 Task: Look for space in Tigwav, Haiti from 8th August, 2023 to 15th August, 2023 for 9 adults in price range Rs.10000 to Rs.14000. Place can be shared room with 5 bedrooms having 9 beds and 5 bathrooms. Property type can be house, flat, guest house. Amenities needed are: wifi, TV, free parkinig on premises, gym, breakfast. Booking option can be shelf check-in. Required host language is English.
Action: Mouse moved to (468, 101)
Screenshot: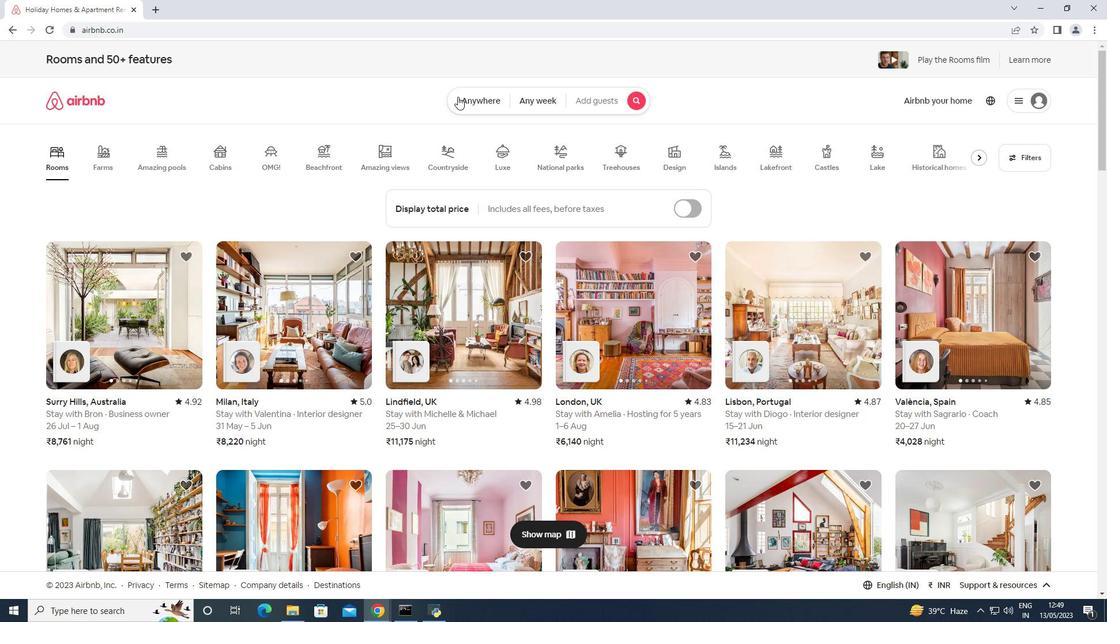 
Action: Mouse pressed left at (468, 101)
Screenshot: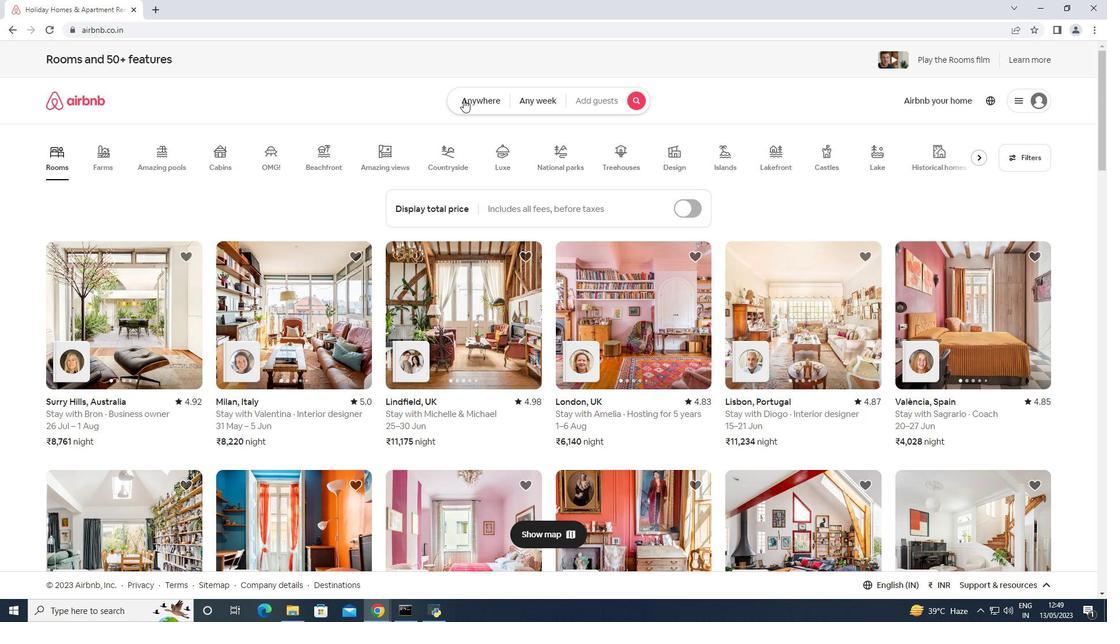 
Action: Mouse moved to (414, 133)
Screenshot: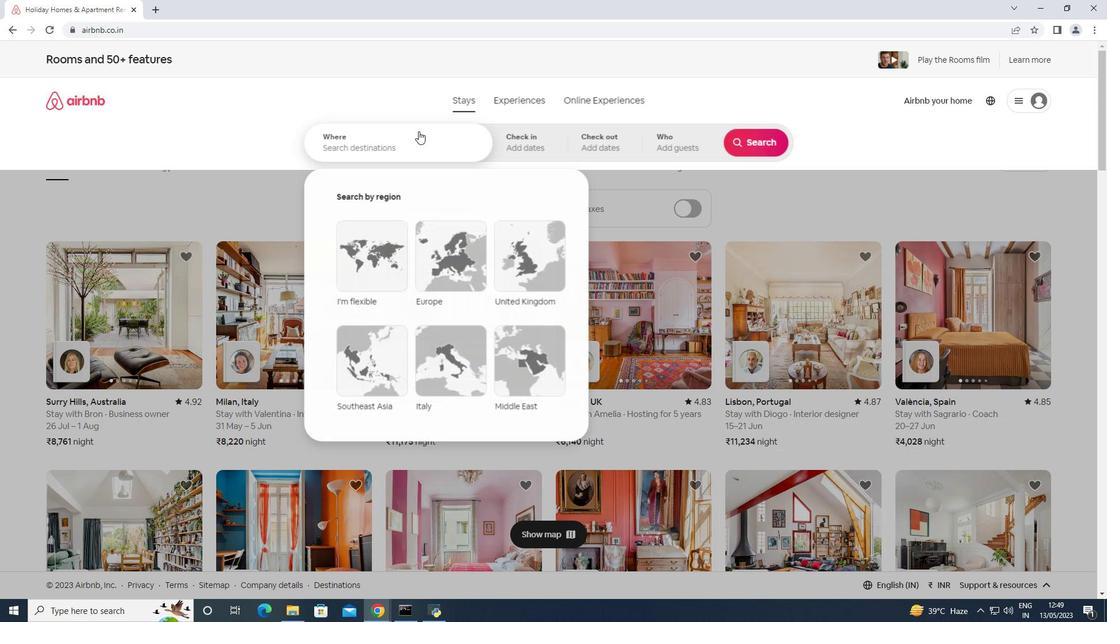 
Action: Mouse pressed left at (414, 133)
Screenshot: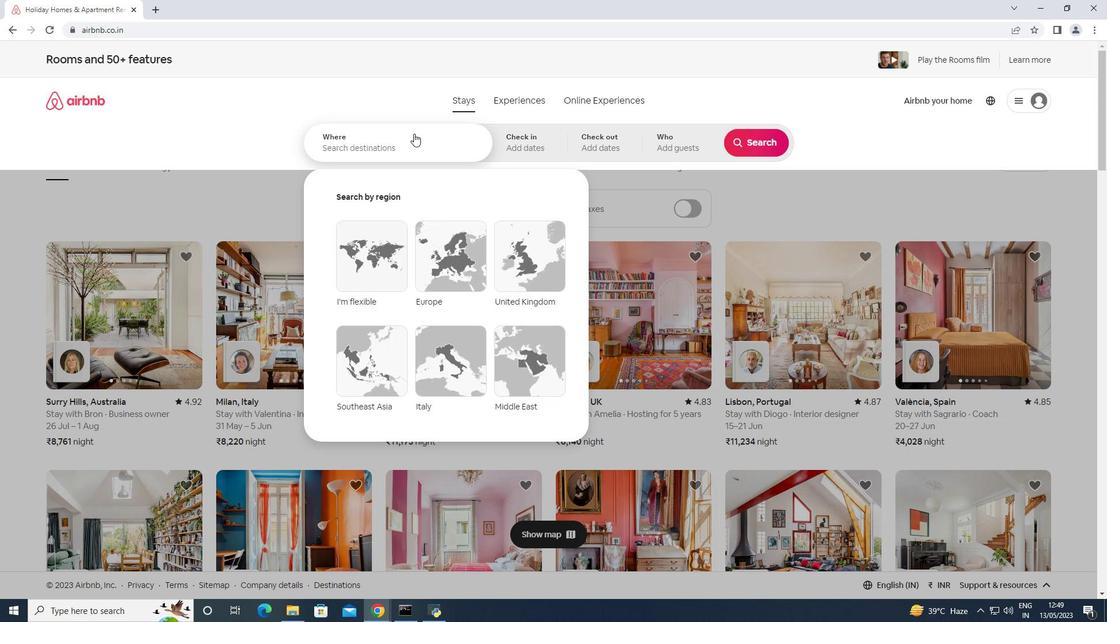 
Action: Mouse moved to (413, 134)
Screenshot: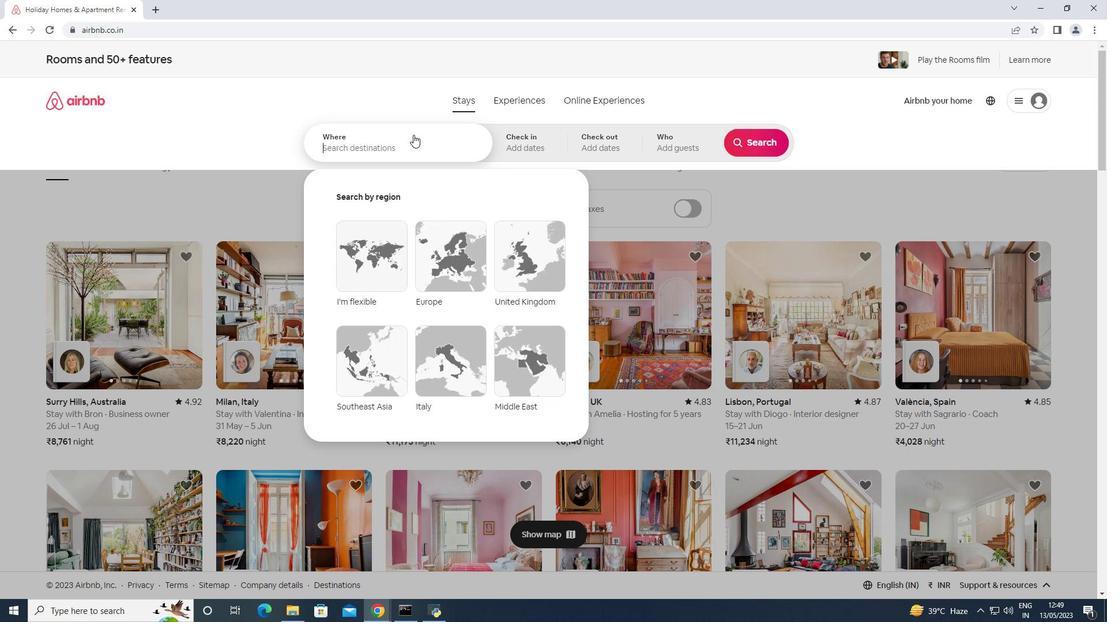 
Action: Key pressed <Key.shift>Tigwav,<Key.space><Key.shift>Haiti<Key.enter>
Screenshot: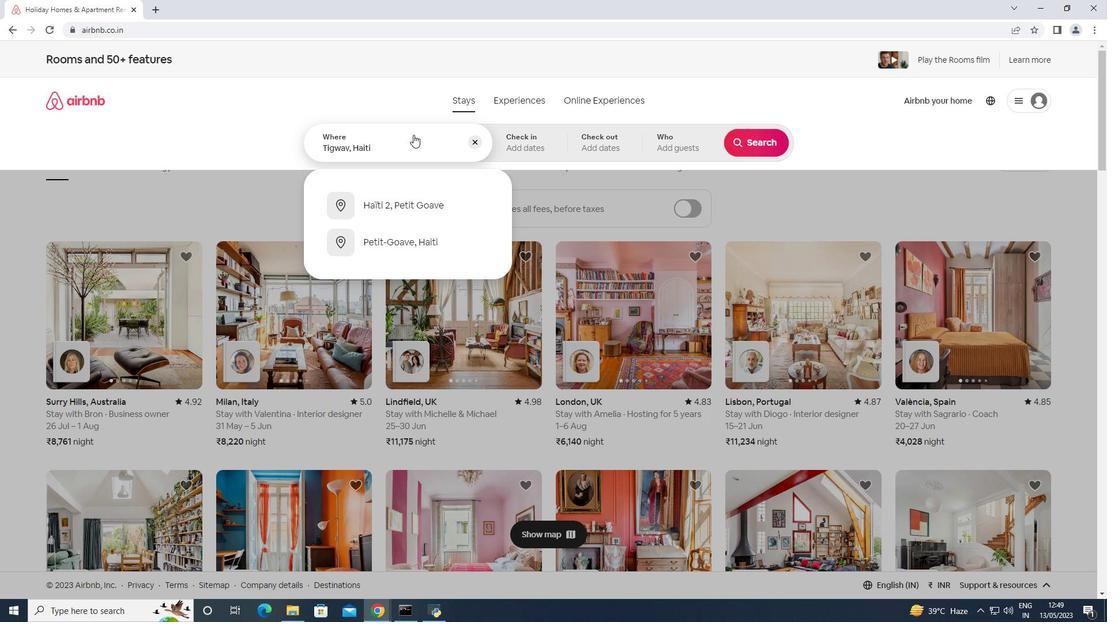 
Action: Mouse moved to (753, 231)
Screenshot: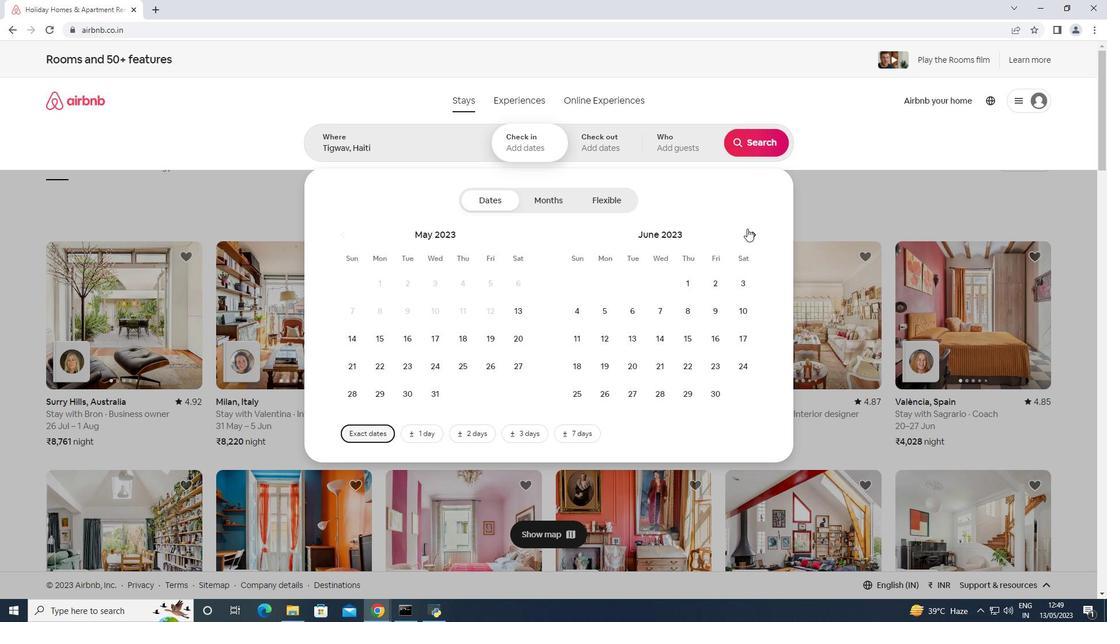 
Action: Mouse pressed left at (753, 231)
Screenshot: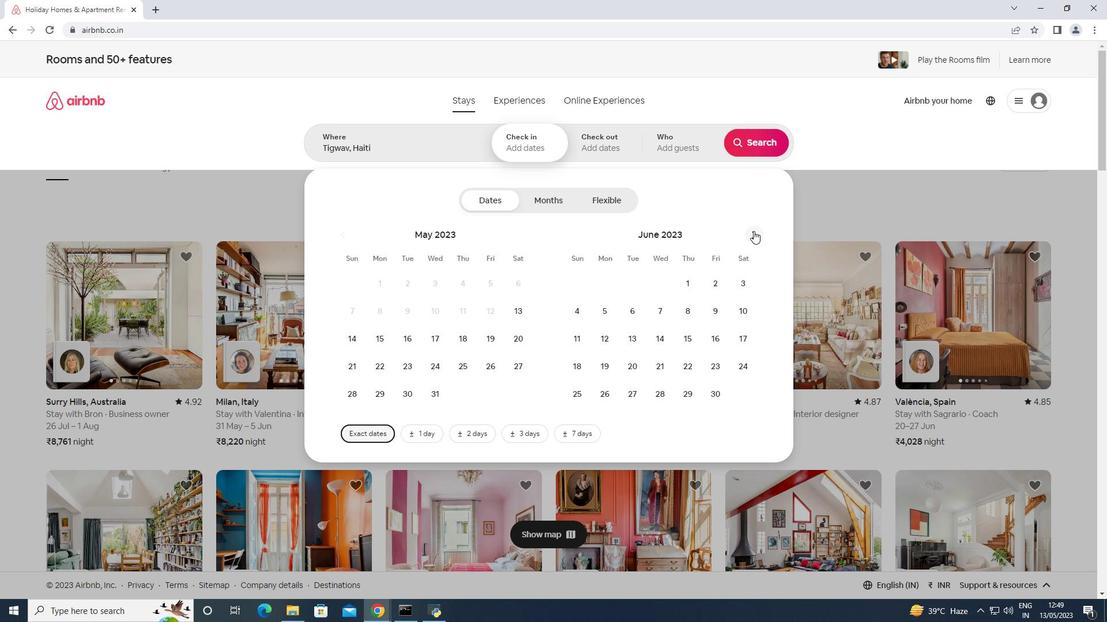 
Action: Mouse moved to (752, 235)
Screenshot: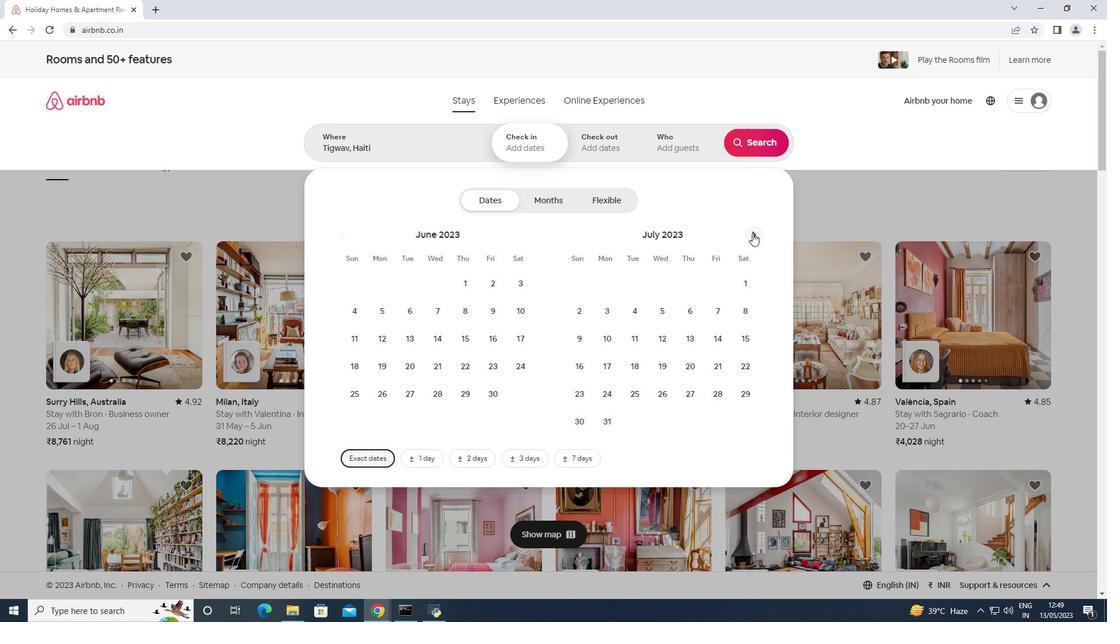 
Action: Mouse pressed left at (752, 235)
Screenshot: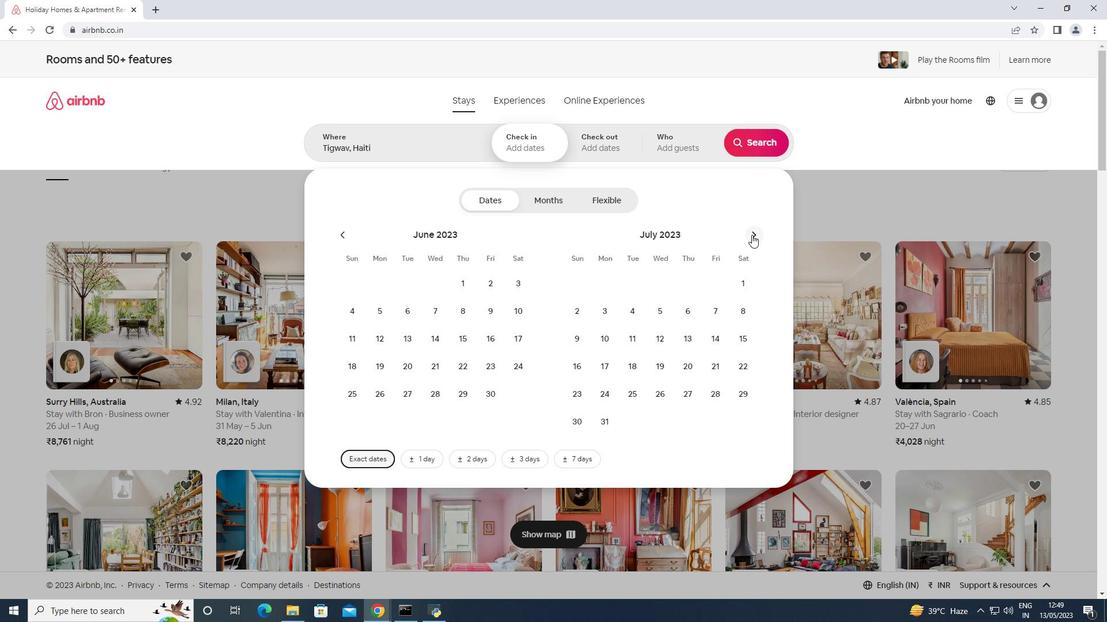 
Action: Mouse moved to (629, 310)
Screenshot: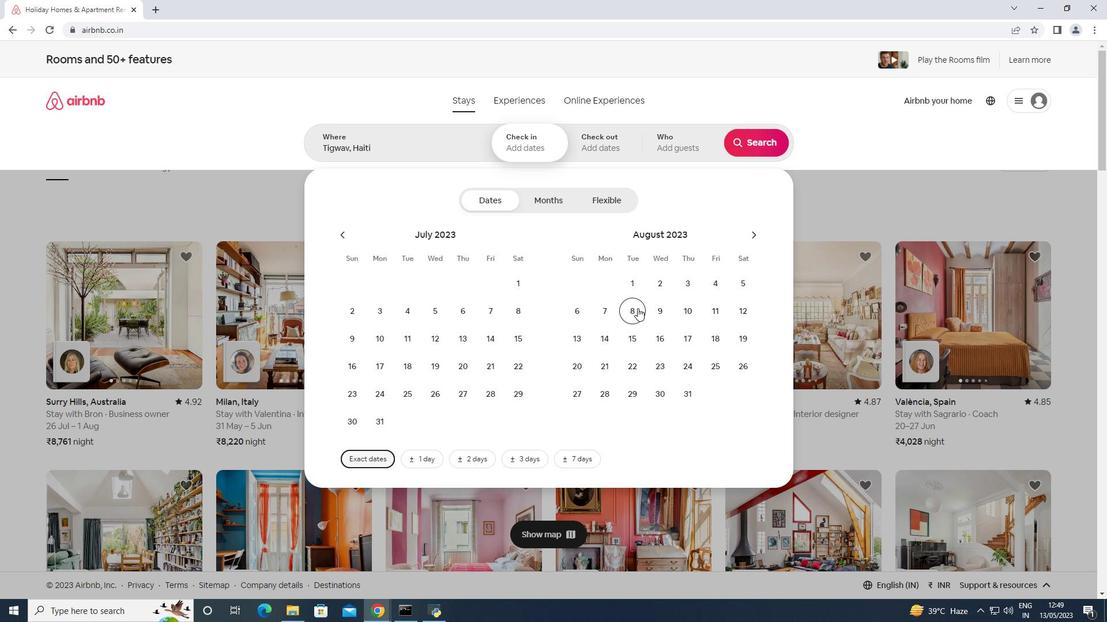 
Action: Mouse pressed left at (629, 310)
Screenshot: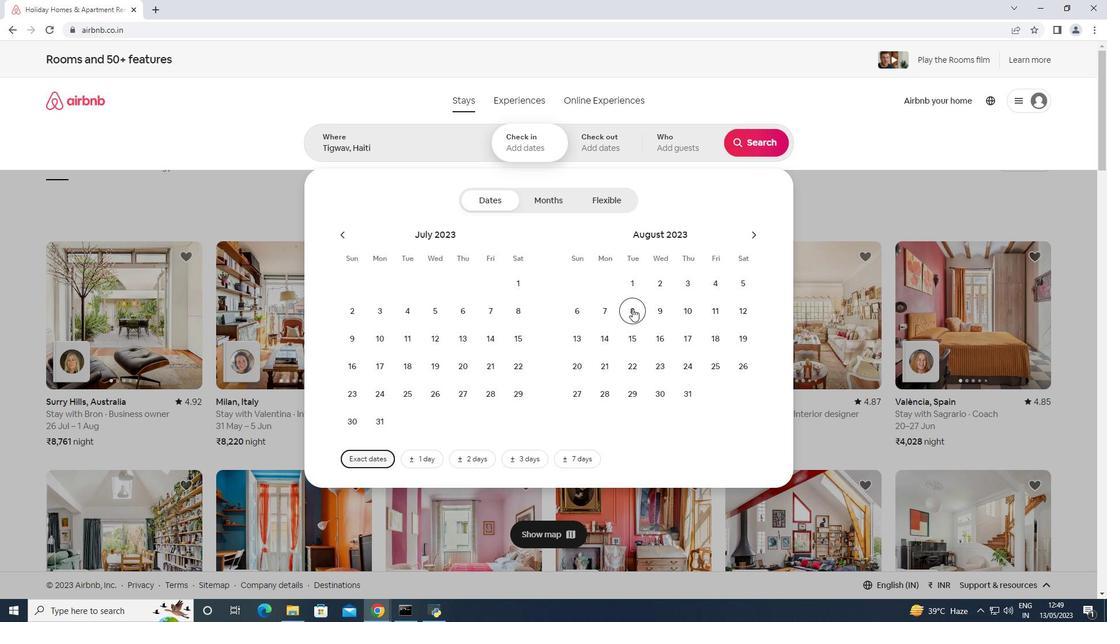 
Action: Mouse moved to (631, 336)
Screenshot: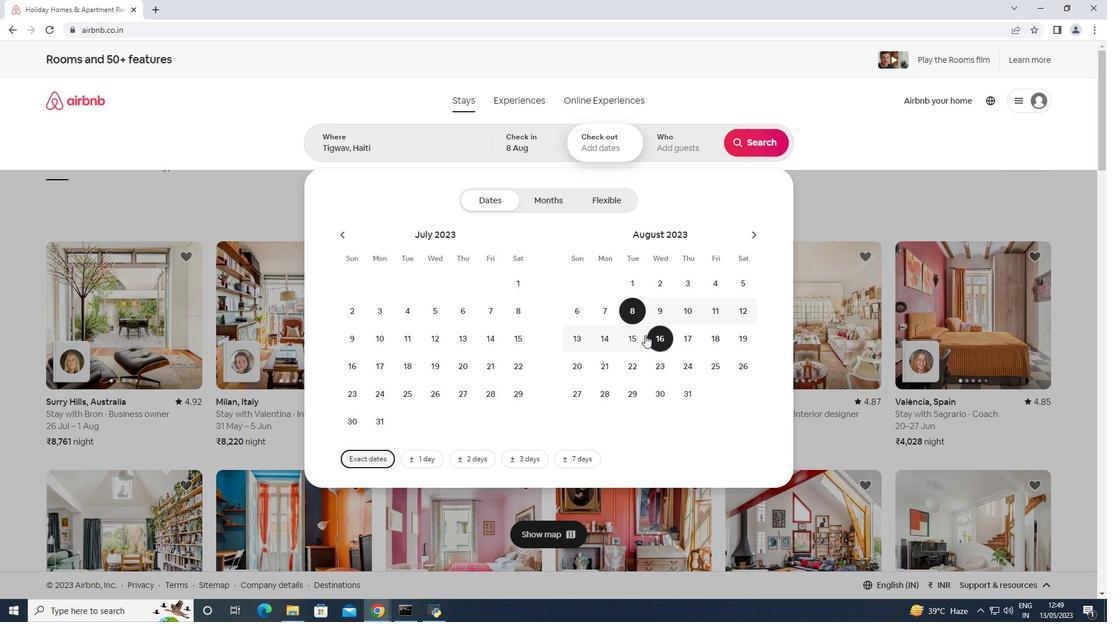 
Action: Mouse pressed left at (631, 336)
Screenshot: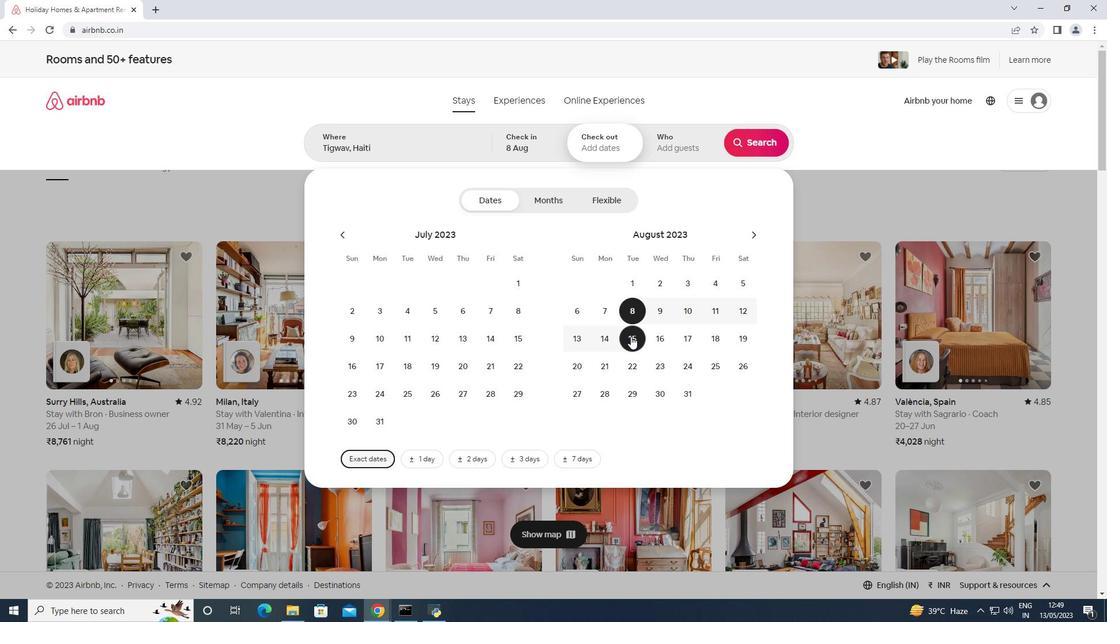 
Action: Mouse moved to (664, 142)
Screenshot: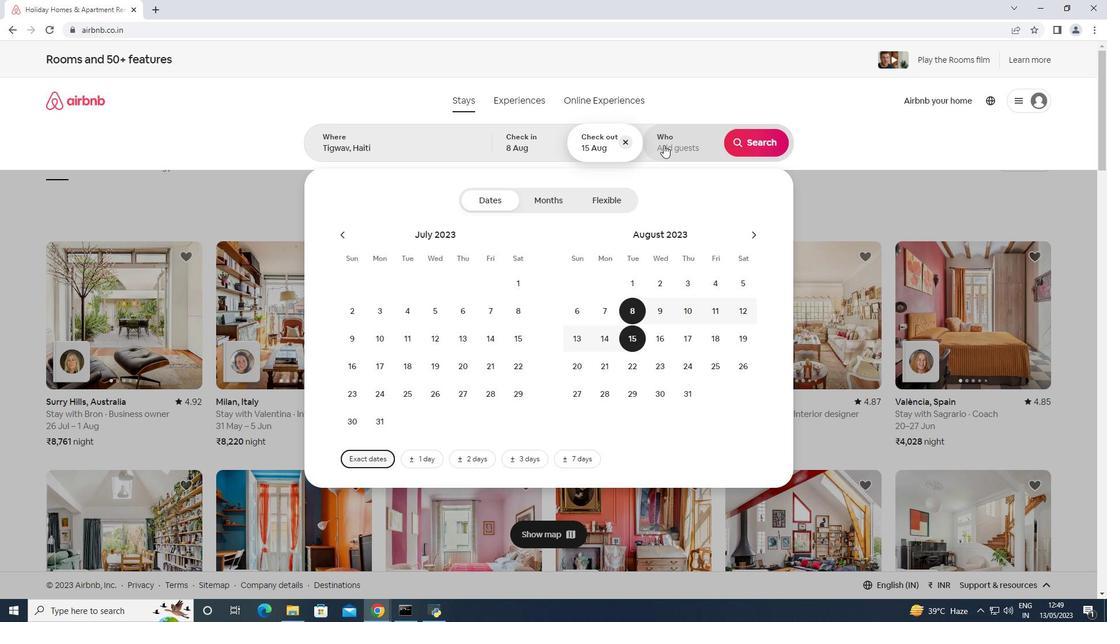
Action: Mouse pressed left at (664, 142)
Screenshot: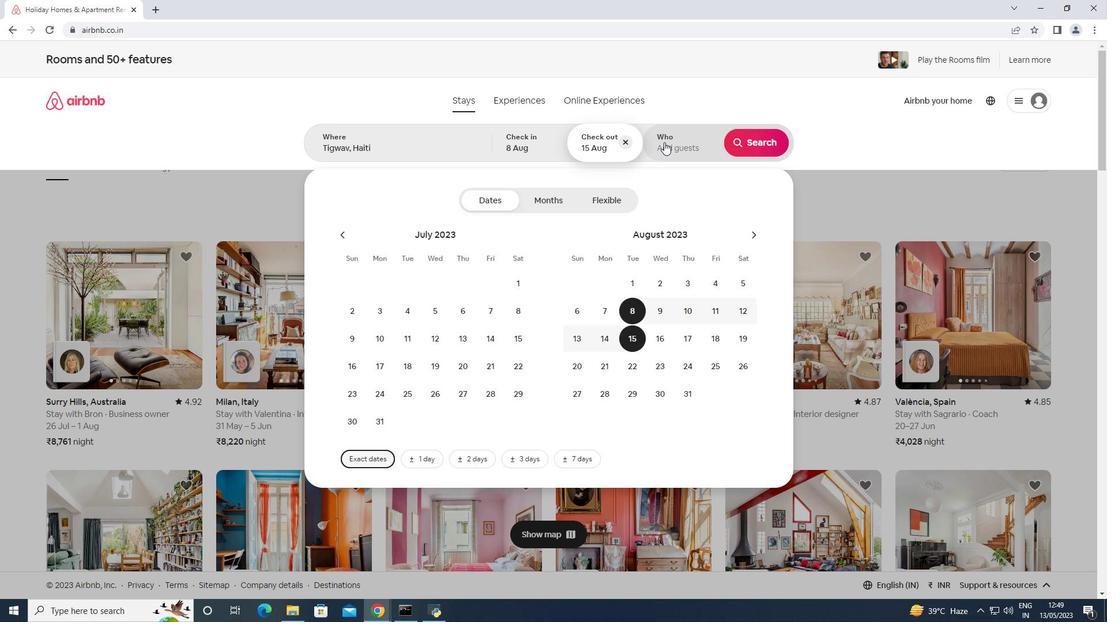 
Action: Mouse moved to (756, 211)
Screenshot: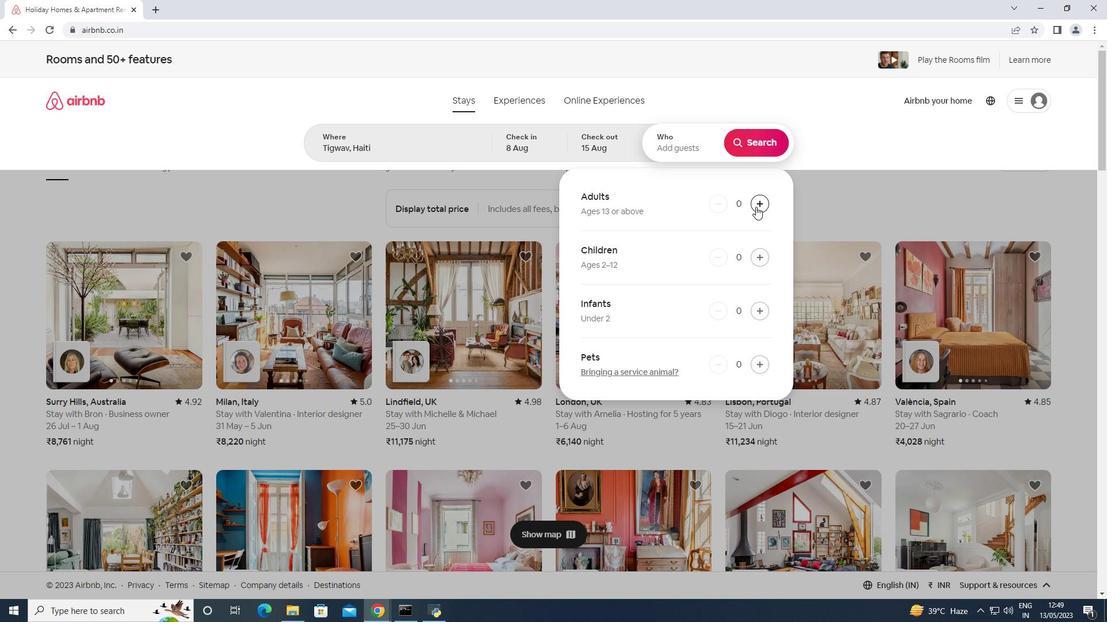 
Action: Mouse pressed left at (756, 211)
Screenshot: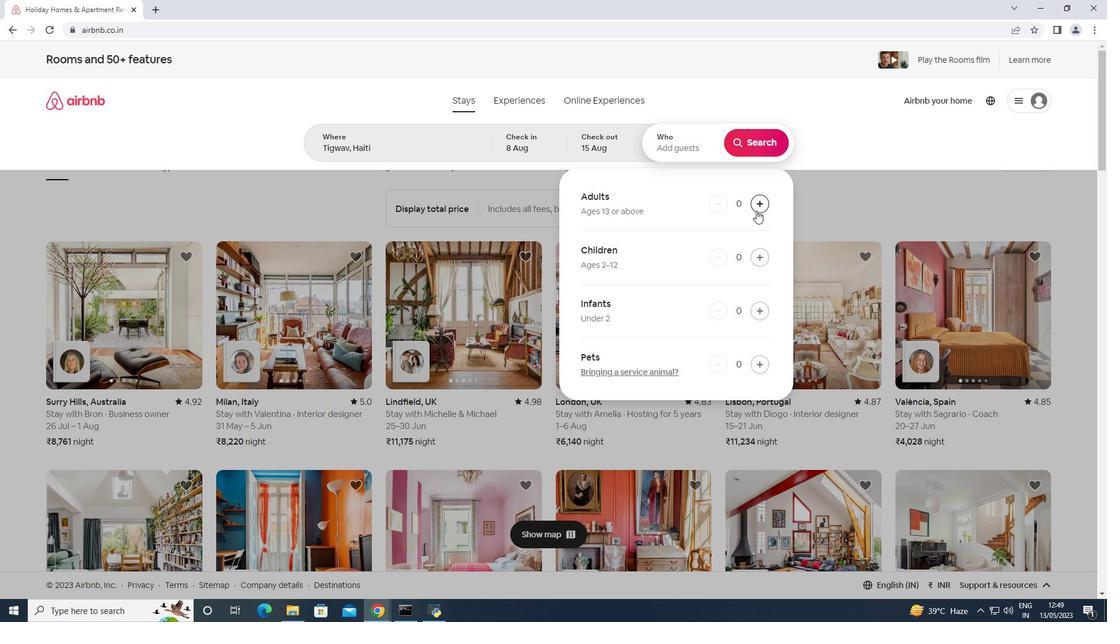 
Action: Mouse pressed left at (756, 211)
Screenshot: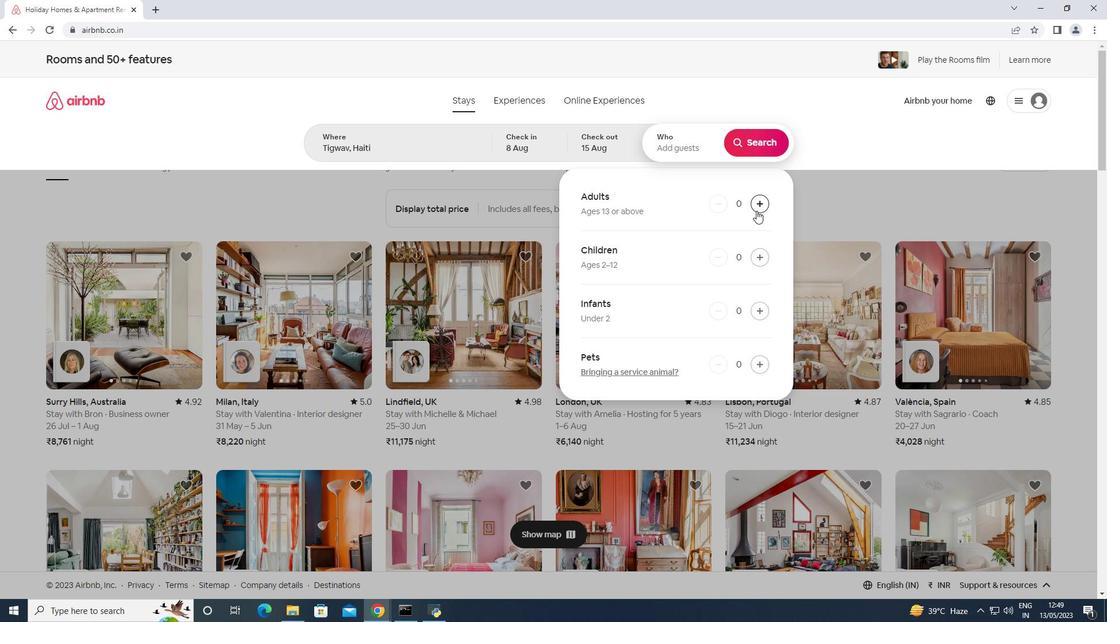 
Action: Mouse pressed left at (756, 211)
Screenshot: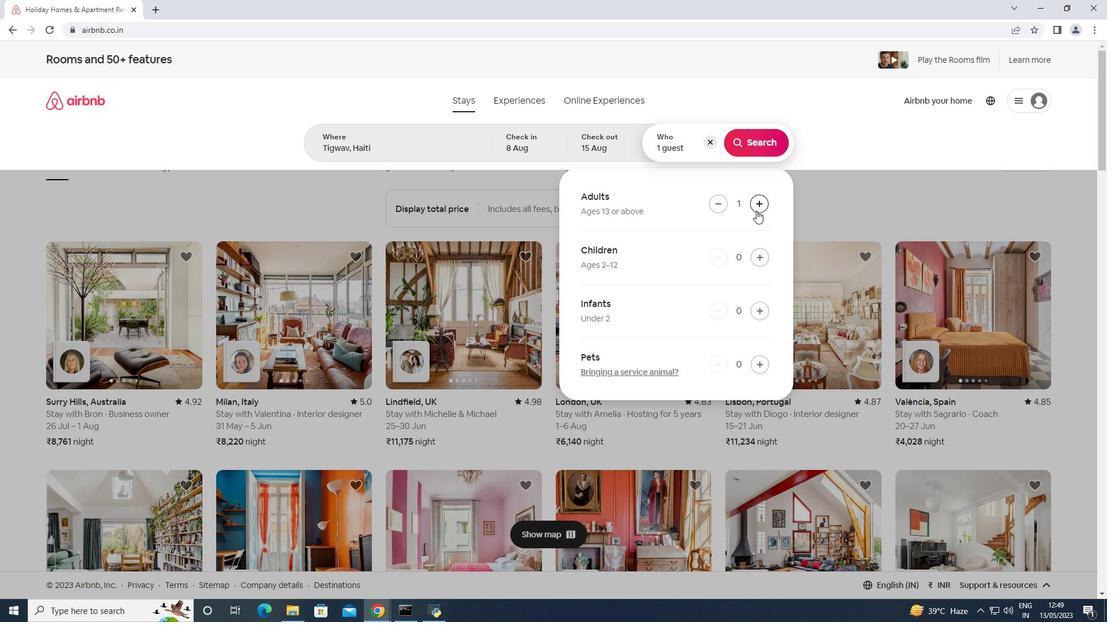 
Action: Mouse pressed left at (756, 211)
Screenshot: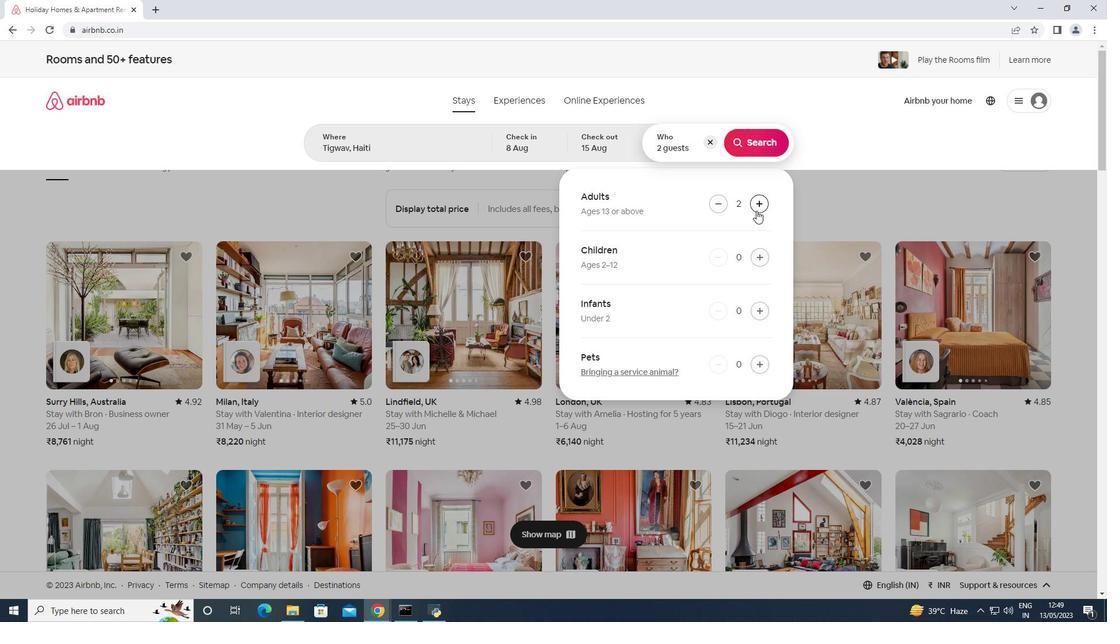 
Action: Mouse pressed left at (756, 211)
Screenshot: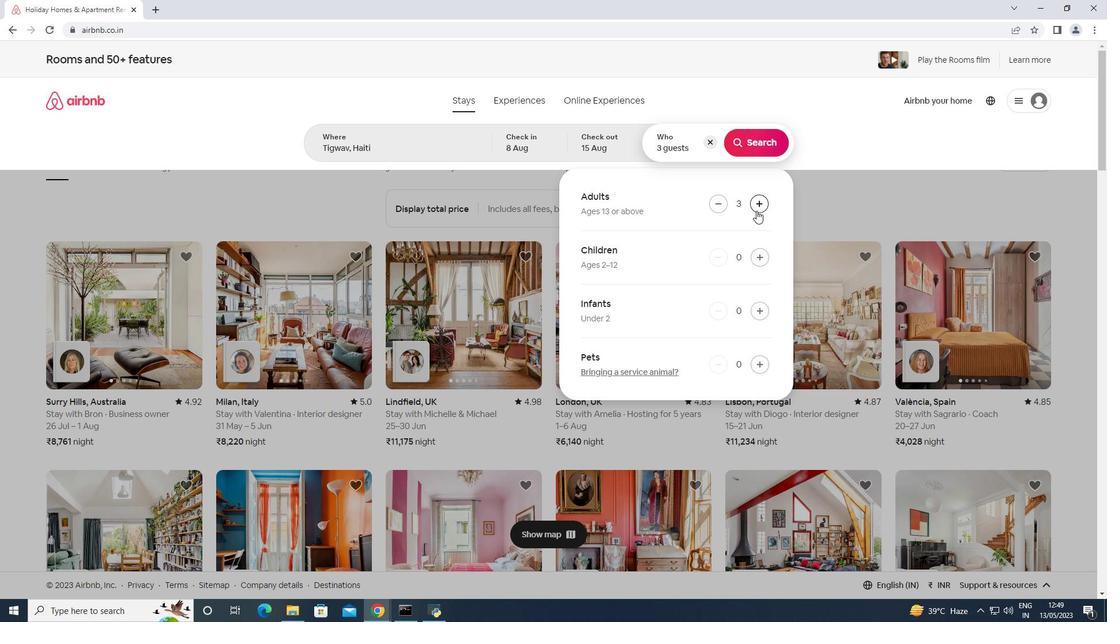 
Action: Mouse pressed left at (756, 211)
Screenshot: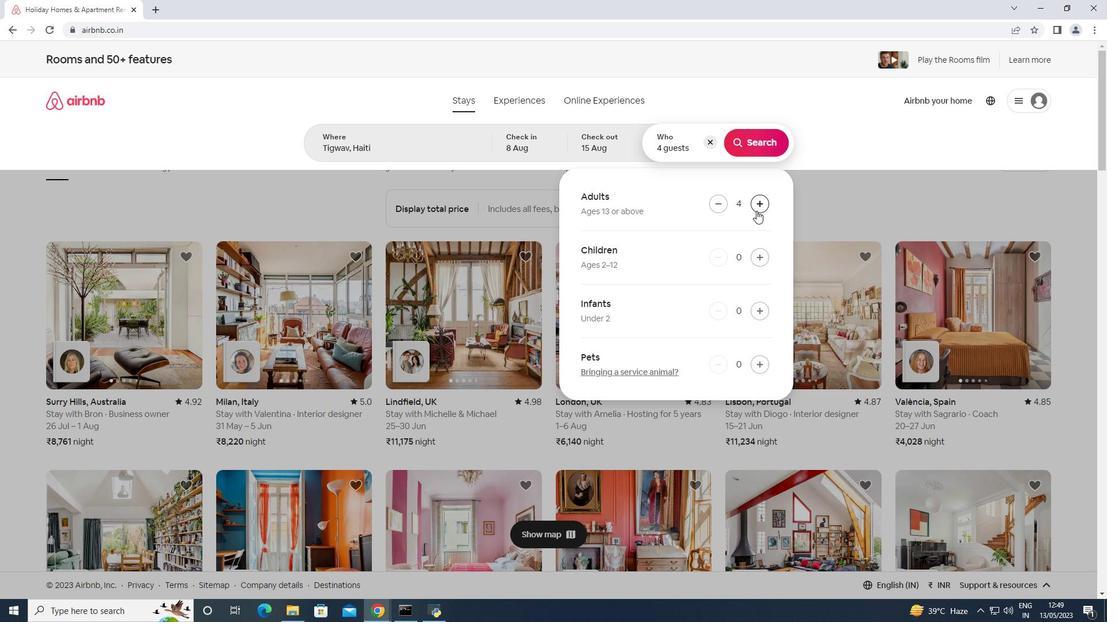 
Action: Mouse pressed left at (756, 211)
Screenshot: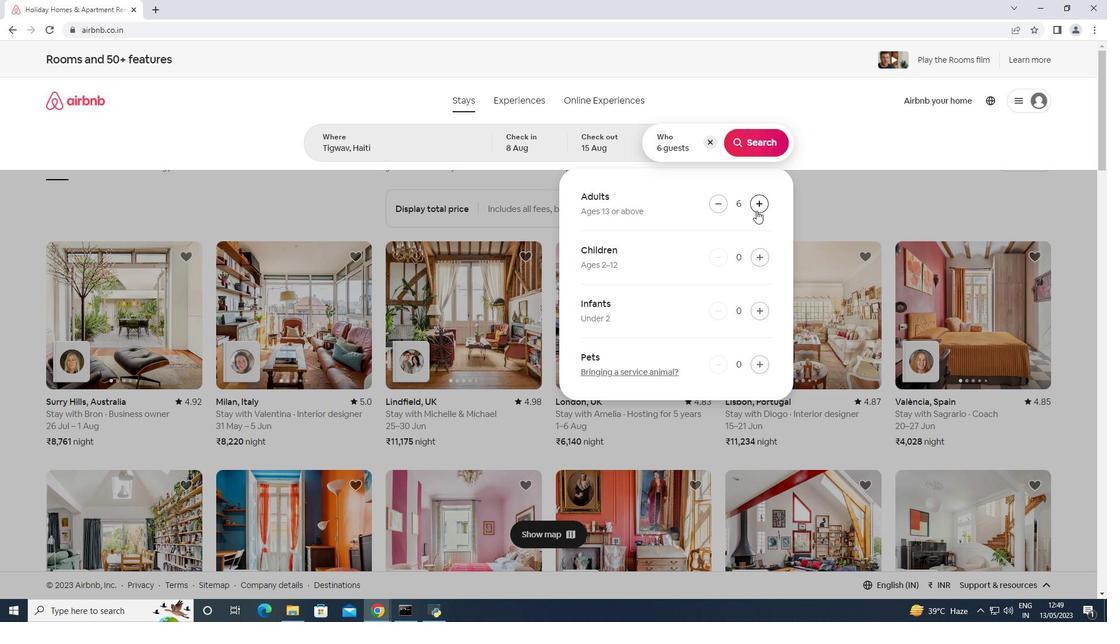 
Action: Mouse pressed left at (756, 211)
Screenshot: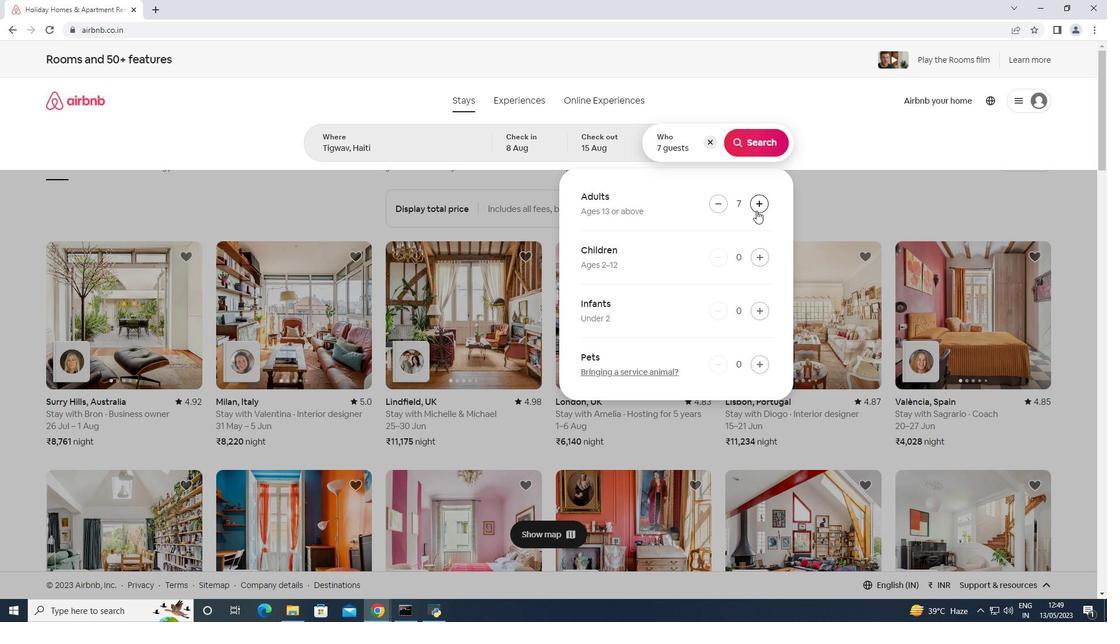 
Action: Mouse pressed left at (756, 211)
Screenshot: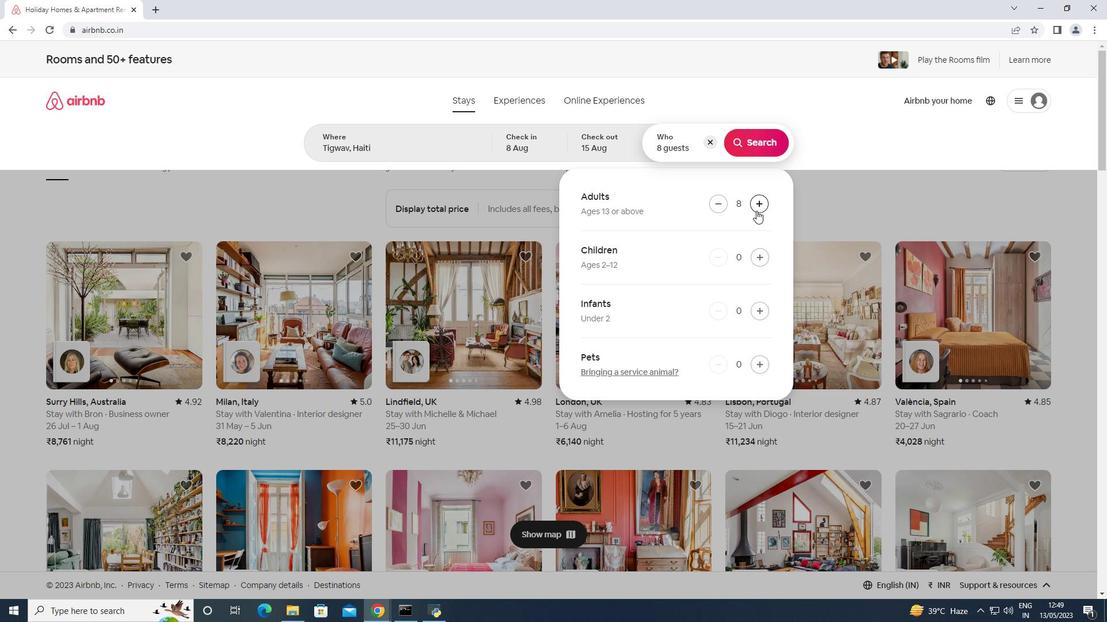 
Action: Mouse moved to (768, 135)
Screenshot: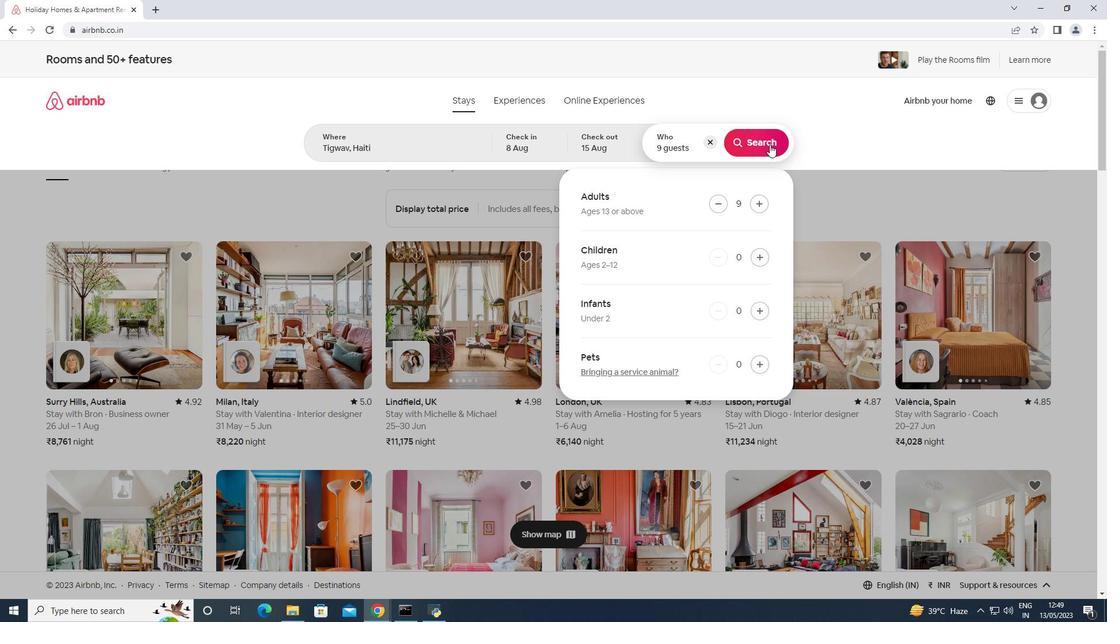 
Action: Mouse pressed left at (768, 135)
Screenshot: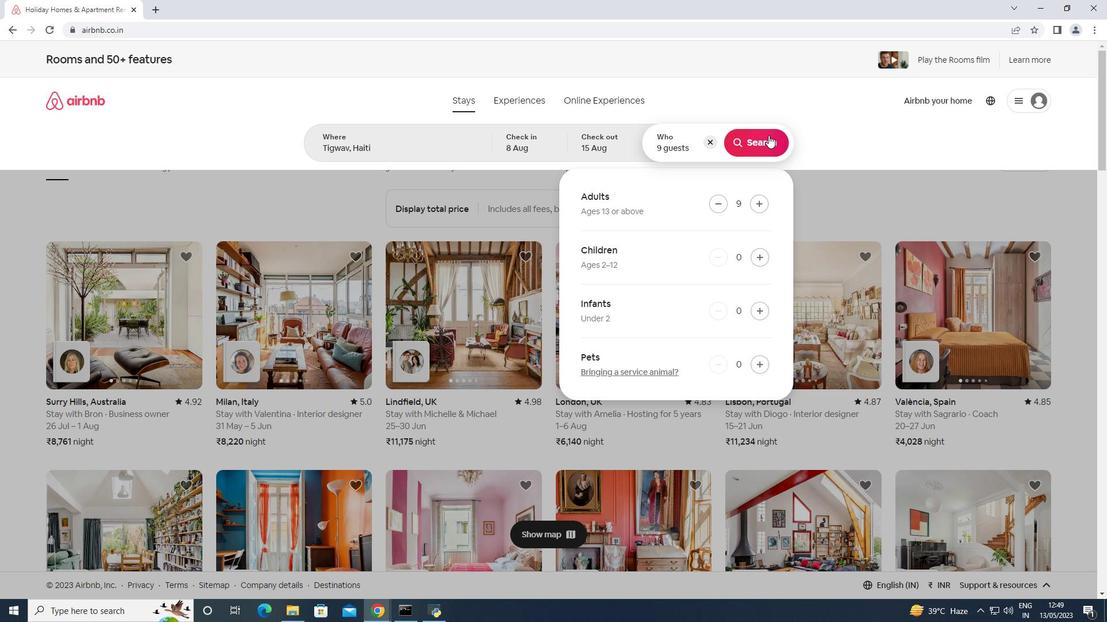 
Action: Mouse moved to (1068, 113)
Screenshot: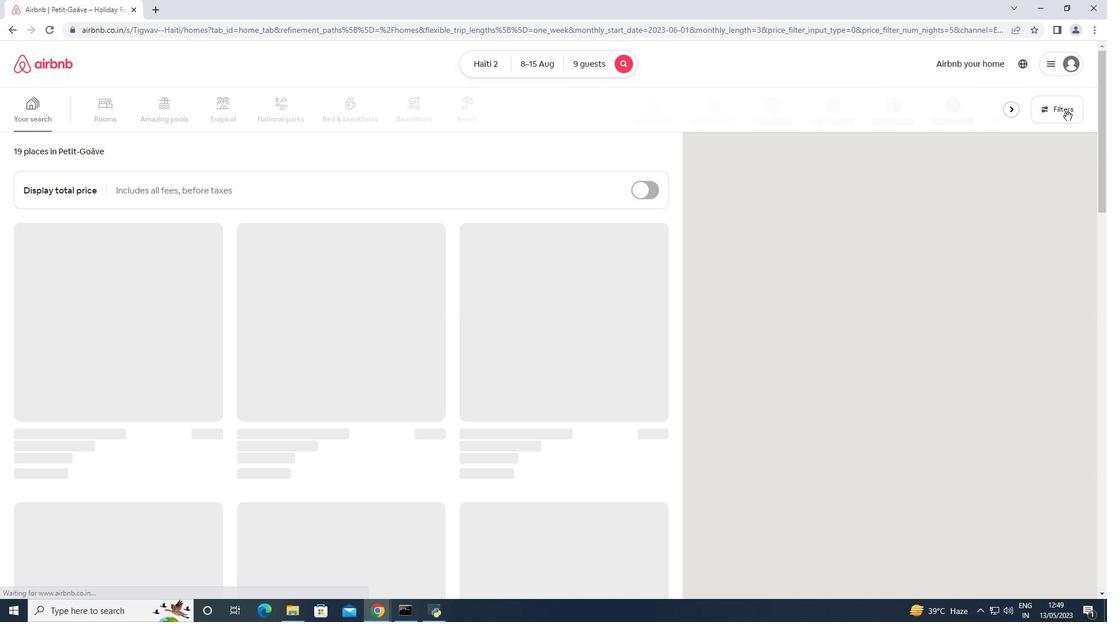 
Action: Mouse pressed left at (1068, 113)
Screenshot: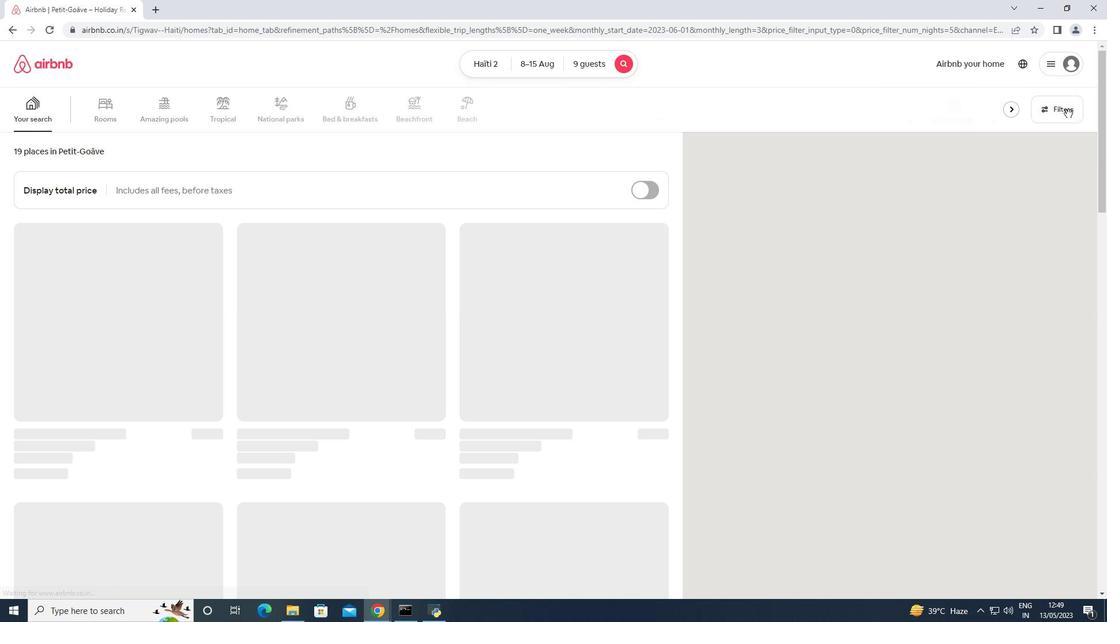 
Action: Mouse moved to (469, 387)
Screenshot: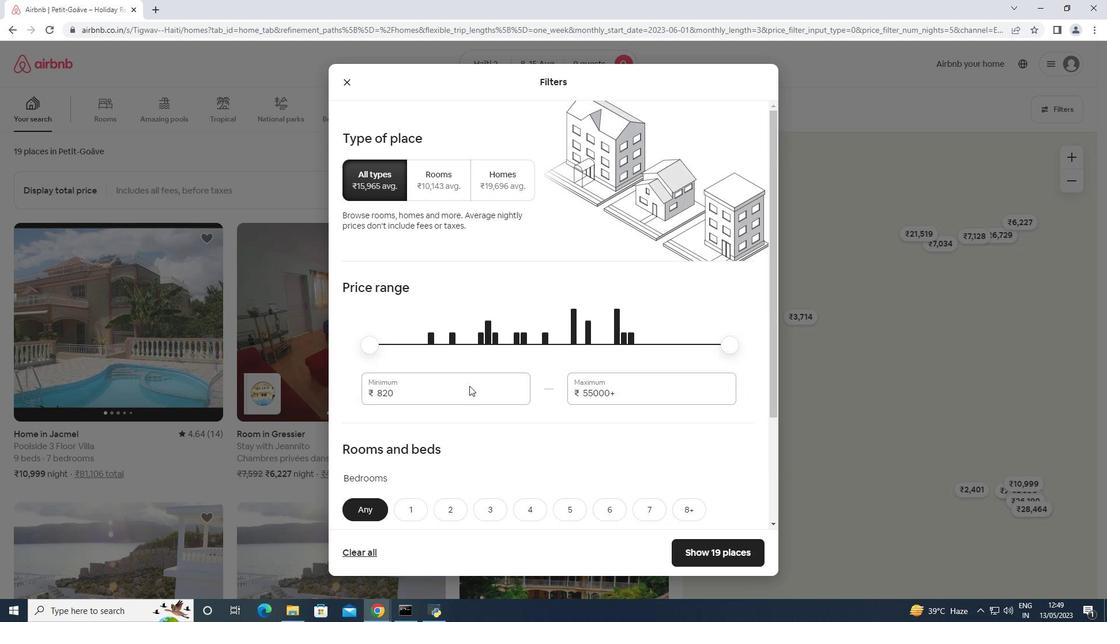 
Action: Mouse pressed left at (469, 387)
Screenshot: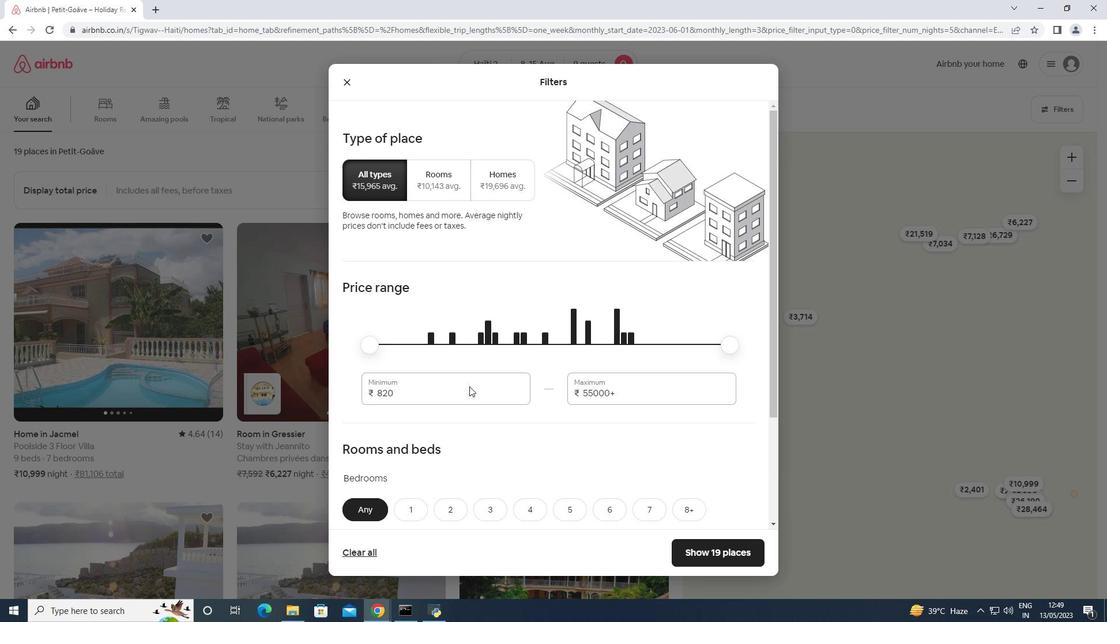 
Action: Mouse moved to (469, 387)
Screenshot: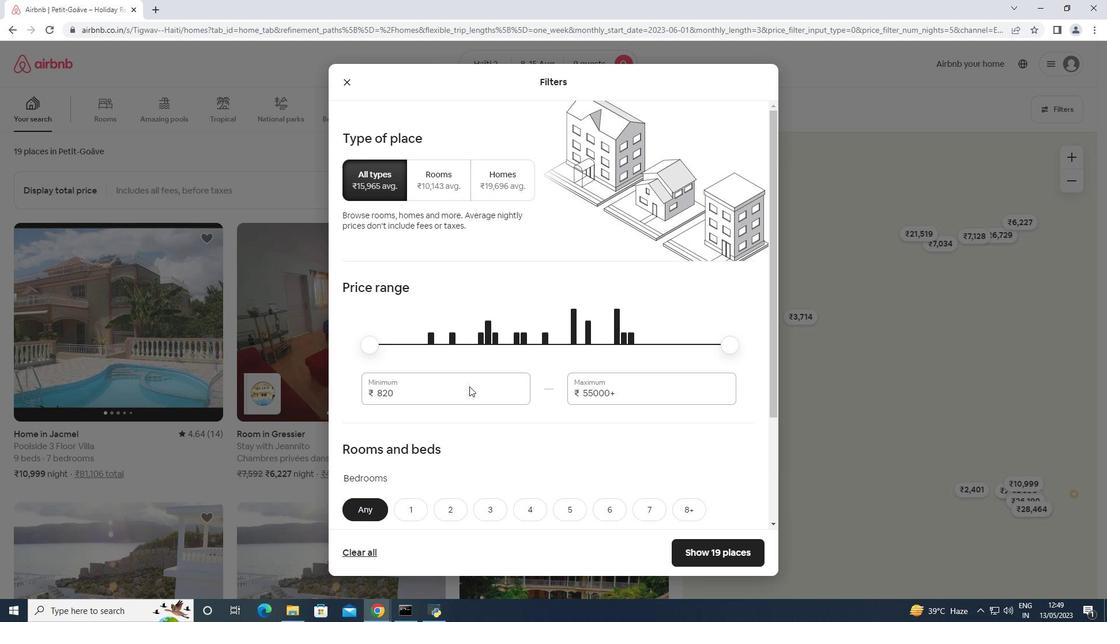 
Action: Mouse pressed left at (469, 387)
Screenshot: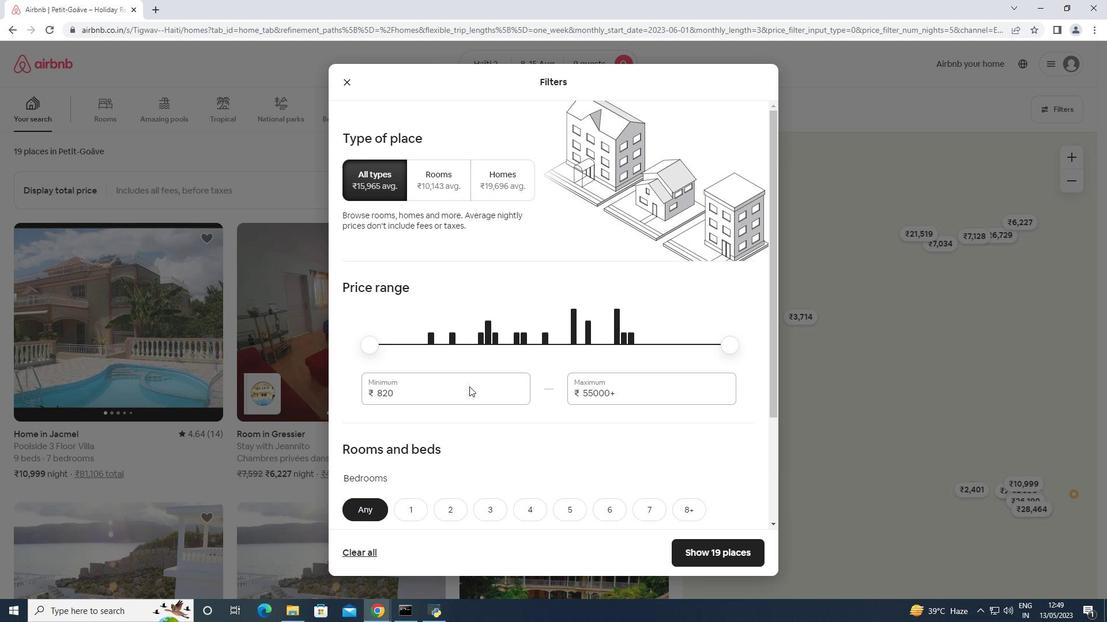 
Action: Key pressed <Key.backspace><Key.backspace><Key.backspace><Key.backspace>10000<Key.tab>14000
Screenshot: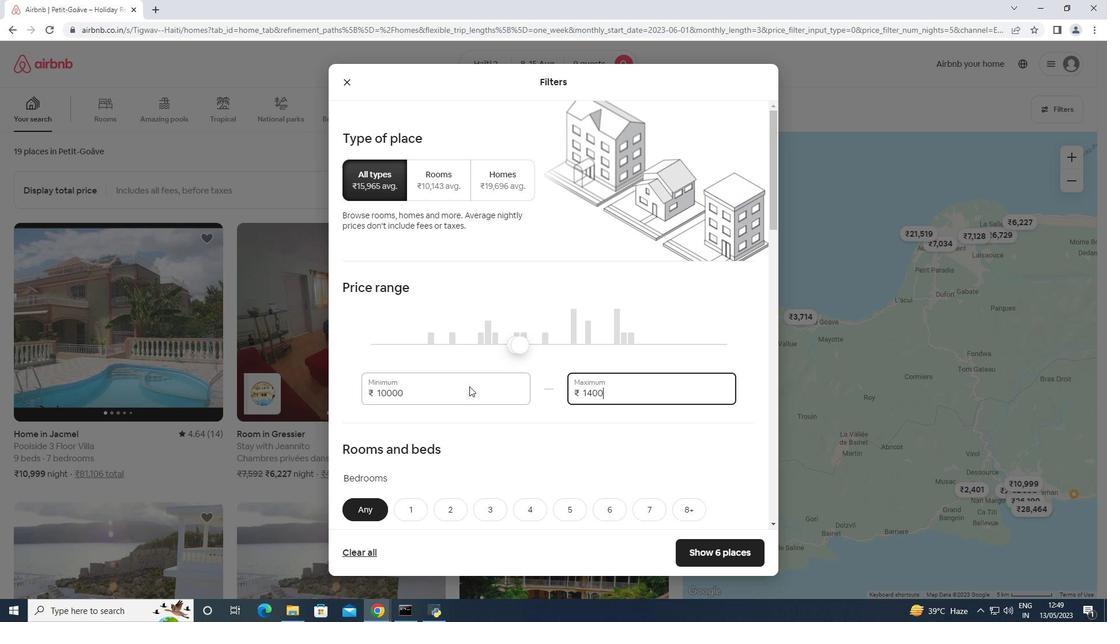 
Action: Mouse scrolled (469, 386) with delta (0, 0)
Screenshot: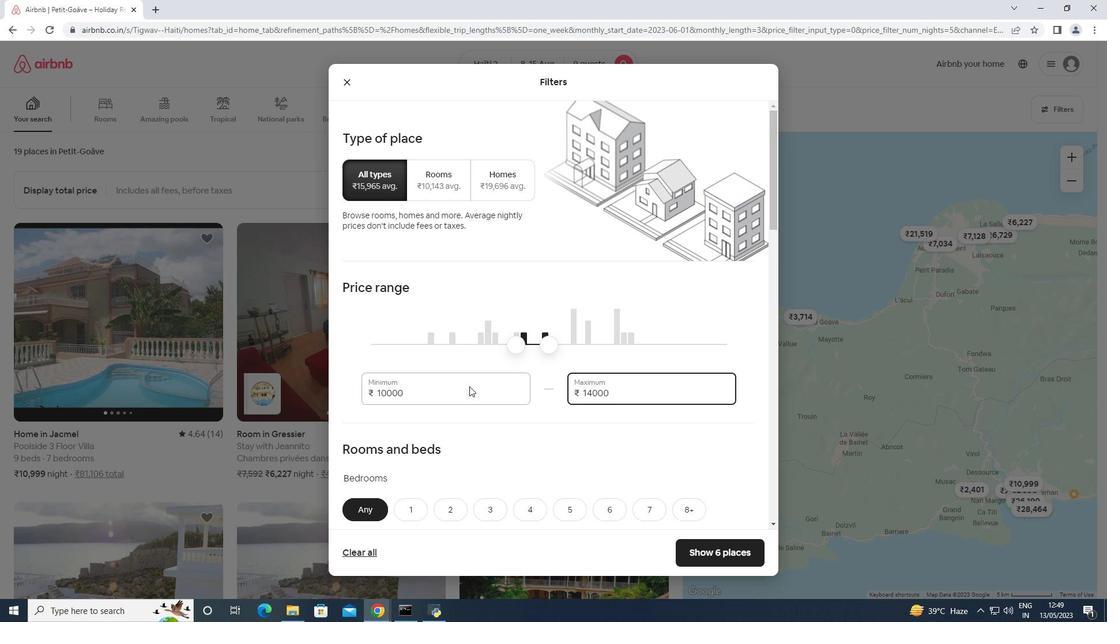 
Action: Mouse scrolled (469, 386) with delta (0, 0)
Screenshot: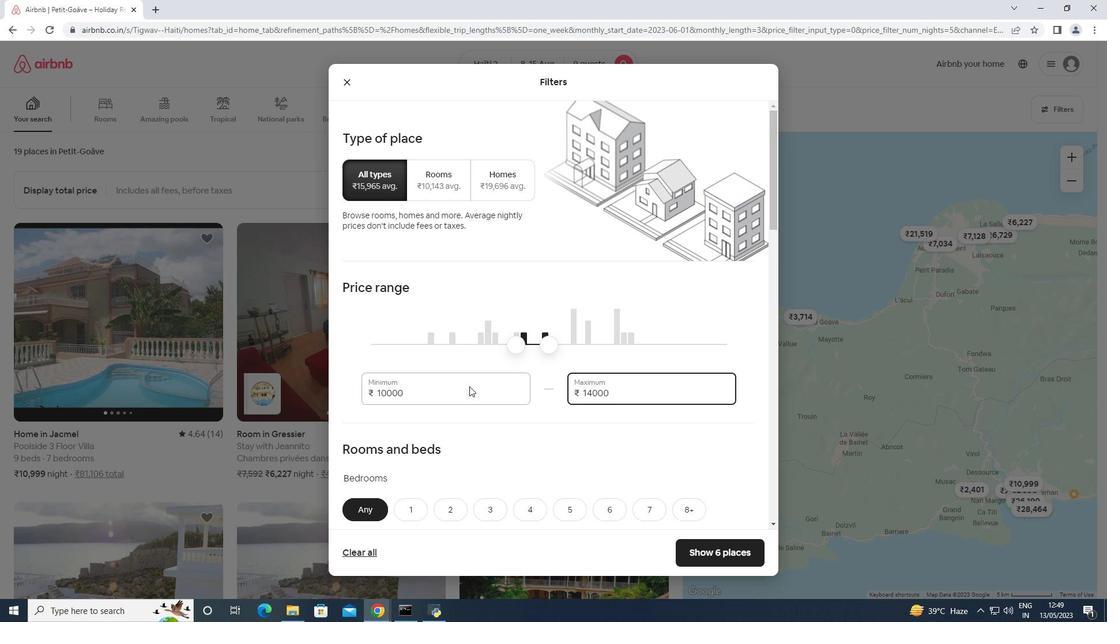 
Action: Mouse moved to (465, 389)
Screenshot: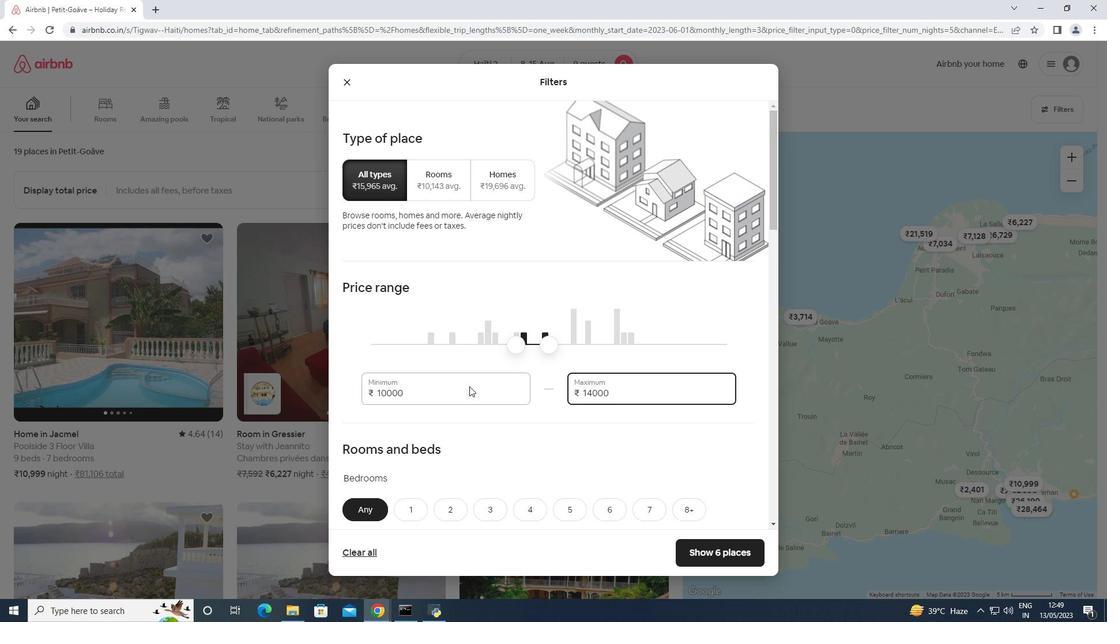 
Action: Mouse scrolled (465, 389) with delta (0, 0)
Screenshot: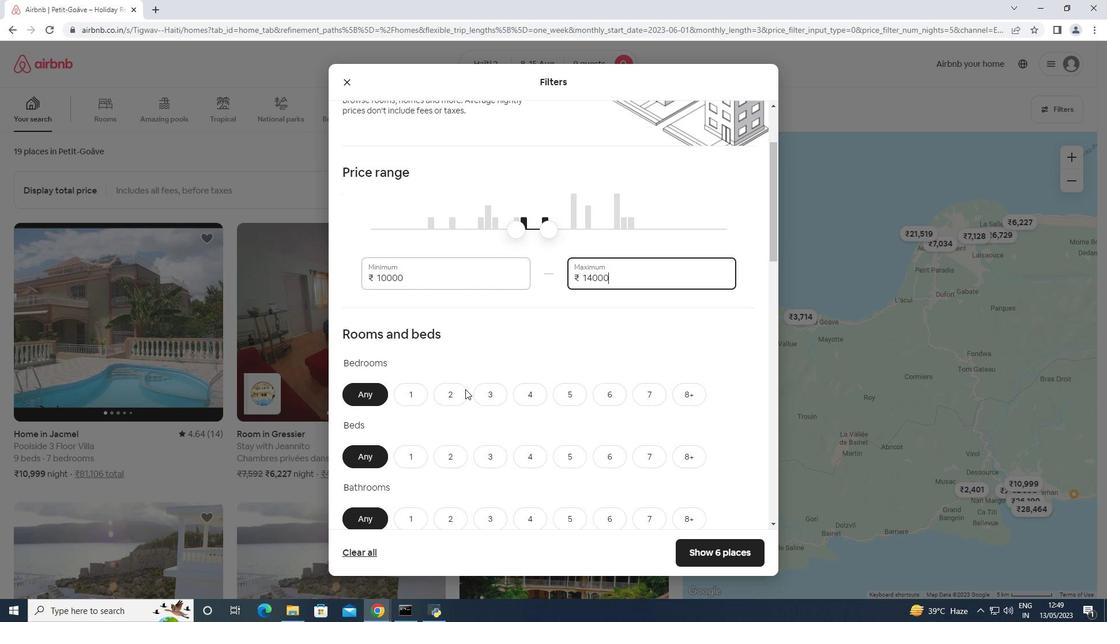 
Action: Mouse scrolled (465, 389) with delta (0, 0)
Screenshot: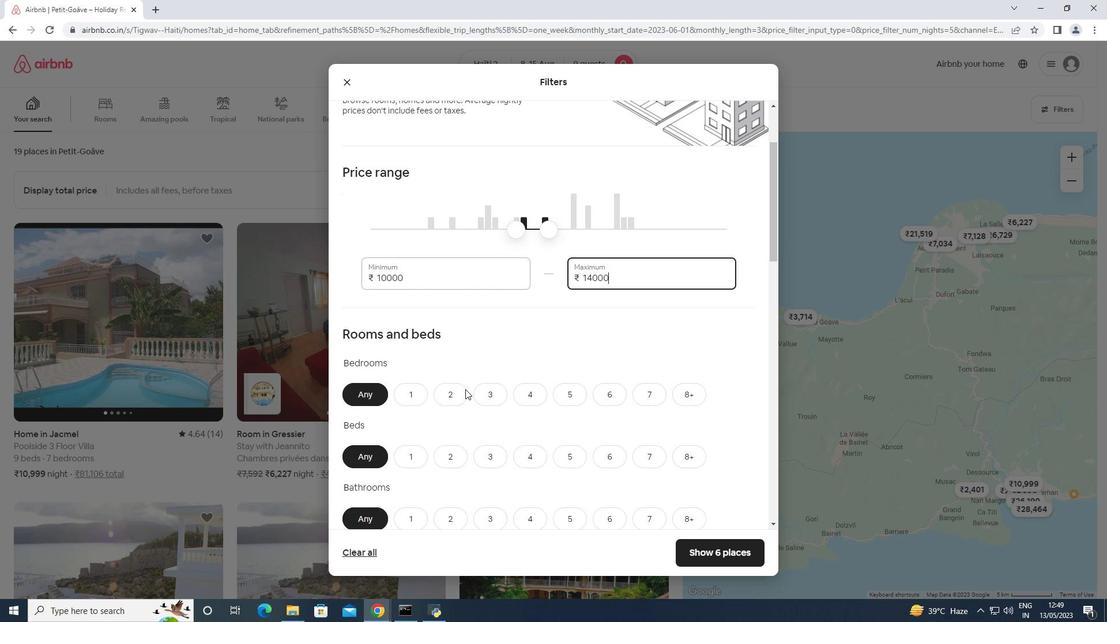 
Action: Mouse moved to (571, 283)
Screenshot: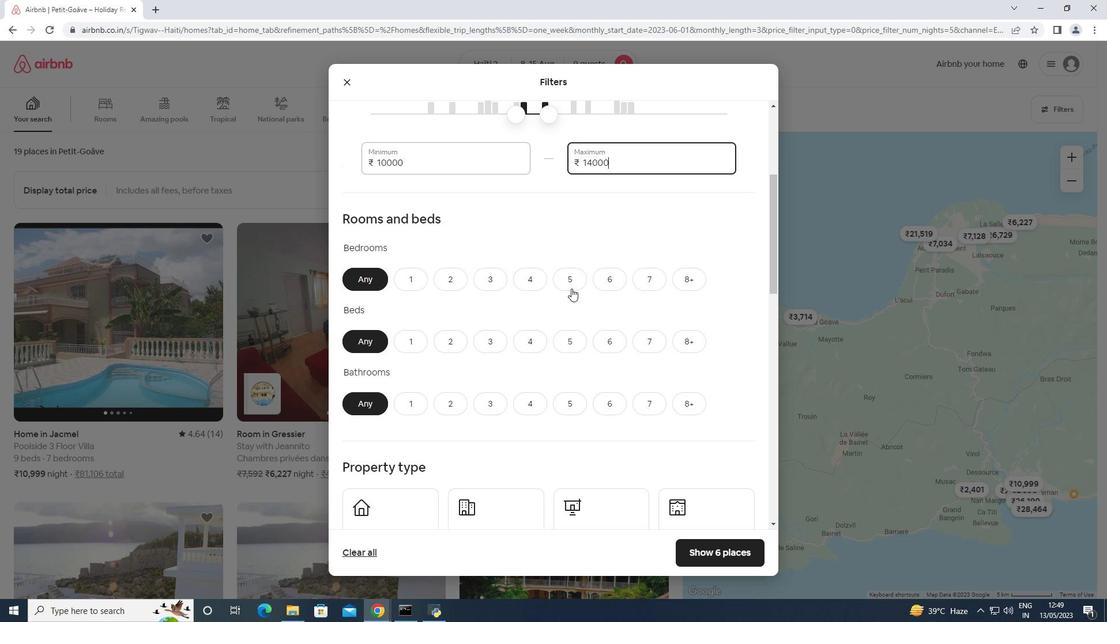 
Action: Mouse pressed left at (571, 283)
Screenshot: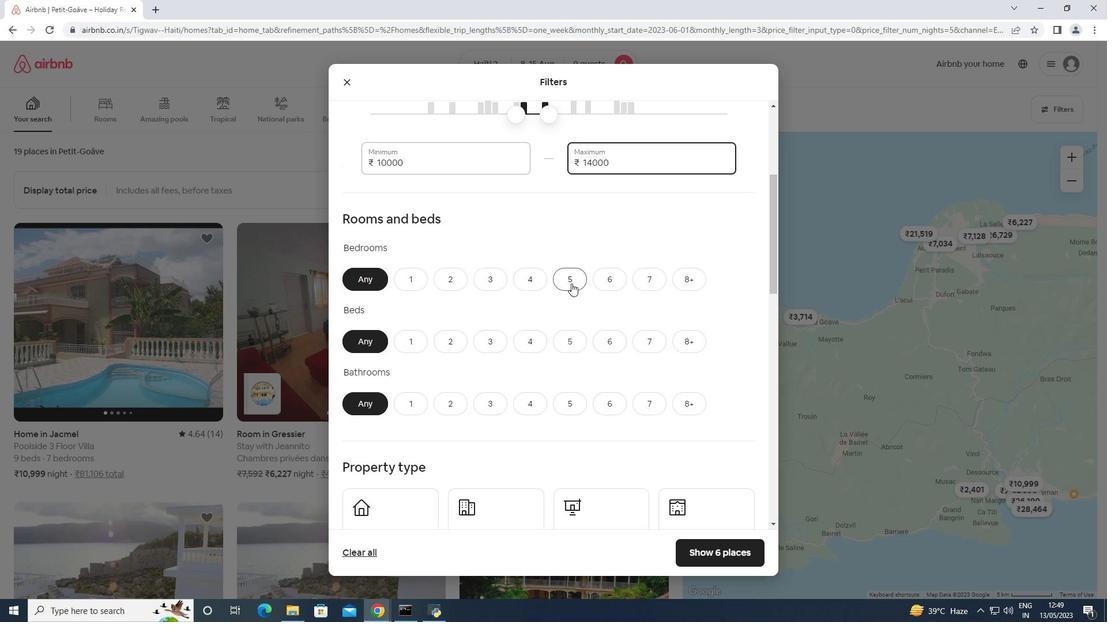 
Action: Mouse moved to (686, 346)
Screenshot: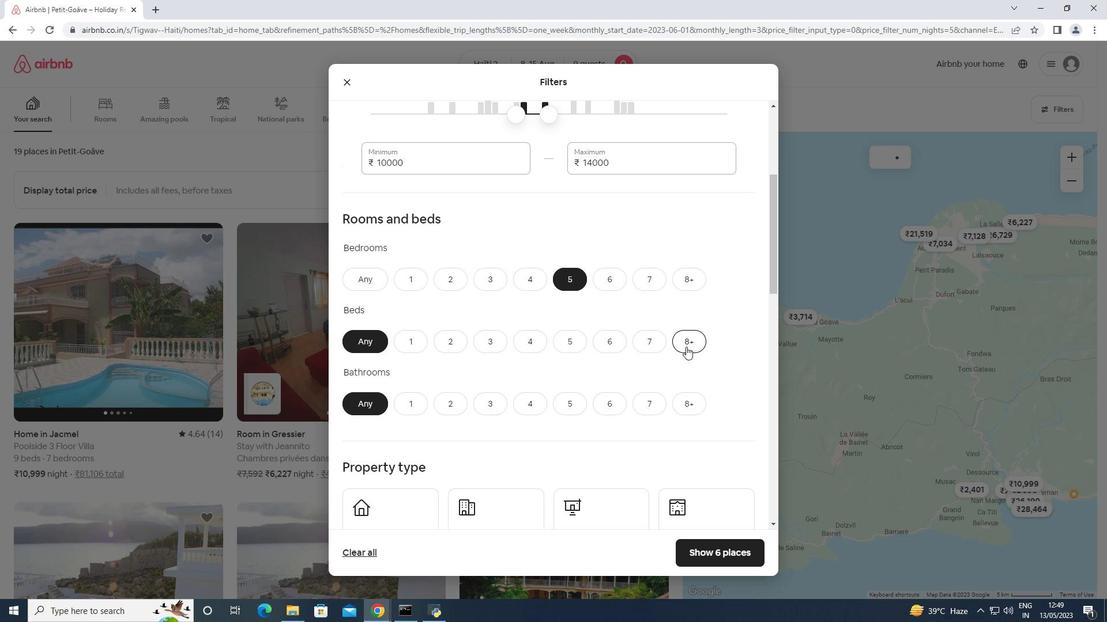 
Action: Mouse pressed left at (686, 347)
Screenshot: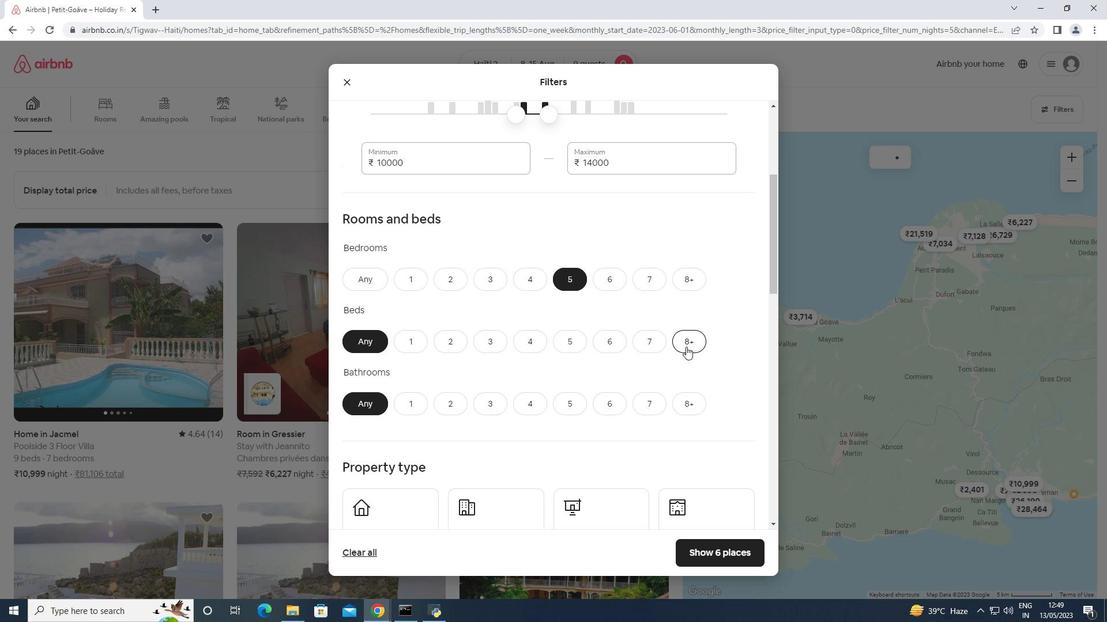
Action: Mouse moved to (577, 409)
Screenshot: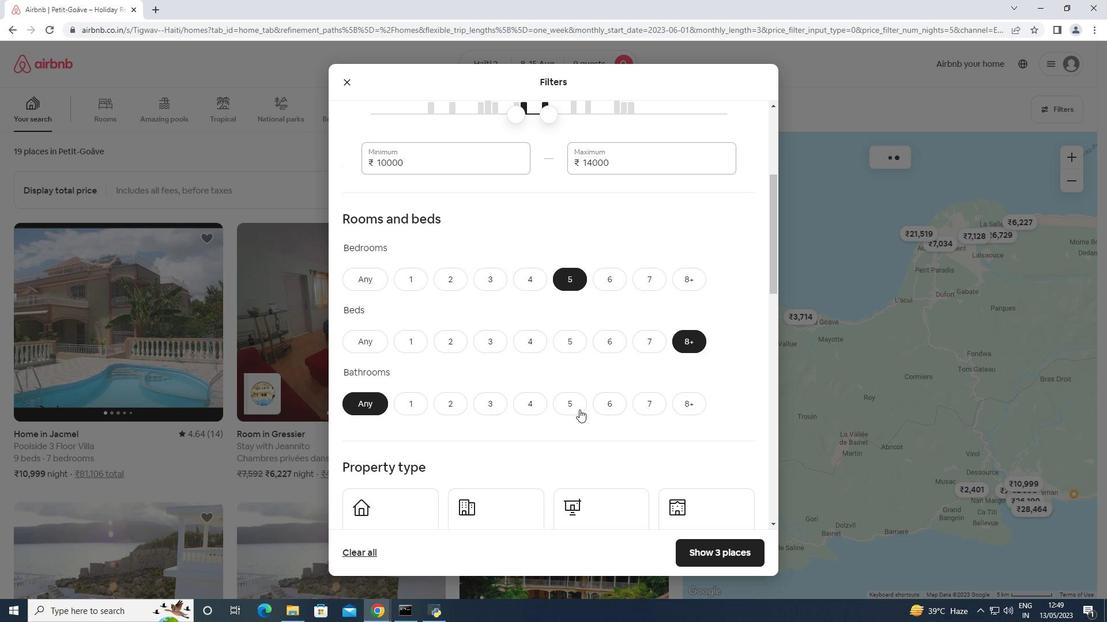 
Action: Mouse pressed left at (577, 409)
Screenshot: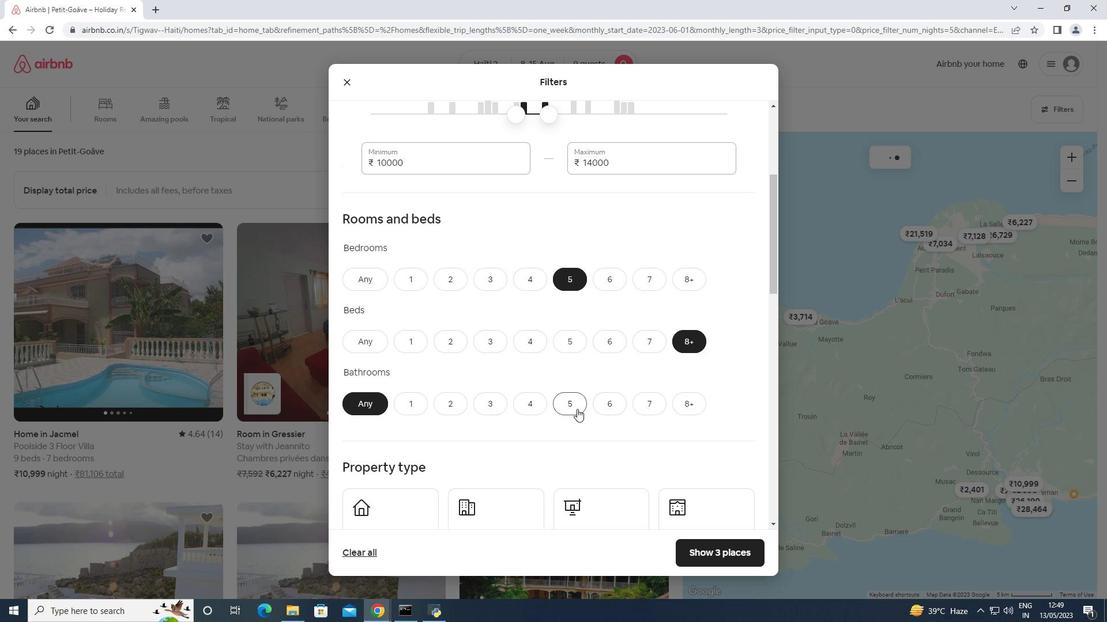 
Action: Mouse moved to (576, 408)
Screenshot: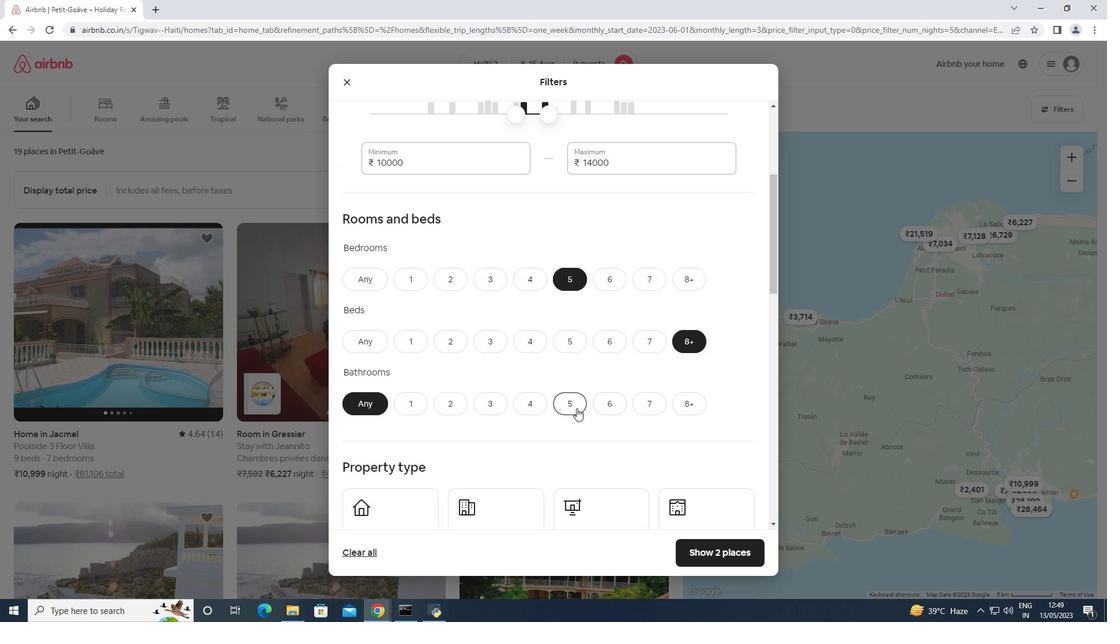 
Action: Mouse scrolled (576, 407) with delta (0, 0)
Screenshot: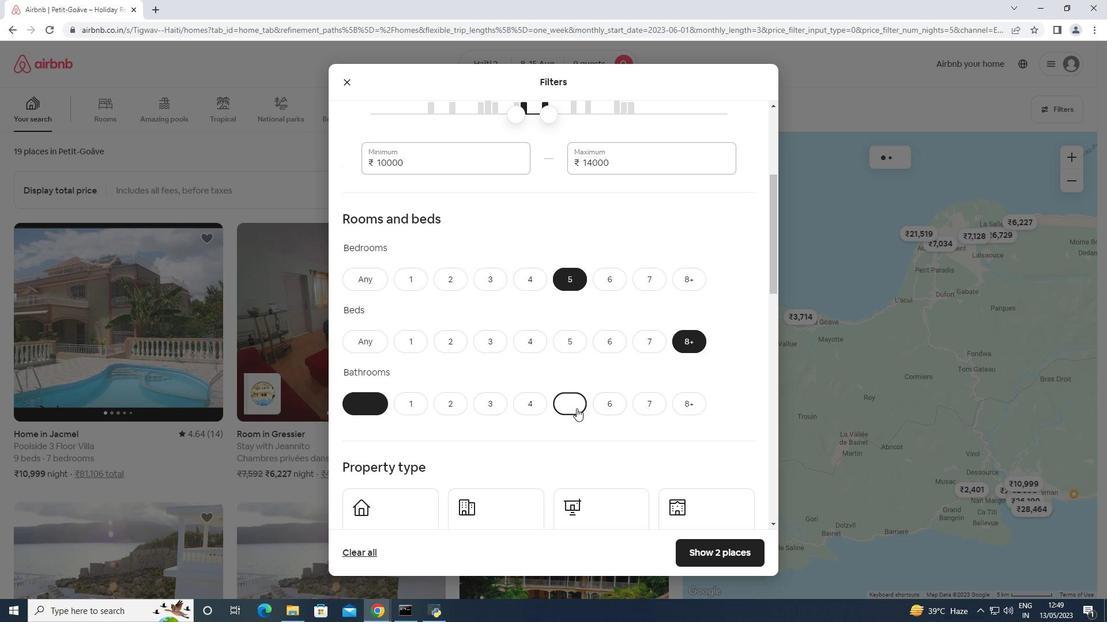 
Action: Mouse scrolled (576, 407) with delta (0, 0)
Screenshot: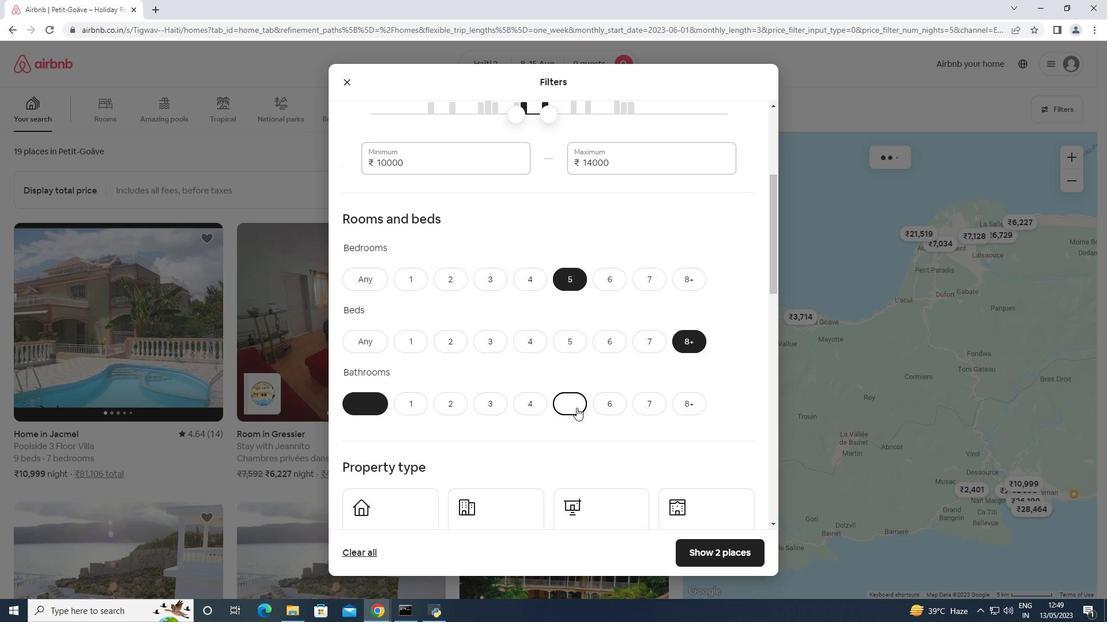 
Action: Mouse moved to (369, 422)
Screenshot: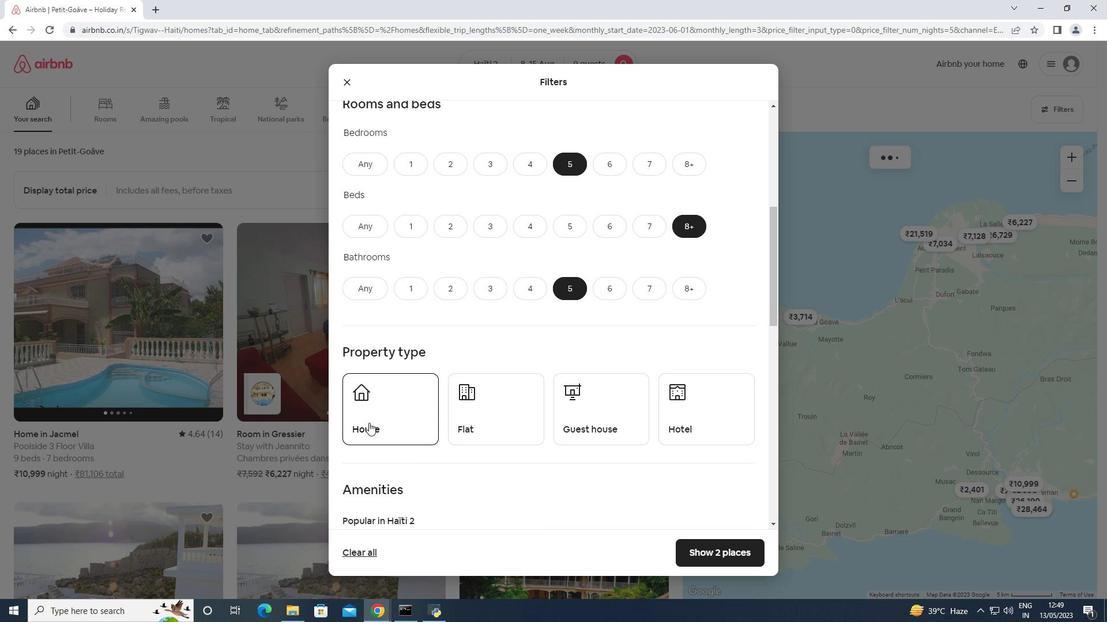 
Action: Mouse pressed left at (369, 422)
Screenshot: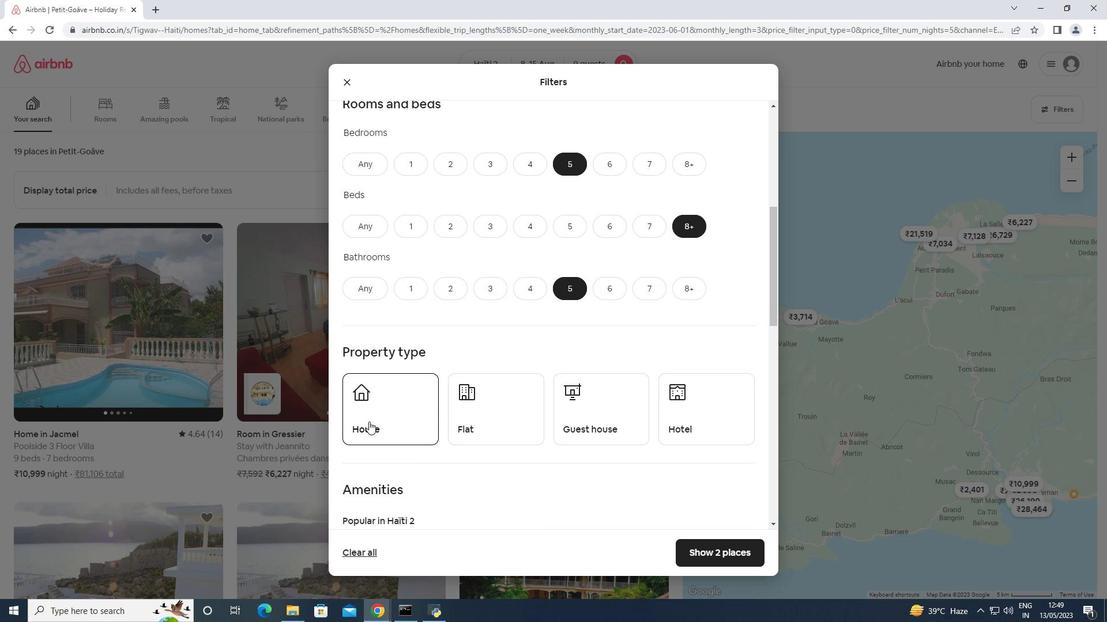 
Action: Mouse moved to (498, 430)
Screenshot: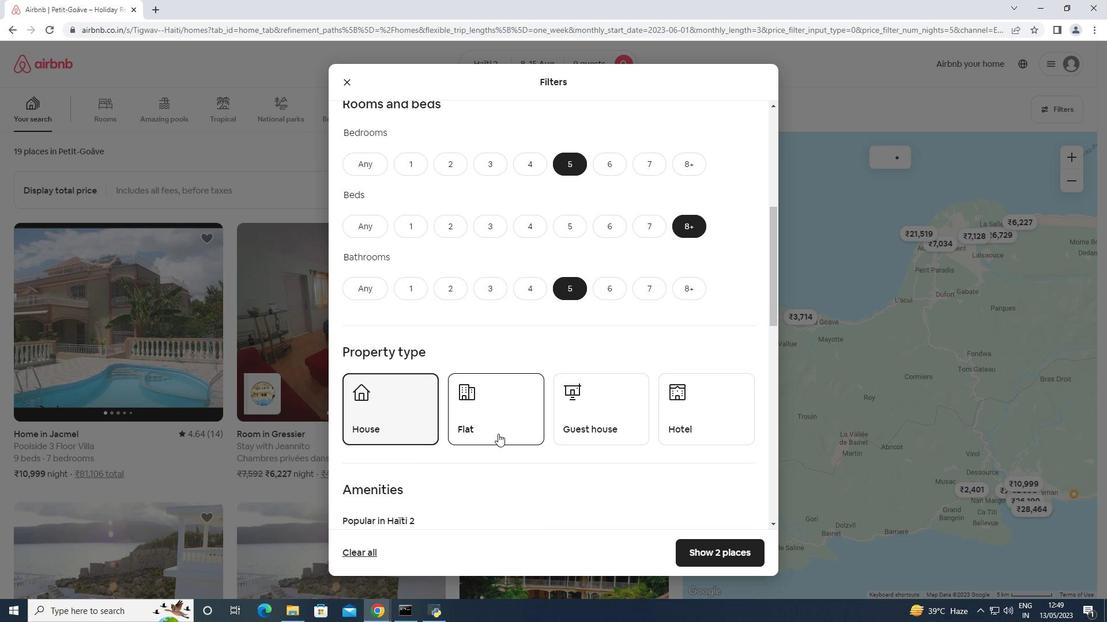 
Action: Mouse pressed left at (498, 430)
Screenshot: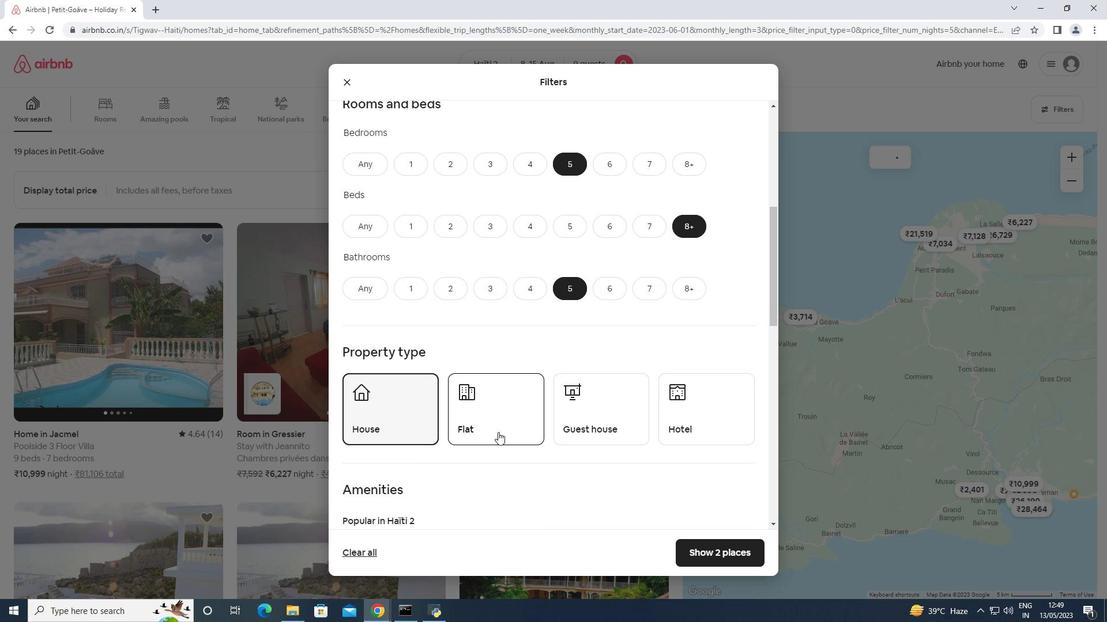 
Action: Mouse moved to (603, 420)
Screenshot: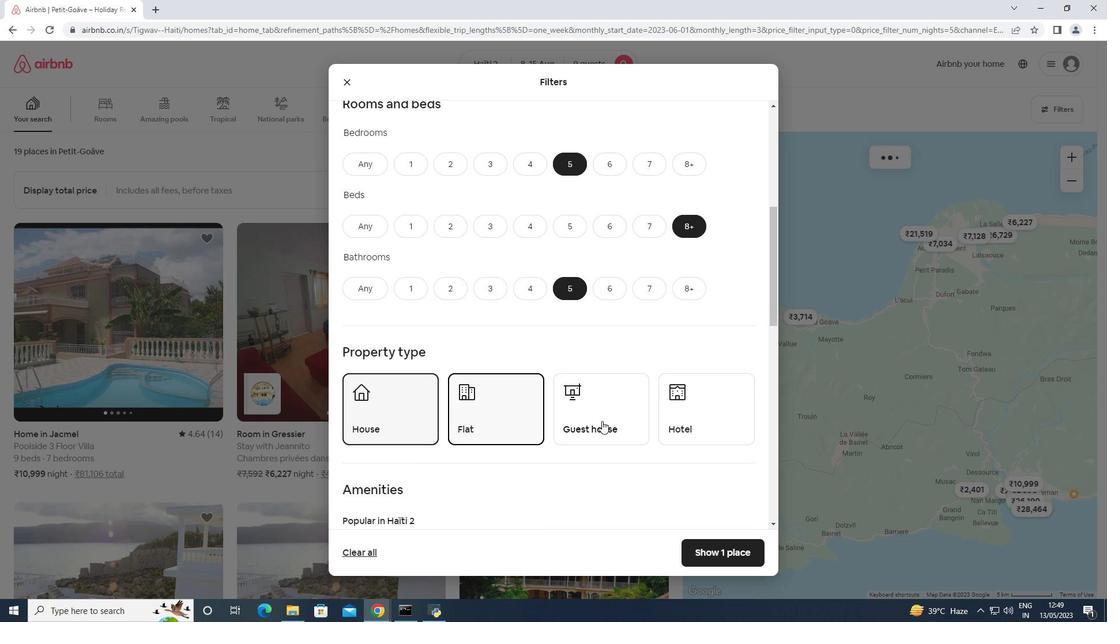 
Action: Mouse pressed left at (603, 420)
Screenshot: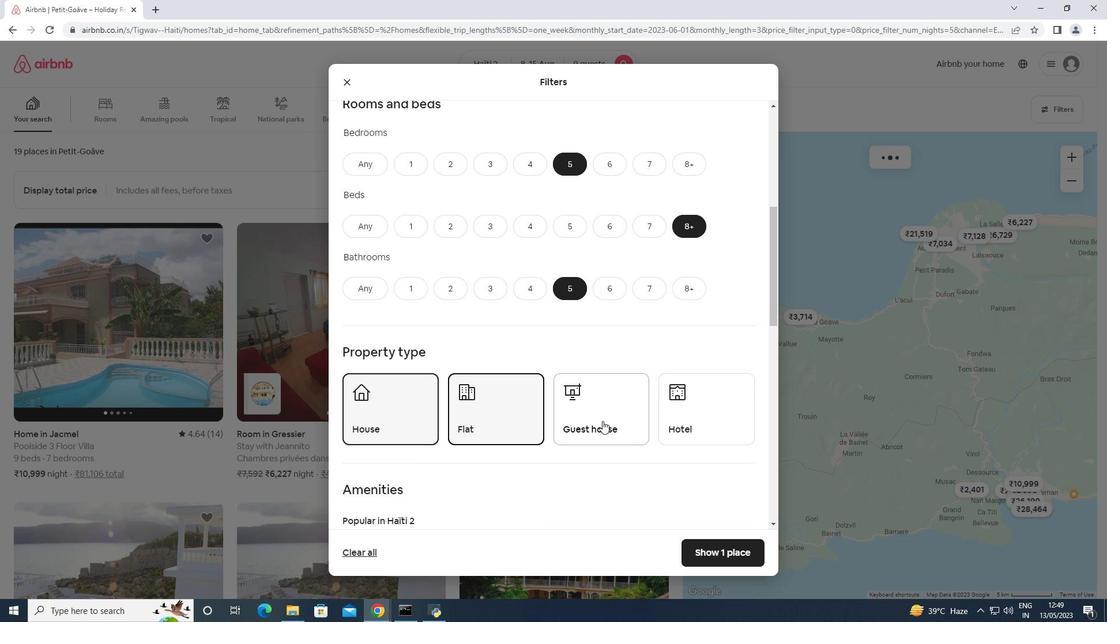 
Action: Mouse moved to (600, 414)
Screenshot: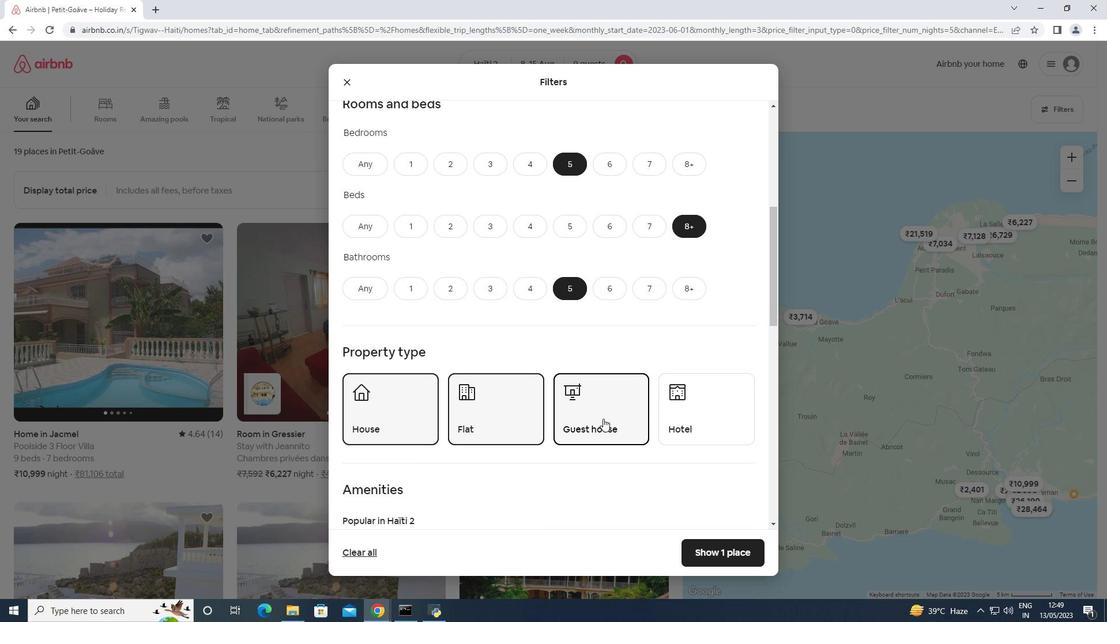 
Action: Mouse scrolled (600, 414) with delta (0, 0)
Screenshot: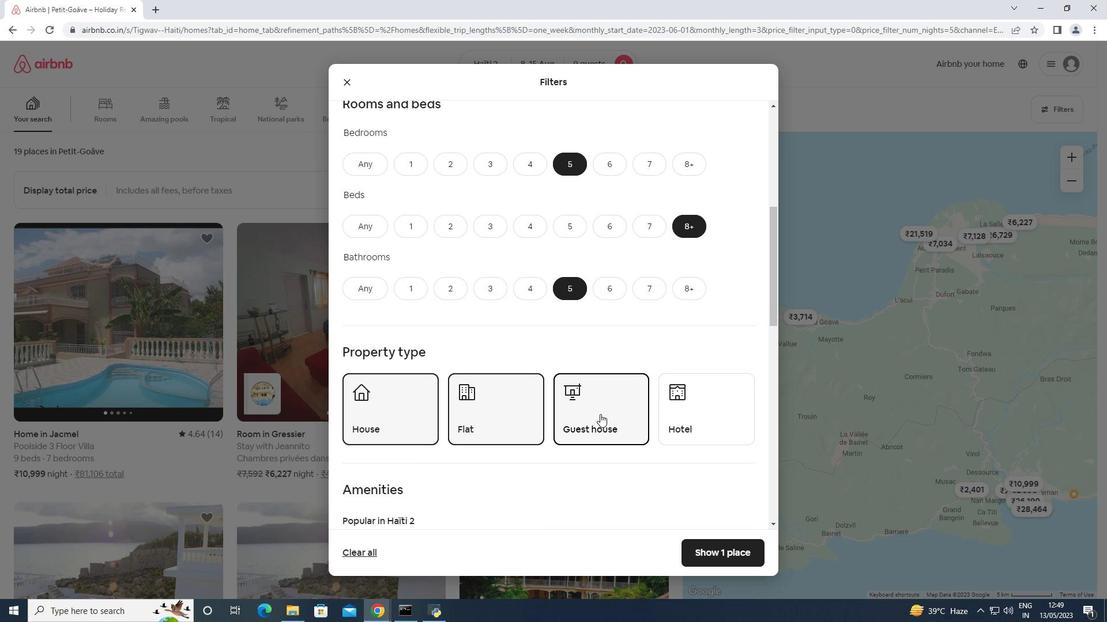 
Action: Mouse scrolled (600, 414) with delta (0, 0)
Screenshot: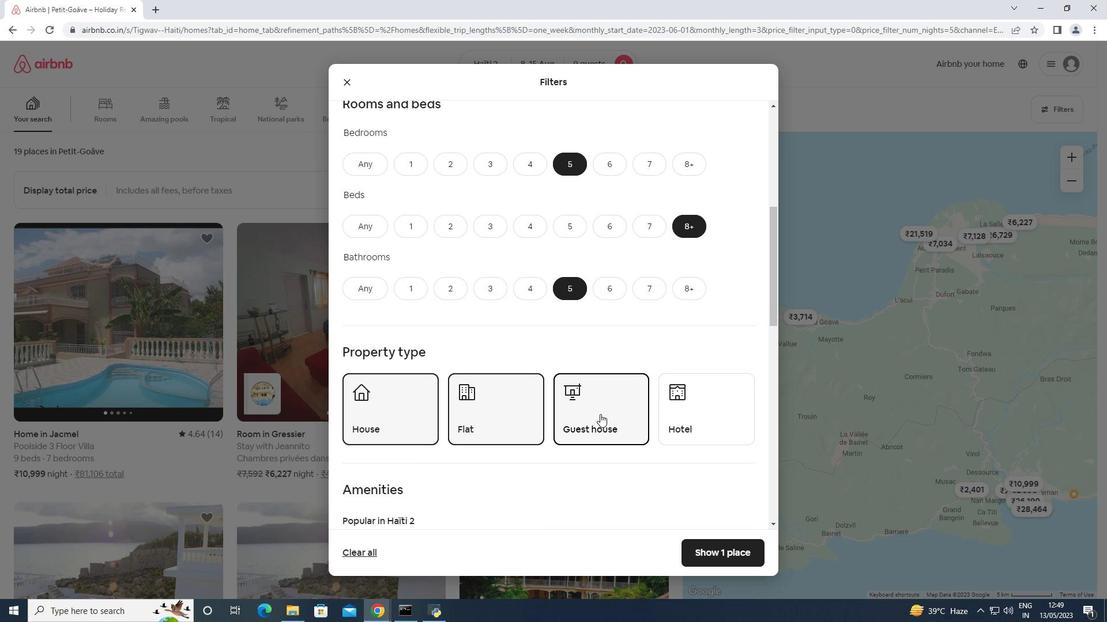 
Action: Mouse scrolled (600, 414) with delta (0, 0)
Screenshot: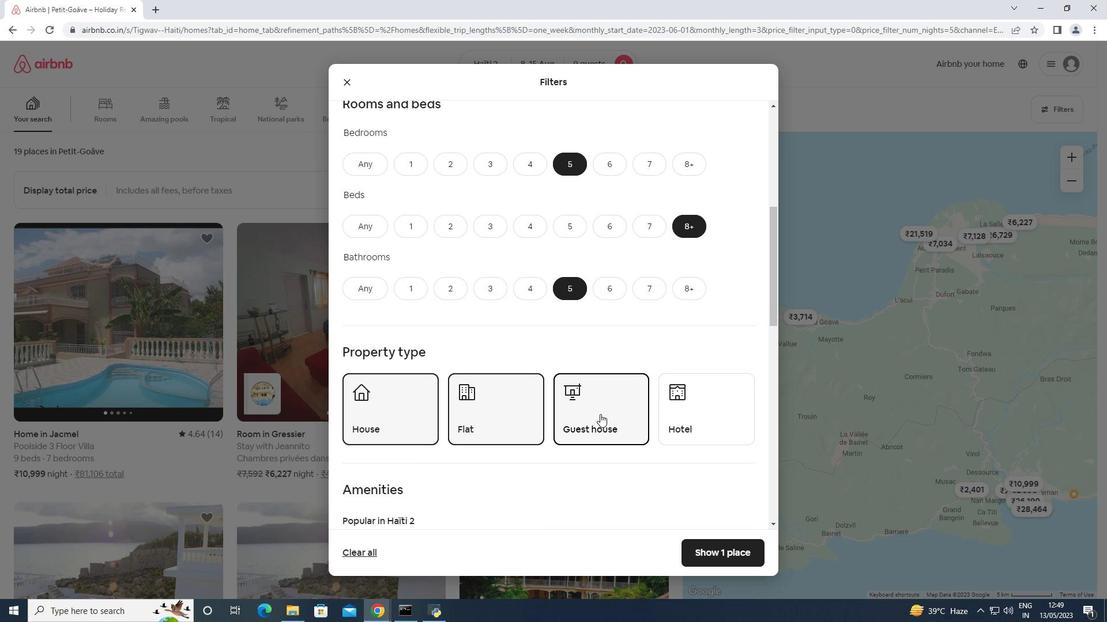 
Action: Mouse scrolled (600, 414) with delta (0, 0)
Screenshot: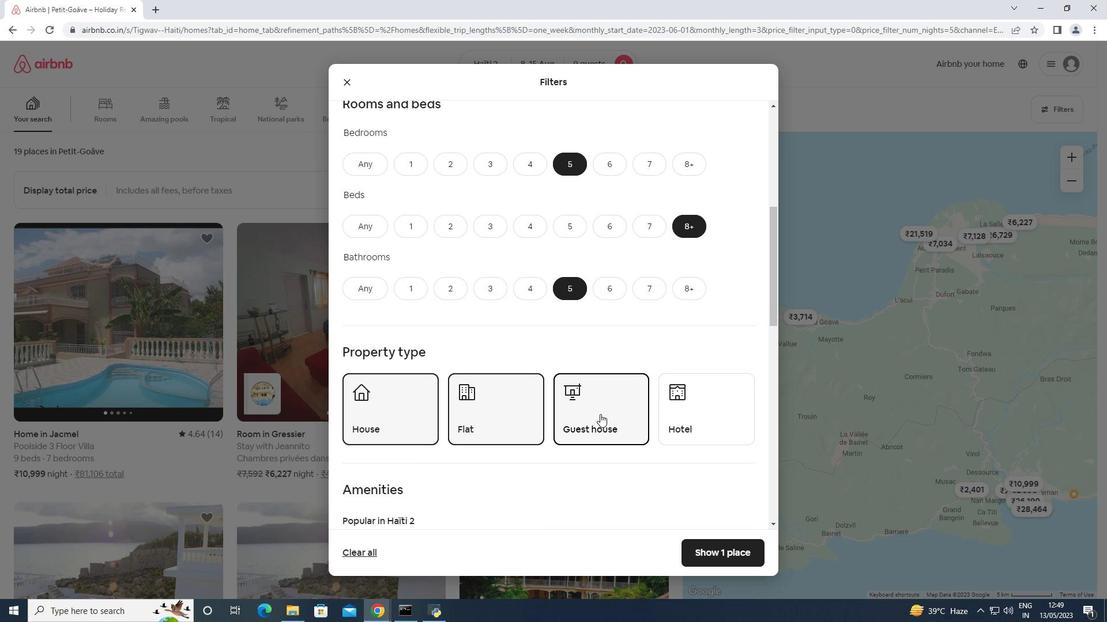 
Action: Mouse moved to (361, 375)
Screenshot: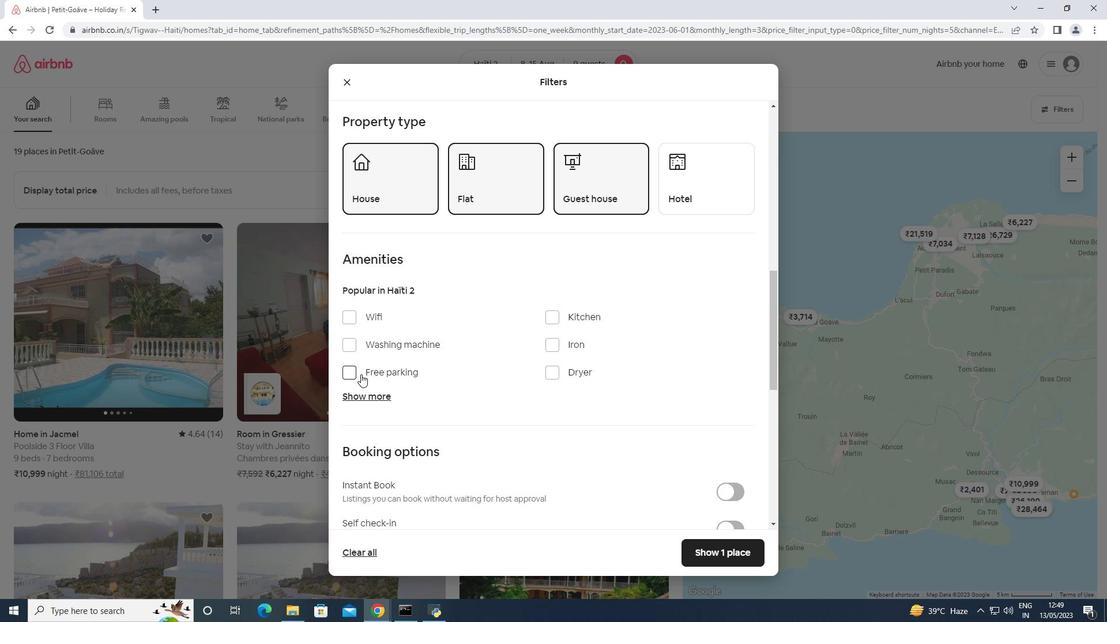 
Action: Mouse pressed left at (361, 375)
Screenshot: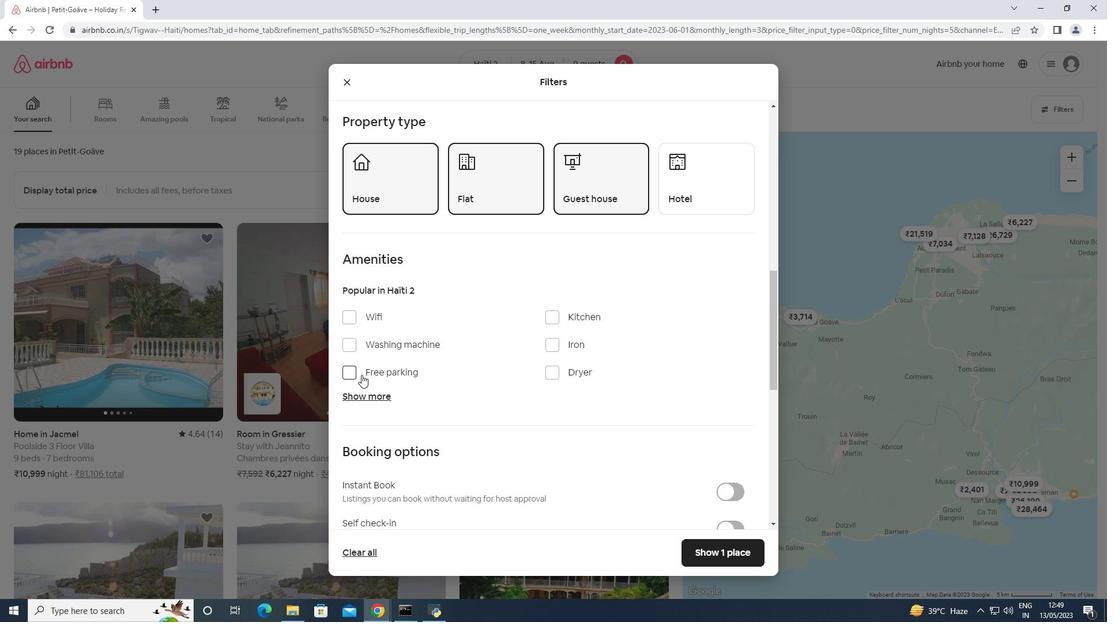 
Action: Mouse moved to (386, 317)
Screenshot: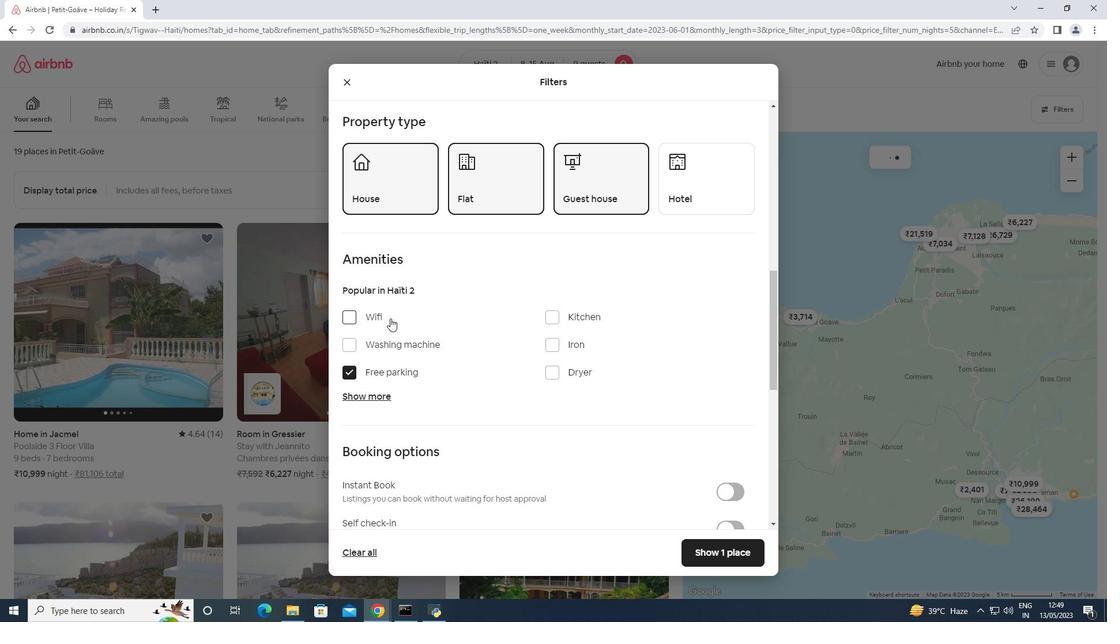 
Action: Mouse pressed left at (386, 317)
Screenshot: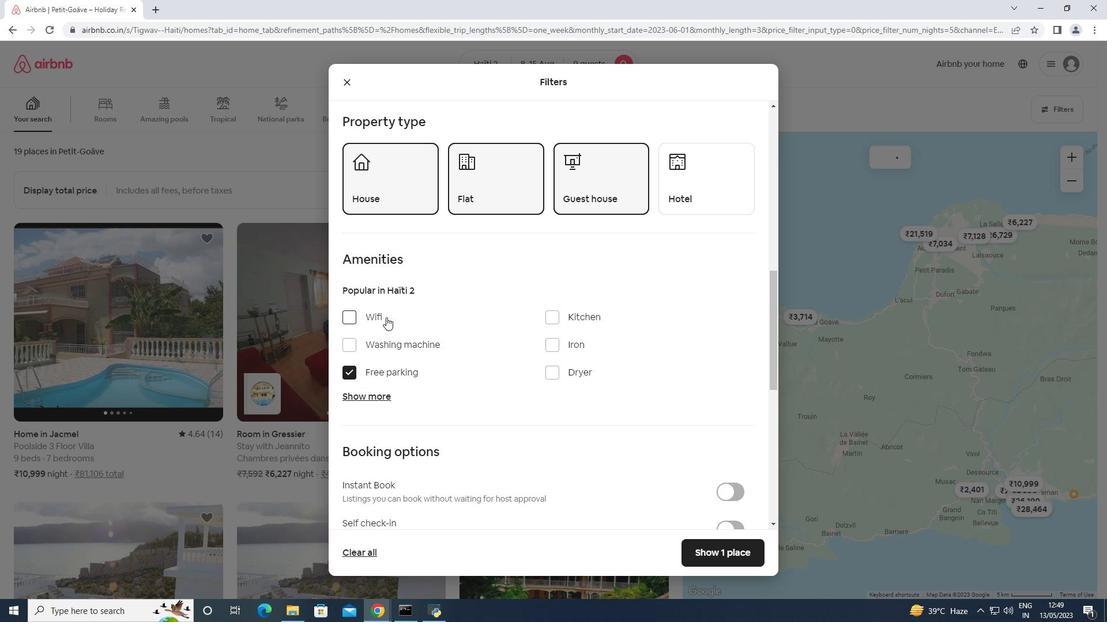 
Action: Mouse moved to (380, 398)
Screenshot: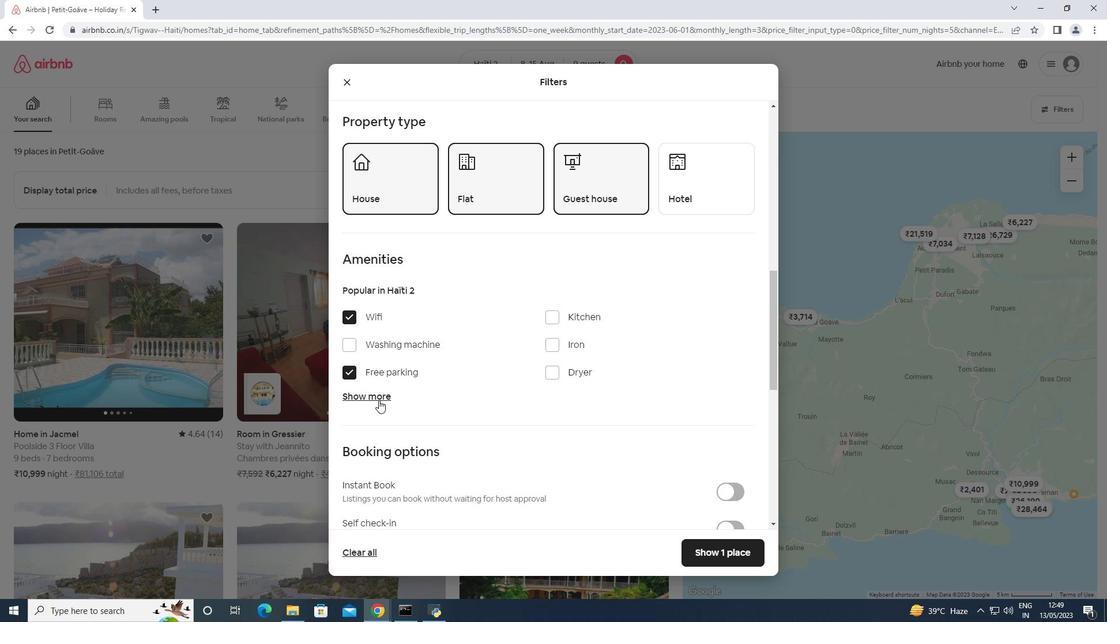 
Action: Mouse pressed left at (380, 398)
Screenshot: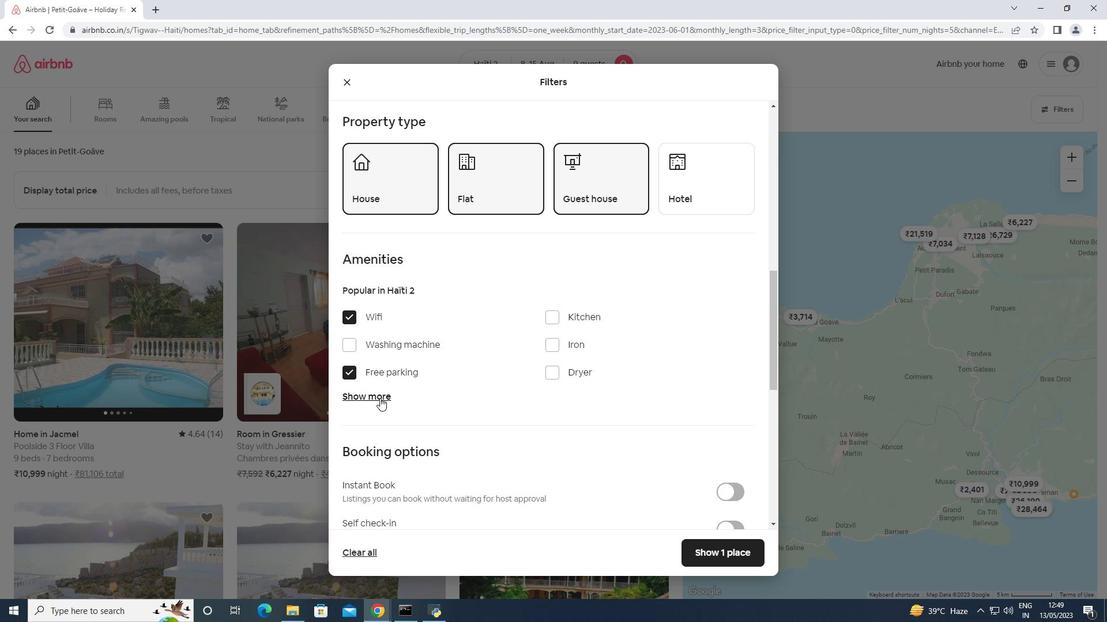 
Action: Mouse moved to (576, 464)
Screenshot: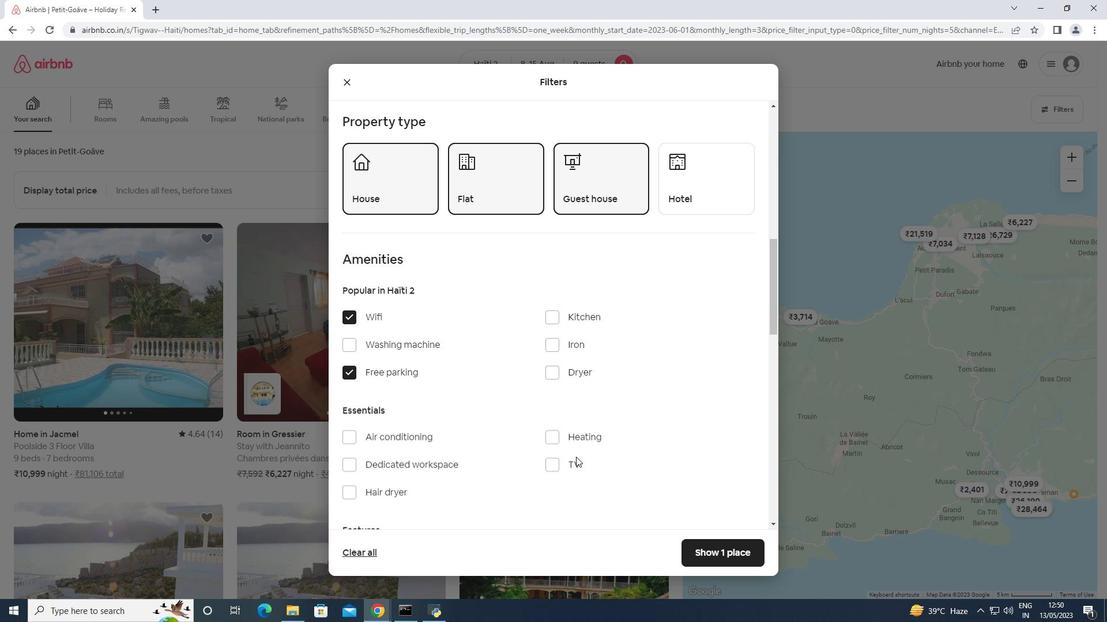 
Action: Mouse pressed left at (576, 464)
Screenshot: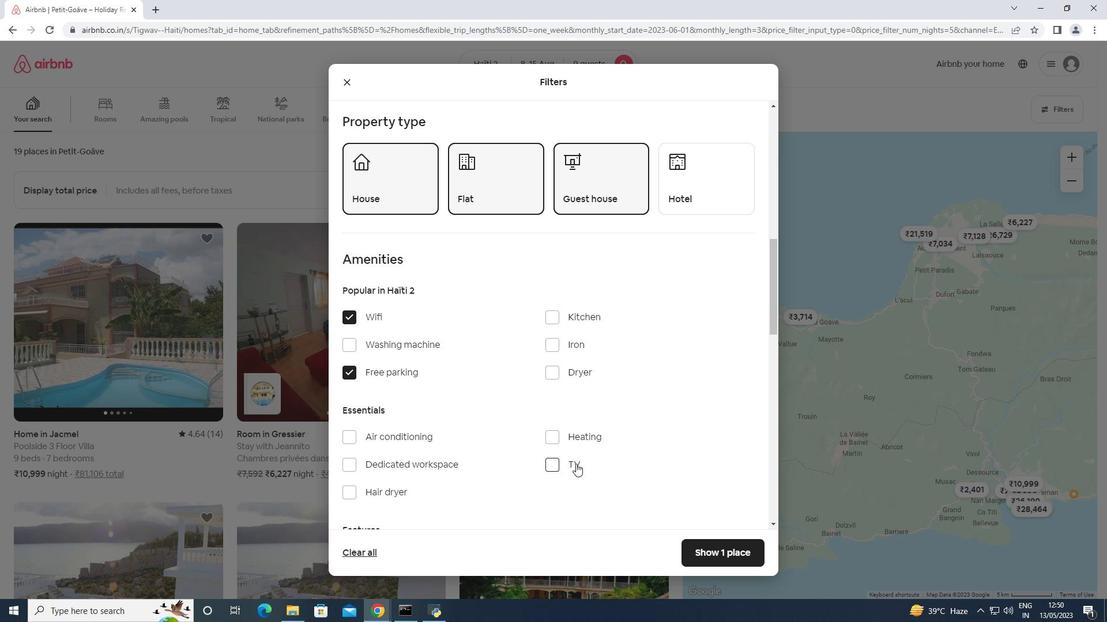 
Action: Mouse moved to (576, 465)
Screenshot: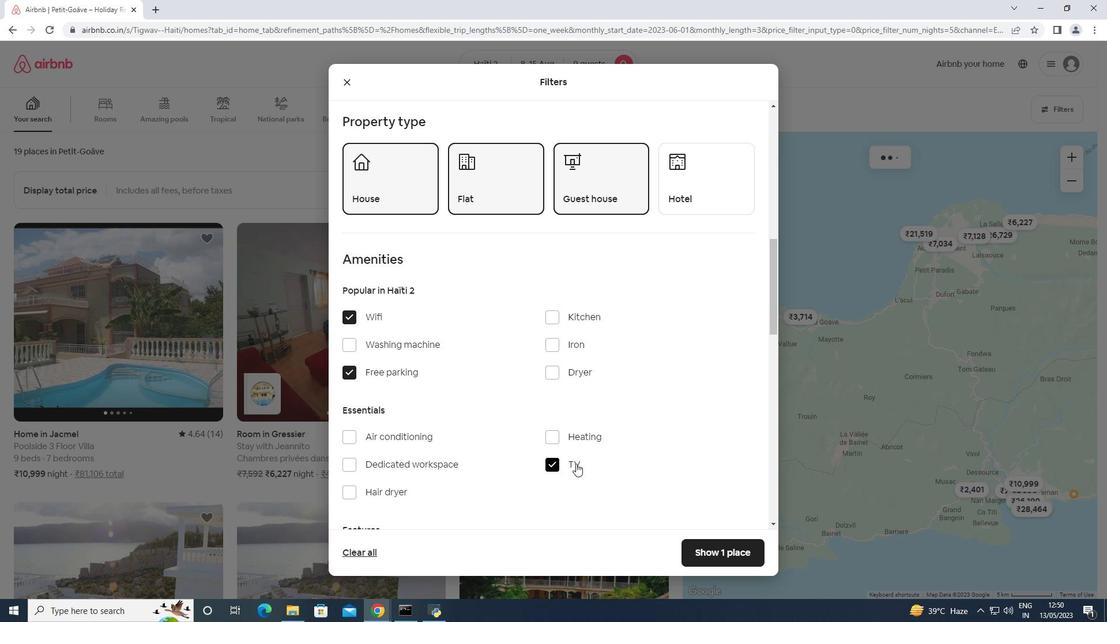 
Action: Mouse scrolled (576, 464) with delta (0, 0)
Screenshot: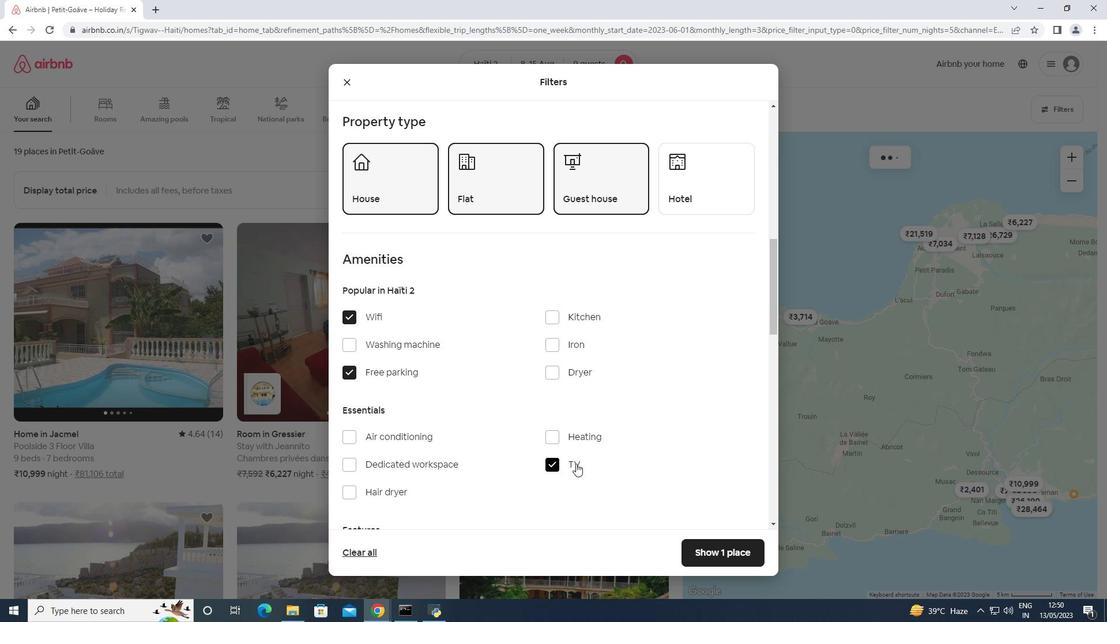 
Action: Mouse moved to (575, 466)
Screenshot: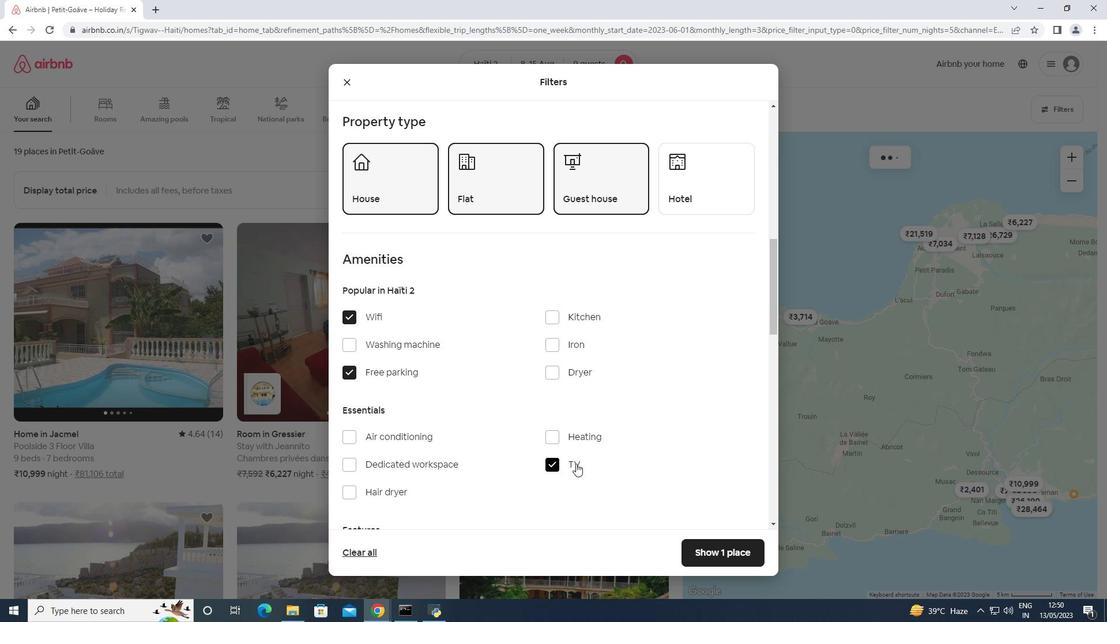 
Action: Mouse scrolled (575, 466) with delta (0, 0)
Screenshot: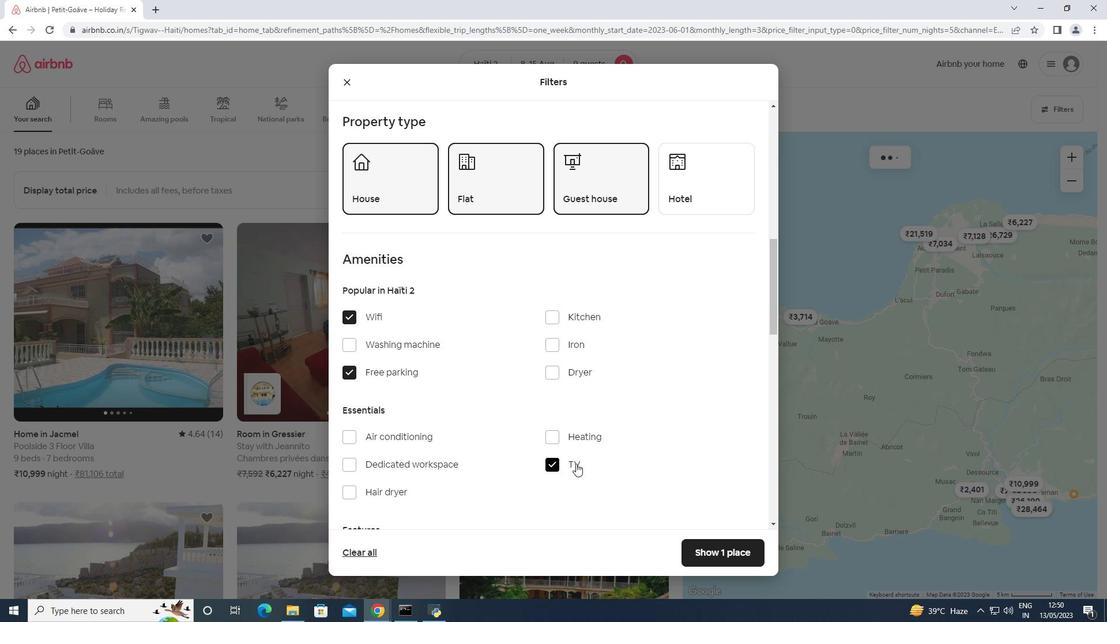 
Action: Mouse scrolled (575, 466) with delta (0, 0)
Screenshot: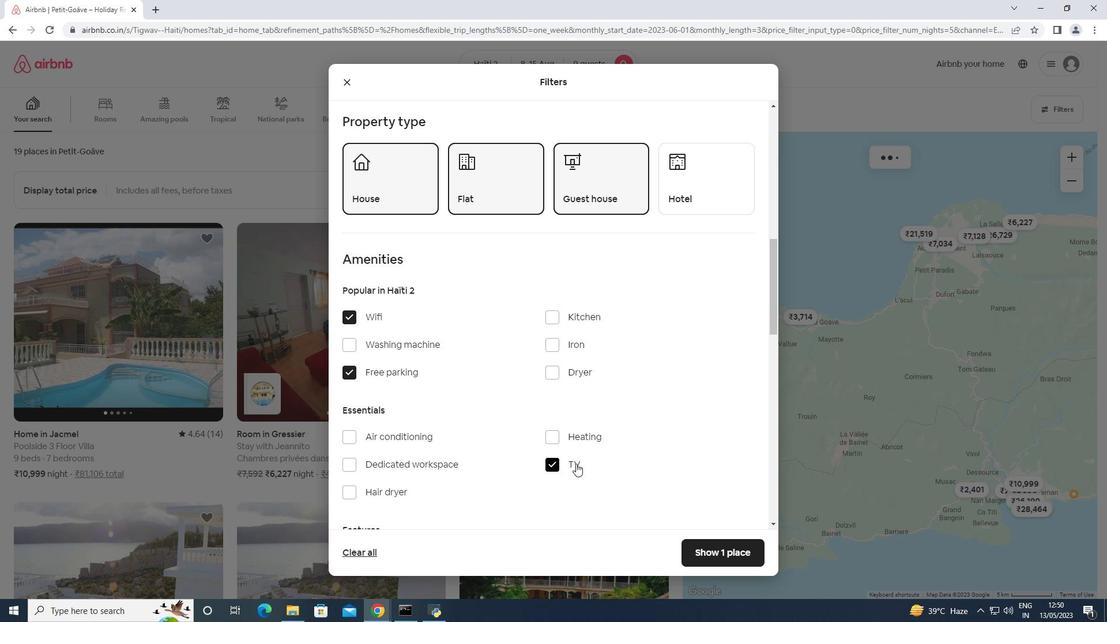 
Action: Mouse scrolled (575, 466) with delta (0, 0)
Screenshot: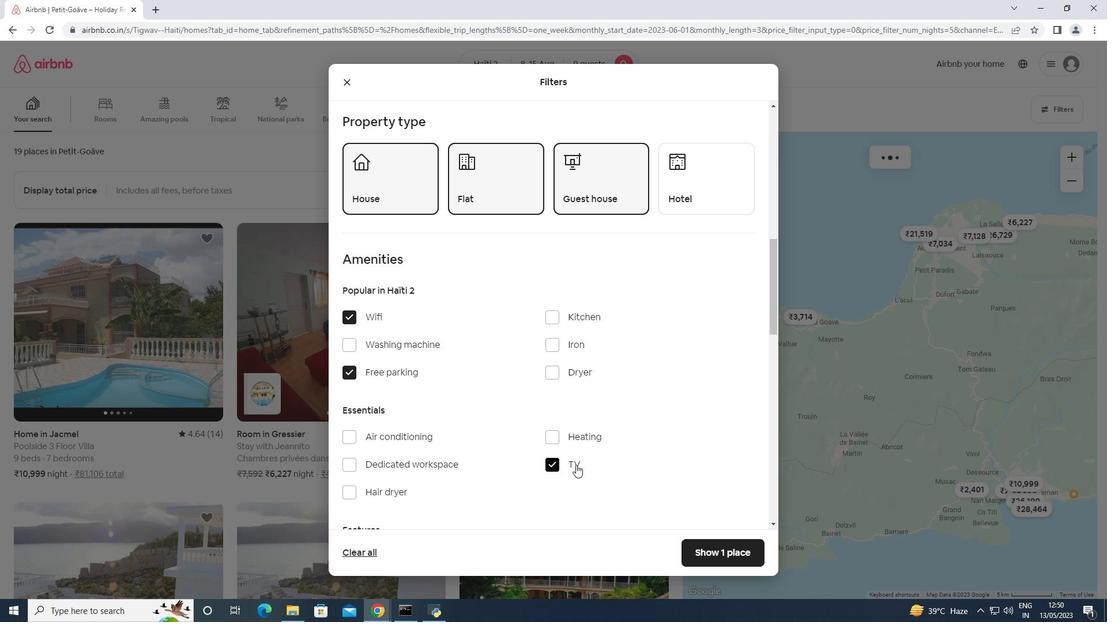 
Action: Mouse moved to (409, 400)
Screenshot: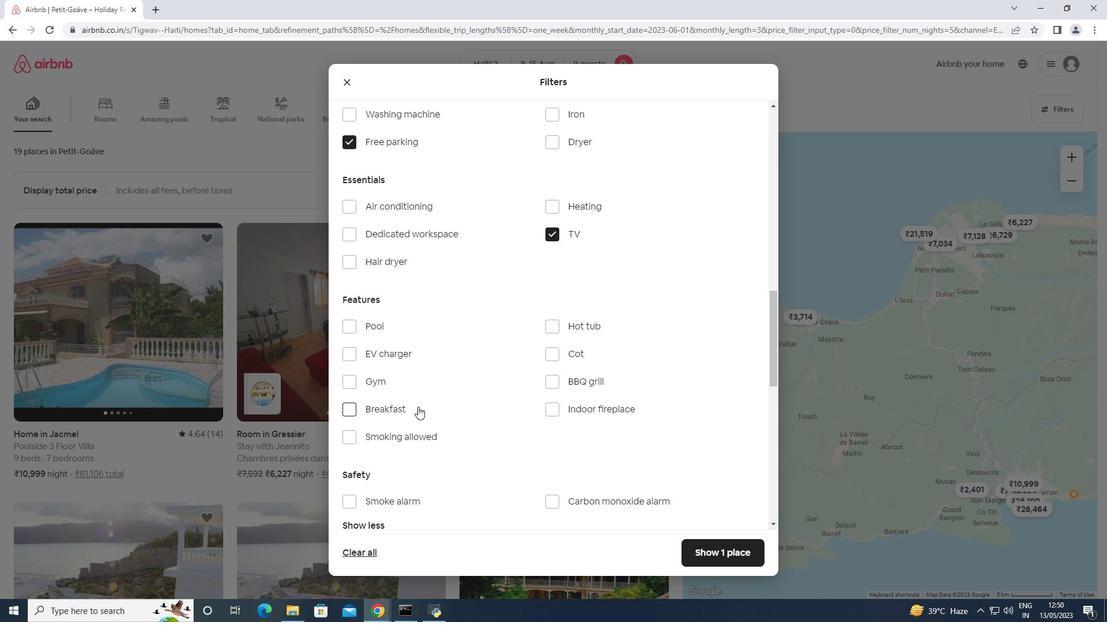 
Action: Mouse pressed left at (409, 400)
Screenshot: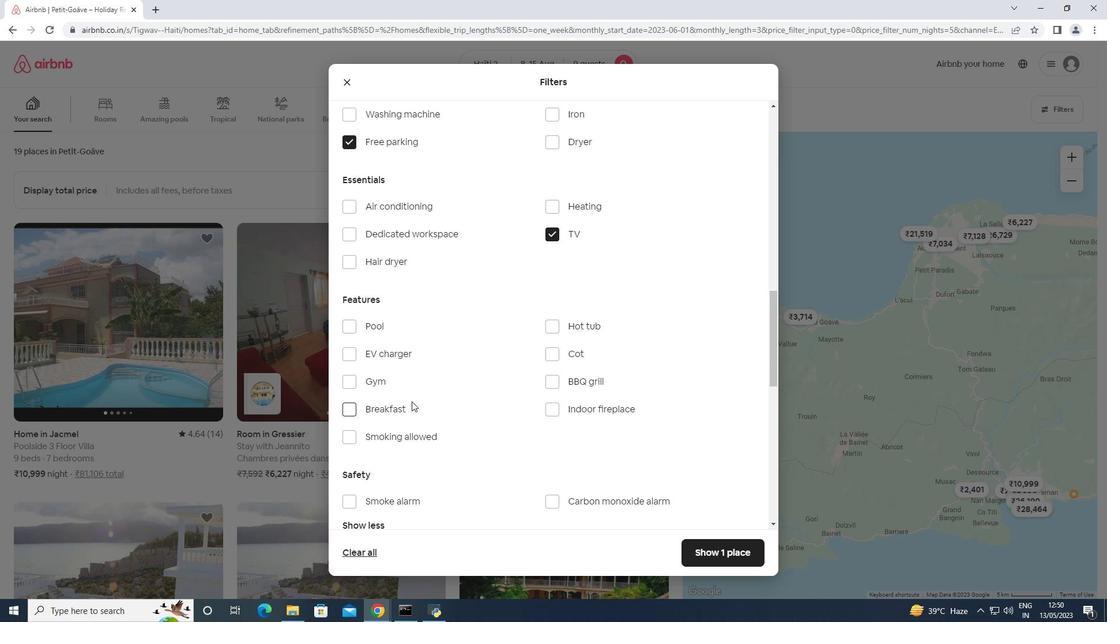 
Action: Mouse moved to (402, 407)
Screenshot: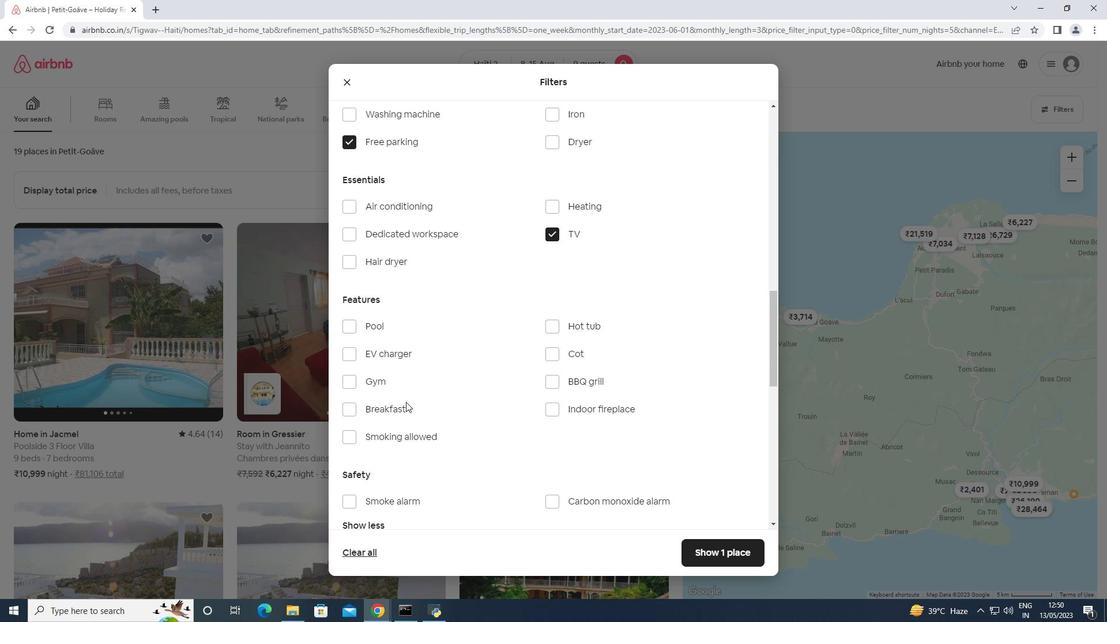 
Action: Mouse pressed left at (402, 407)
Screenshot: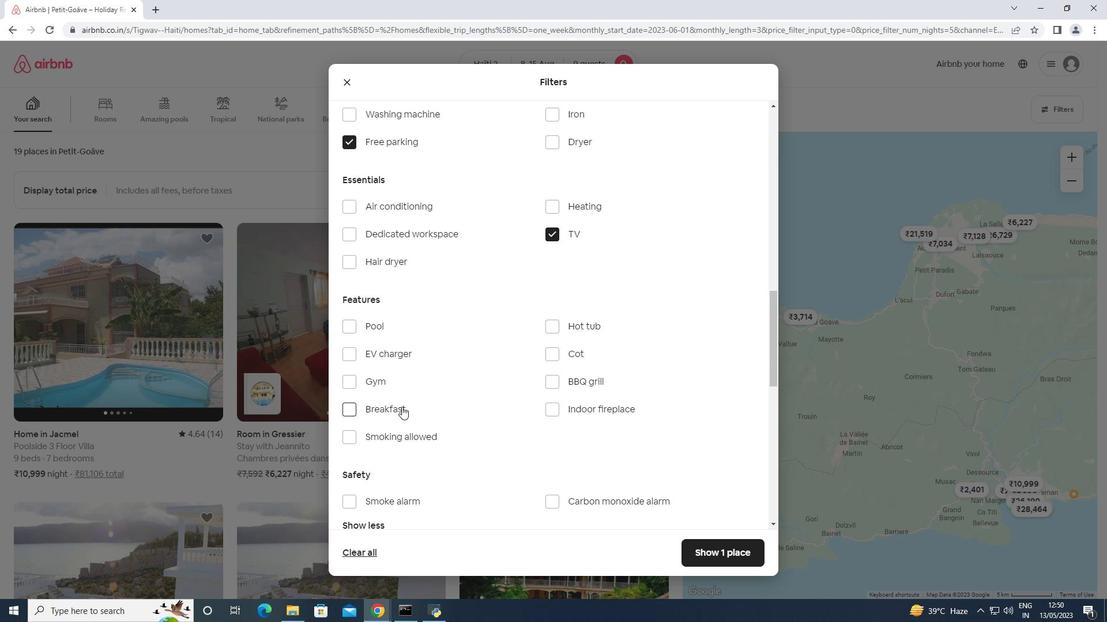 
Action: Mouse moved to (396, 380)
Screenshot: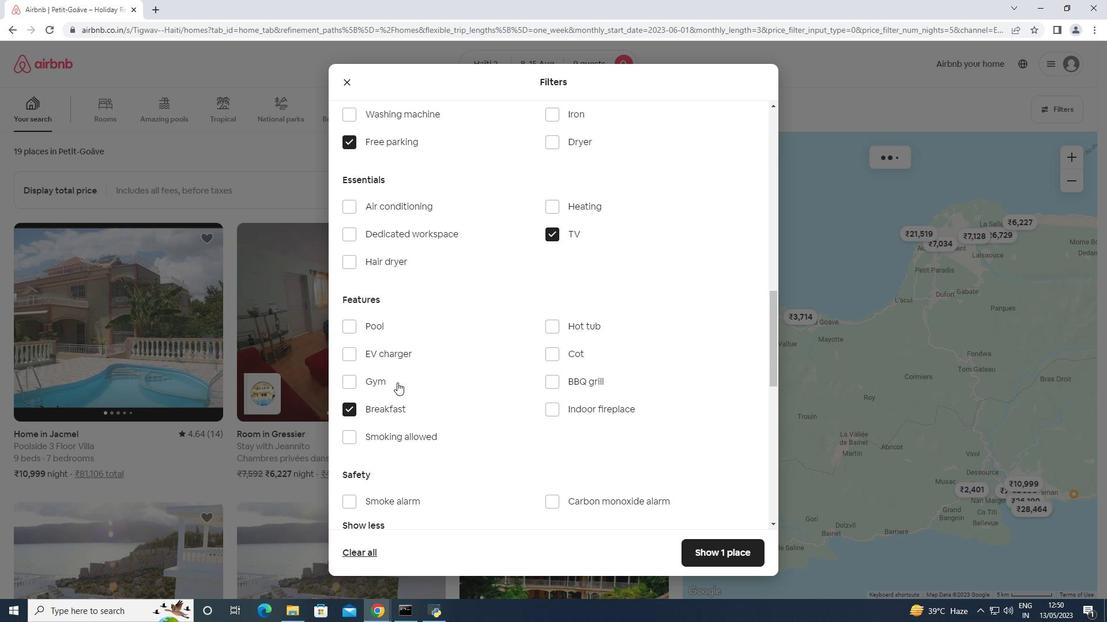 
Action: Mouse pressed left at (396, 380)
Screenshot: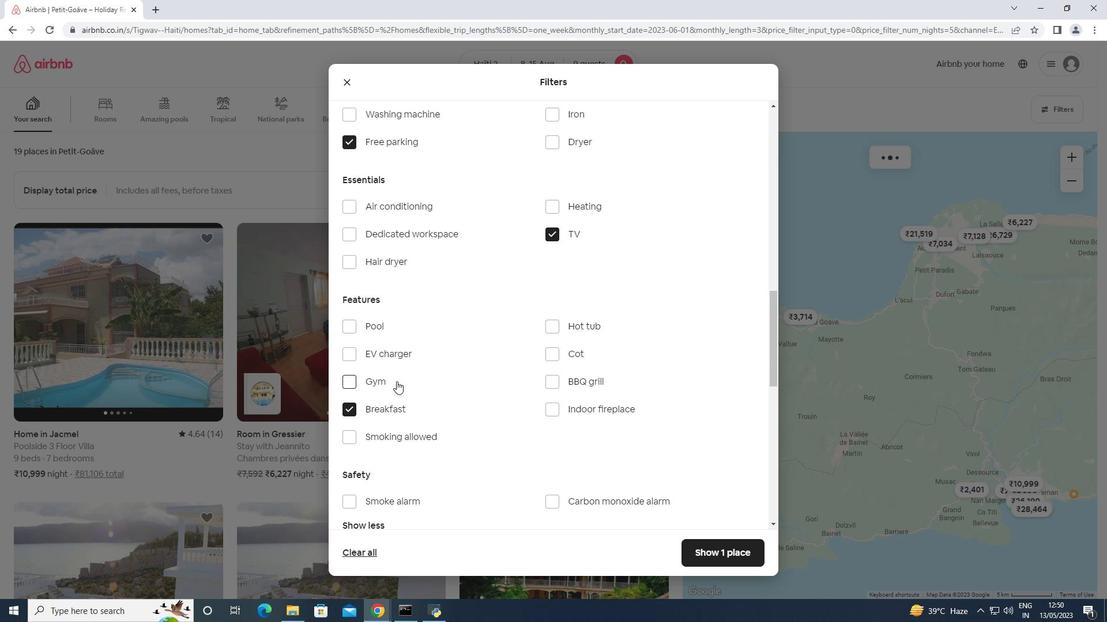 
Action: Mouse moved to (395, 380)
Screenshot: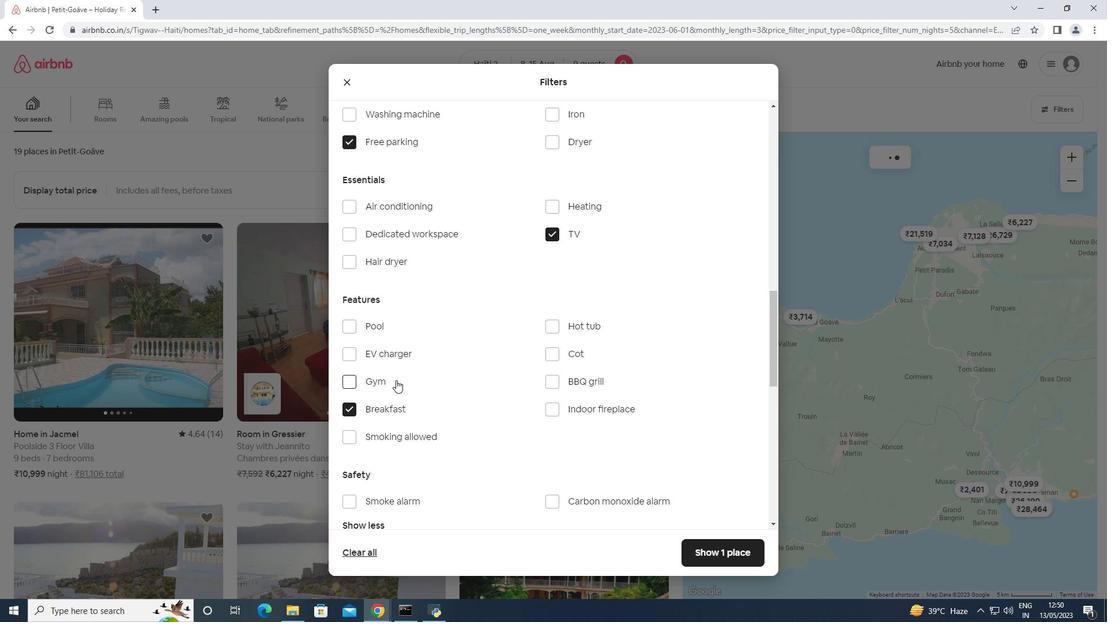 
Action: Mouse scrolled (395, 380) with delta (0, 0)
Screenshot: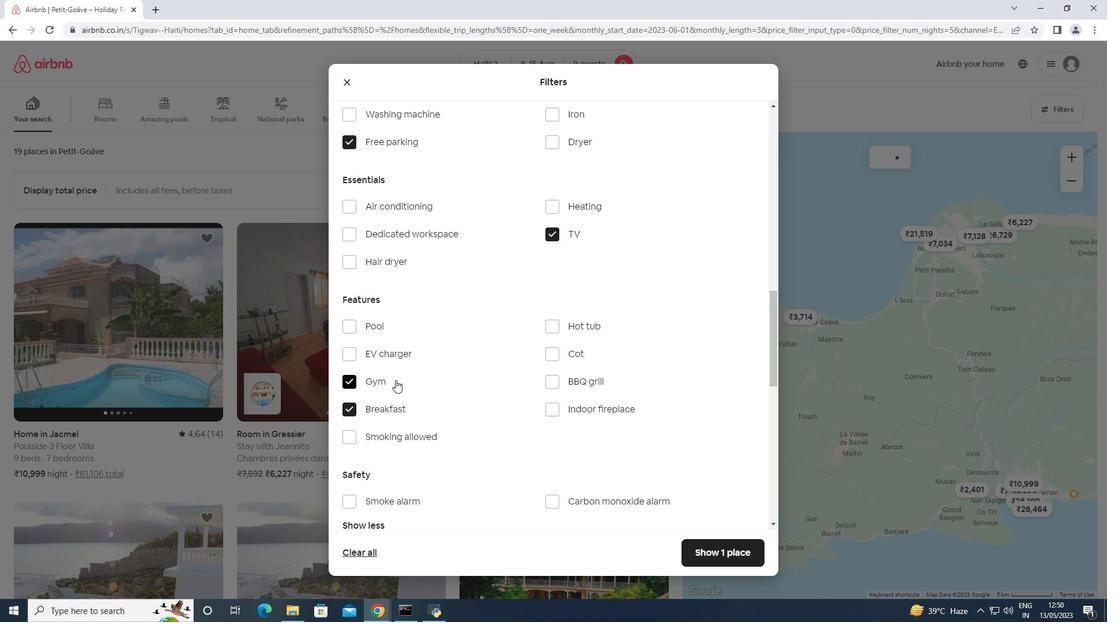 
Action: Mouse scrolled (395, 380) with delta (0, 0)
Screenshot: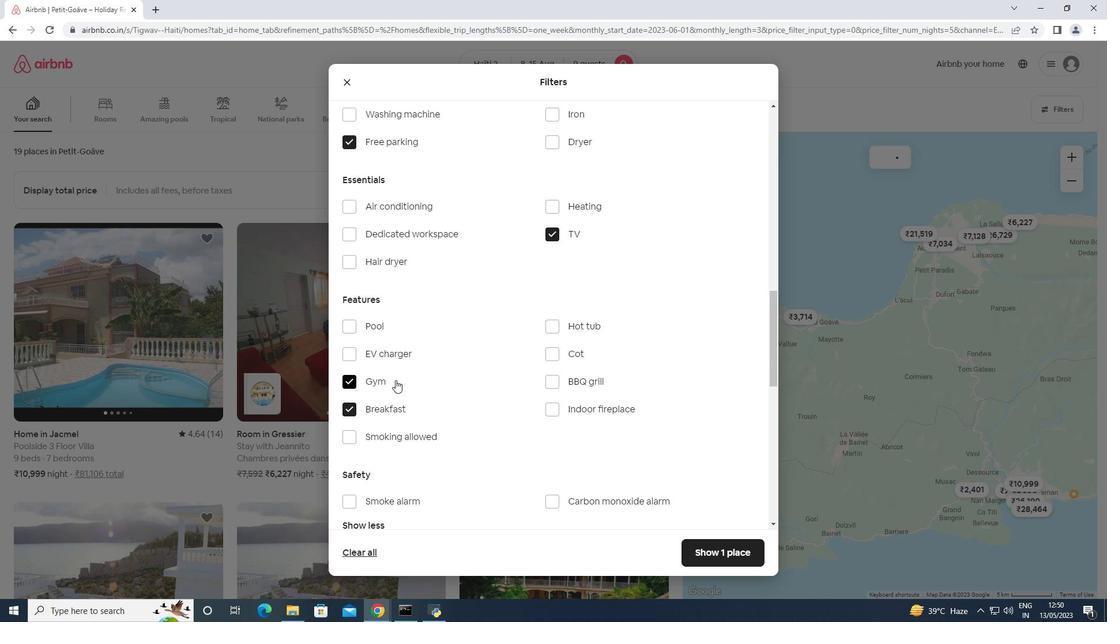 
Action: Mouse scrolled (395, 380) with delta (0, 0)
Screenshot: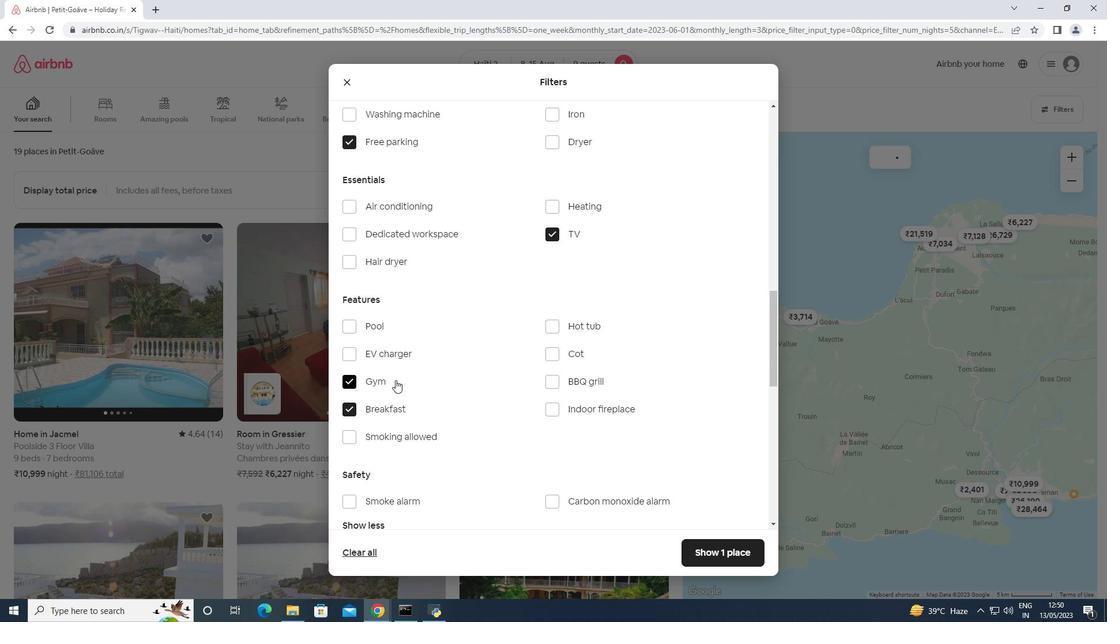 
Action: Mouse scrolled (395, 380) with delta (0, 0)
Screenshot: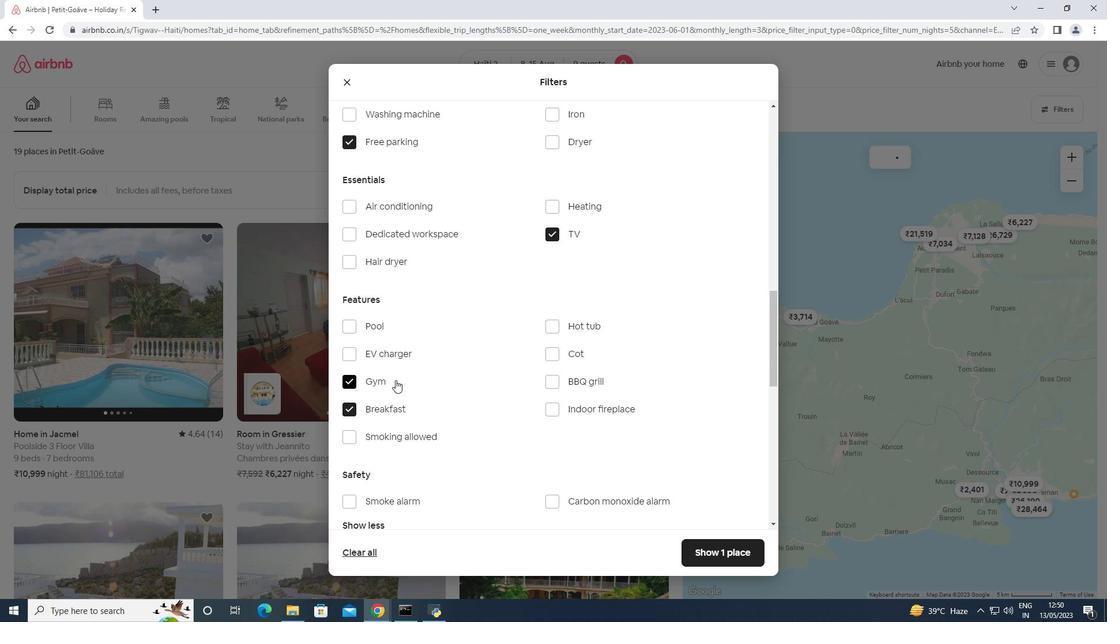
Action: Mouse moved to (736, 430)
Screenshot: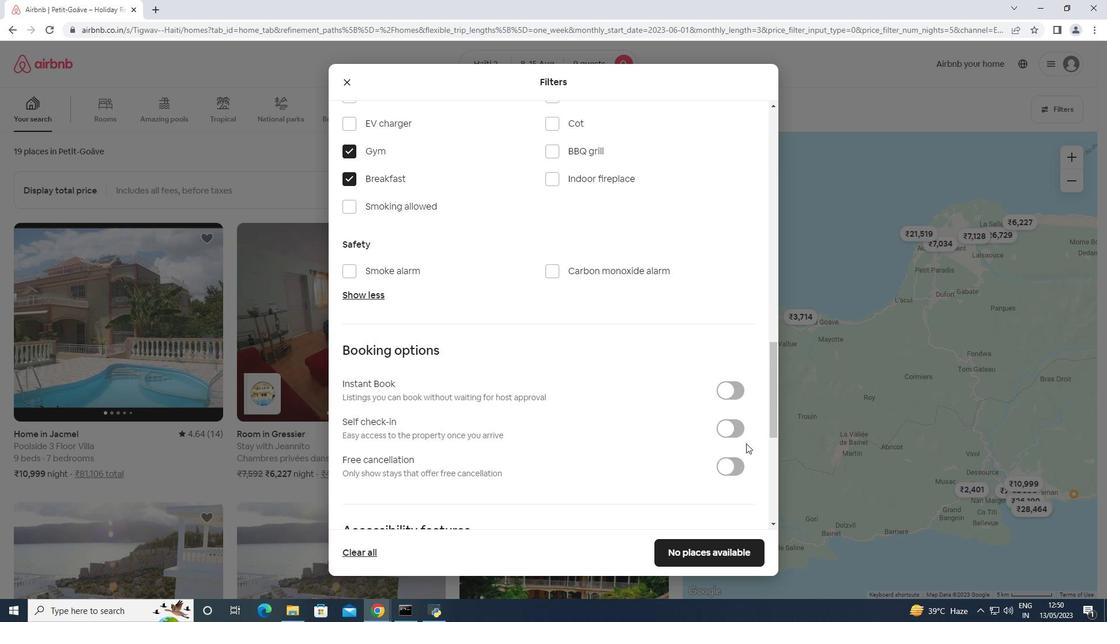 
Action: Mouse pressed left at (736, 430)
Screenshot: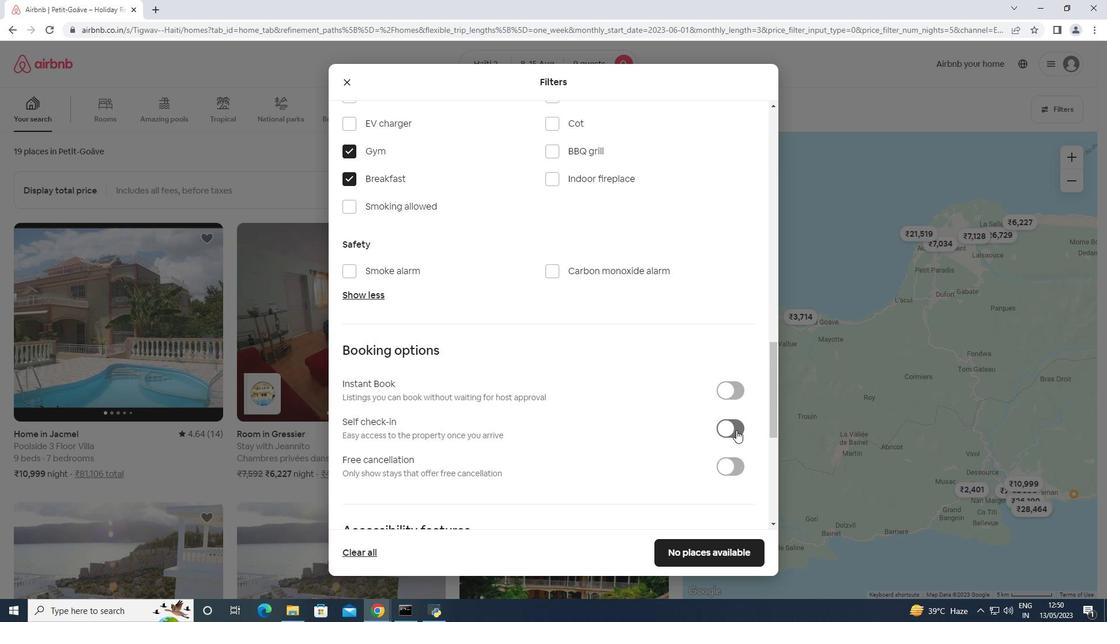 
Action: Mouse scrolled (736, 430) with delta (0, 0)
Screenshot: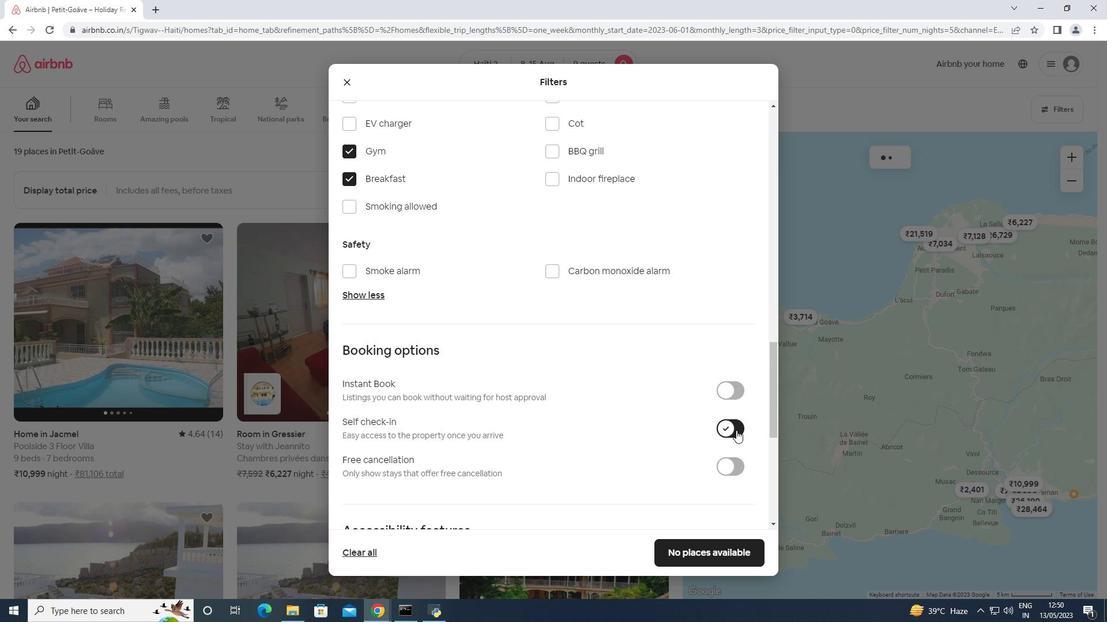 
Action: Mouse scrolled (736, 430) with delta (0, 0)
Screenshot: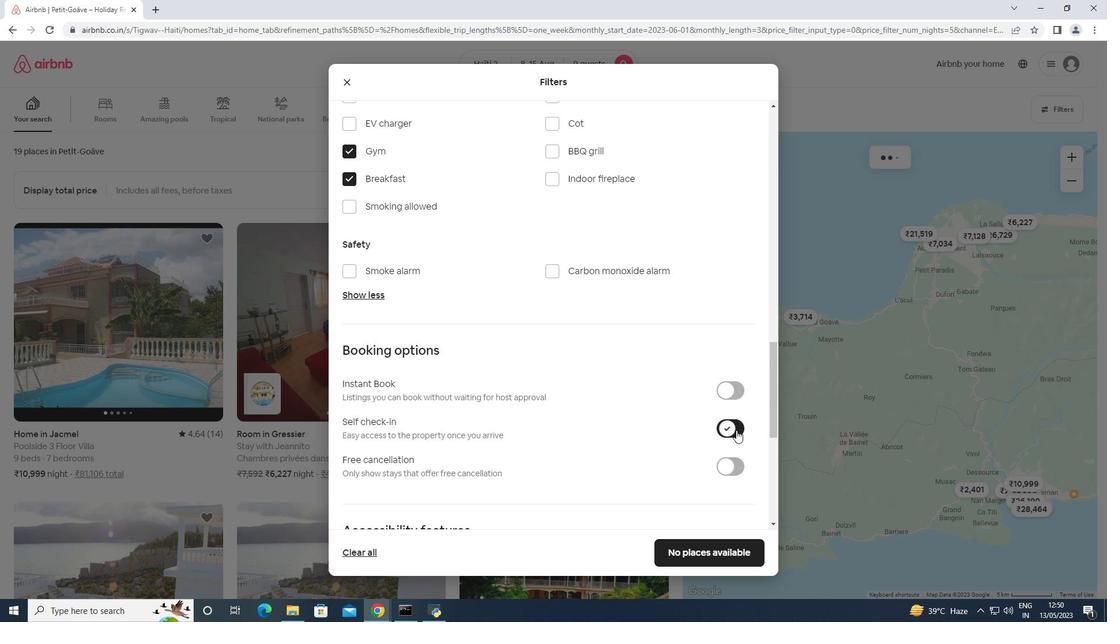 
Action: Mouse scrolled (736, 430) with delta (0, 0)
Screenshot: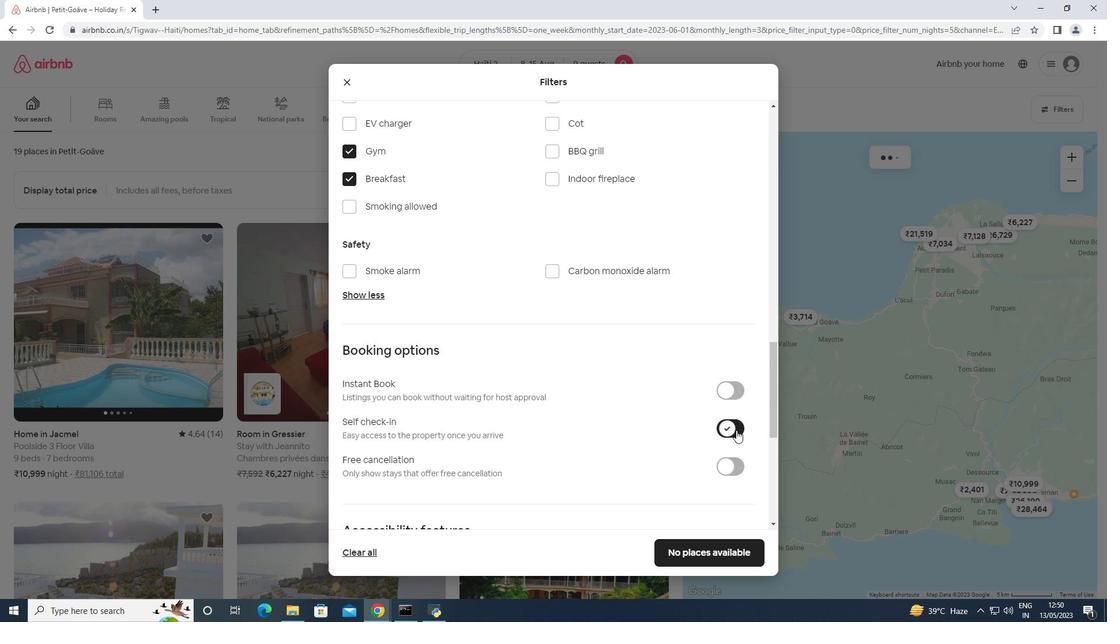 
Action: Mouse scrolled (736, 430) with delta (0, 0)
Screenshot: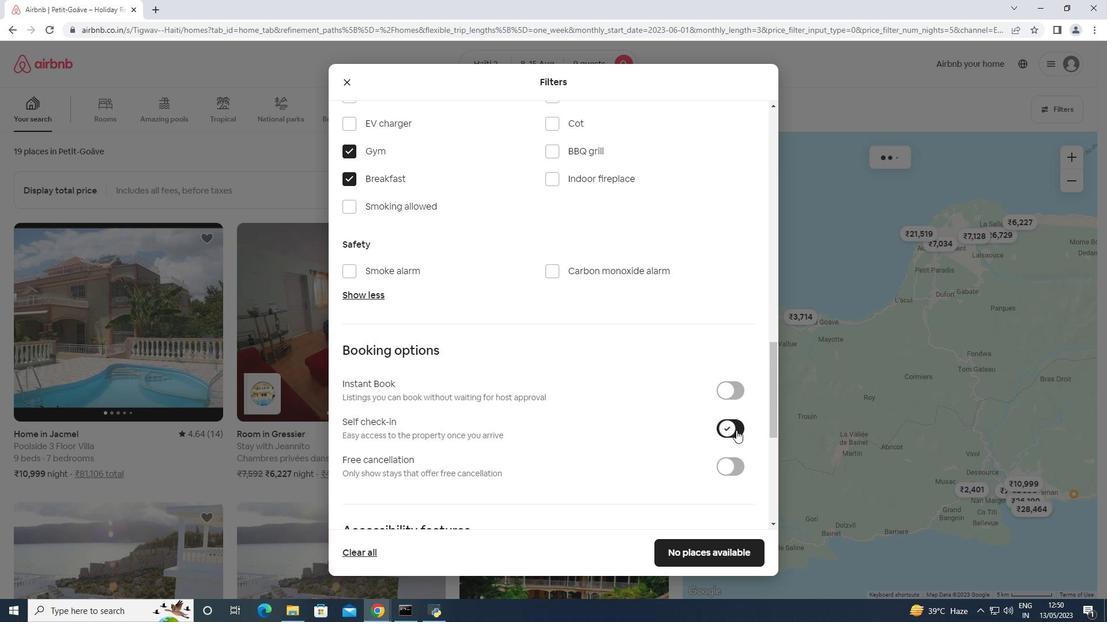 
Action: Mouse scrolled (736, 430) with delta (0, 0)
Screenshot: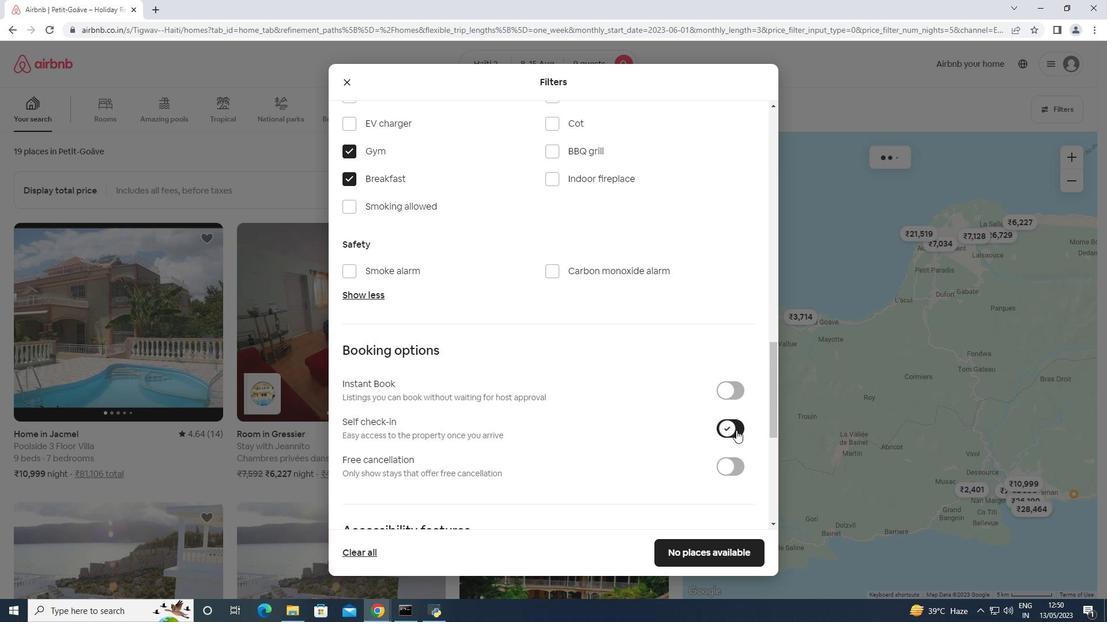 
Action: Mouse moved to (701, 434)
Screenshot: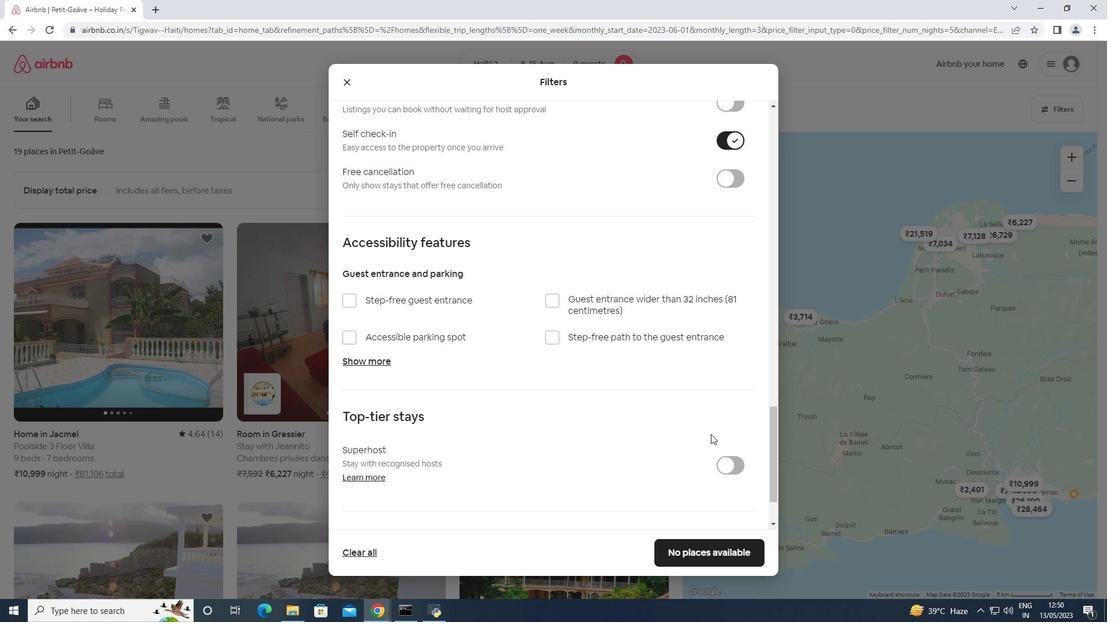 
Action: Mouse scrolled (701, 434) with delta (0, 0)
Screenshot: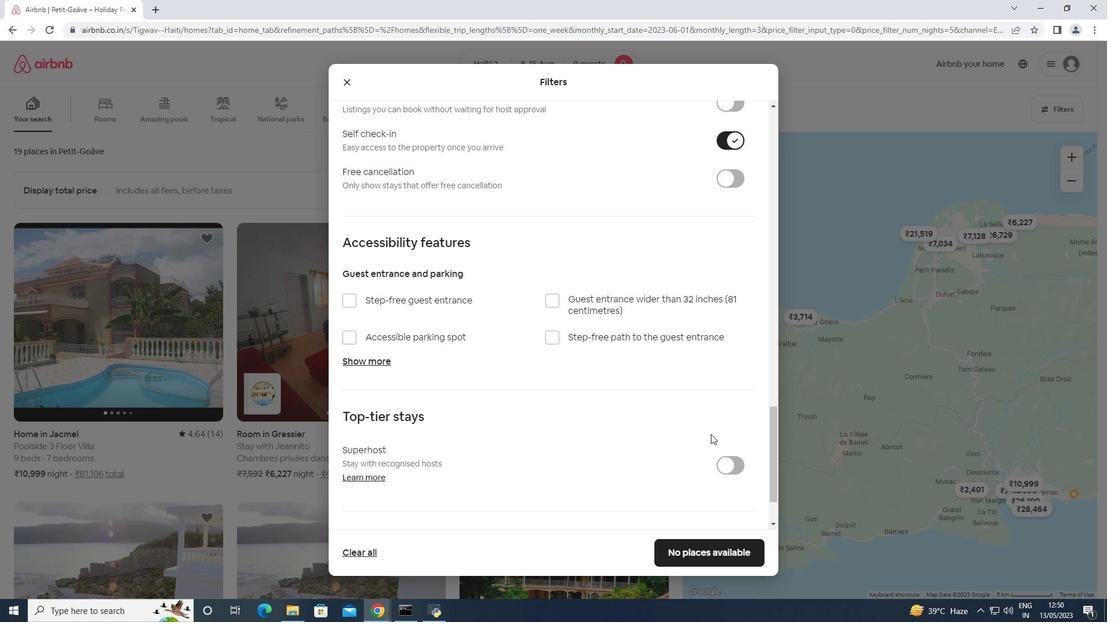 
Action: Mouse moved to (701, 435)
Screenshot: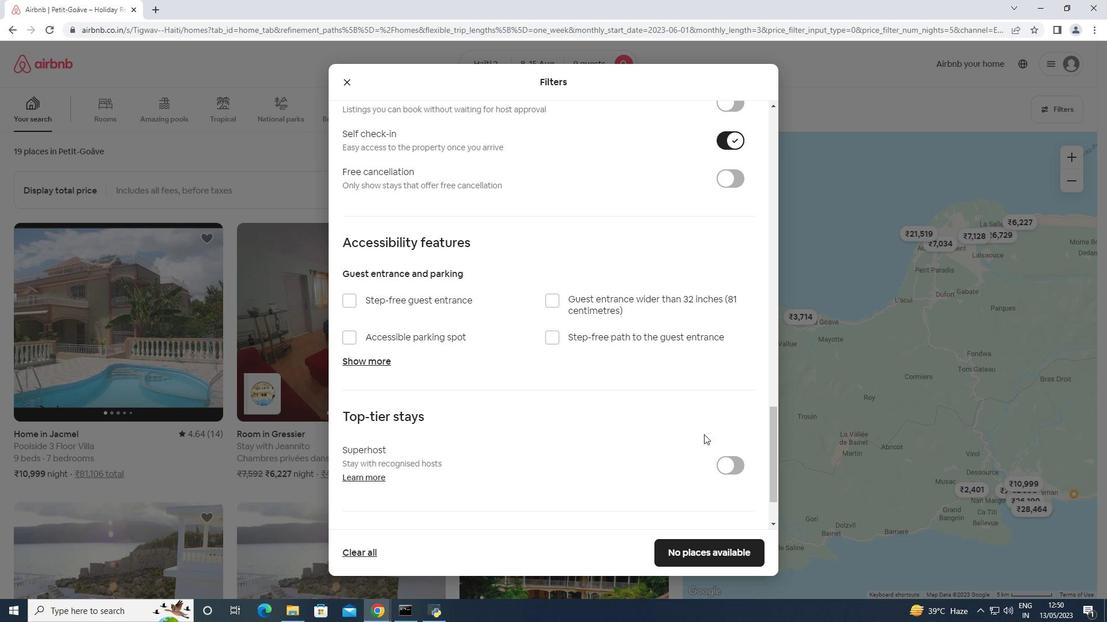 
Action: Mouse scrolled (701, 434) with delta (0, 0)
Screenshot: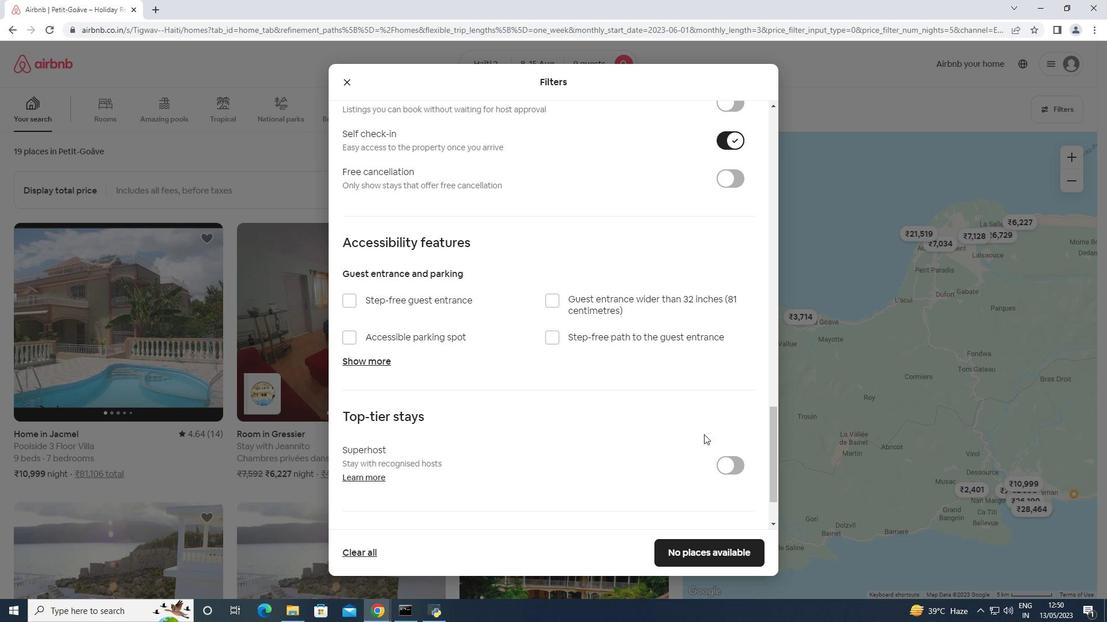 
Action: Mouse scrolled (701, 434) with delta (0, 0)
Screenshot: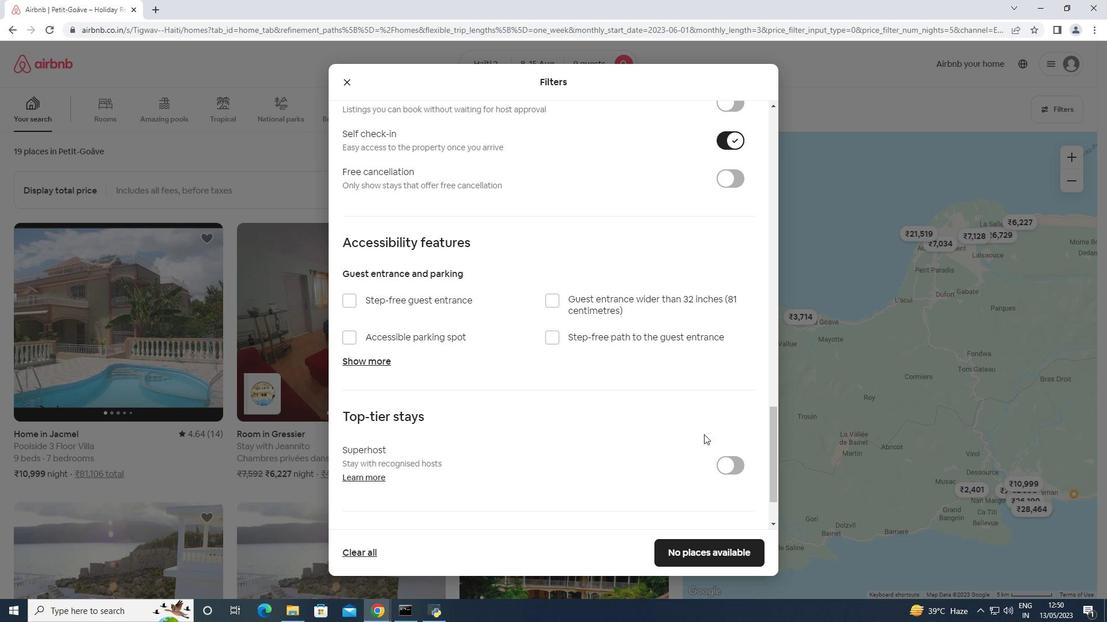
Action: Mouse moved to (700, 436)
Screenshot: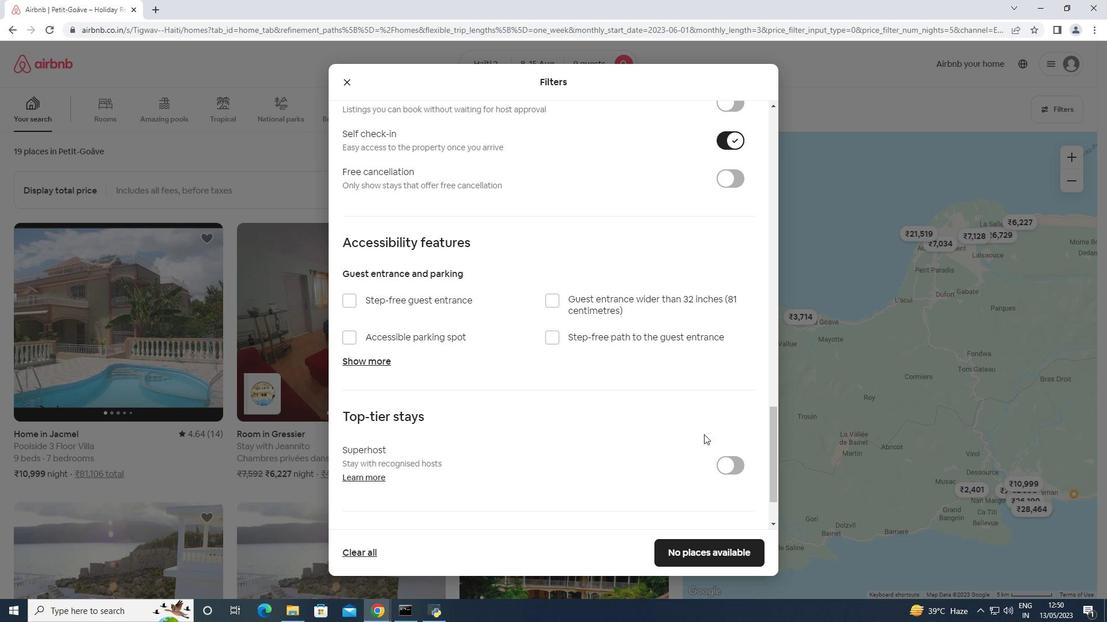 
Action: Mouse scrolled (700, 435) with delta (0, 0)
Screenshot: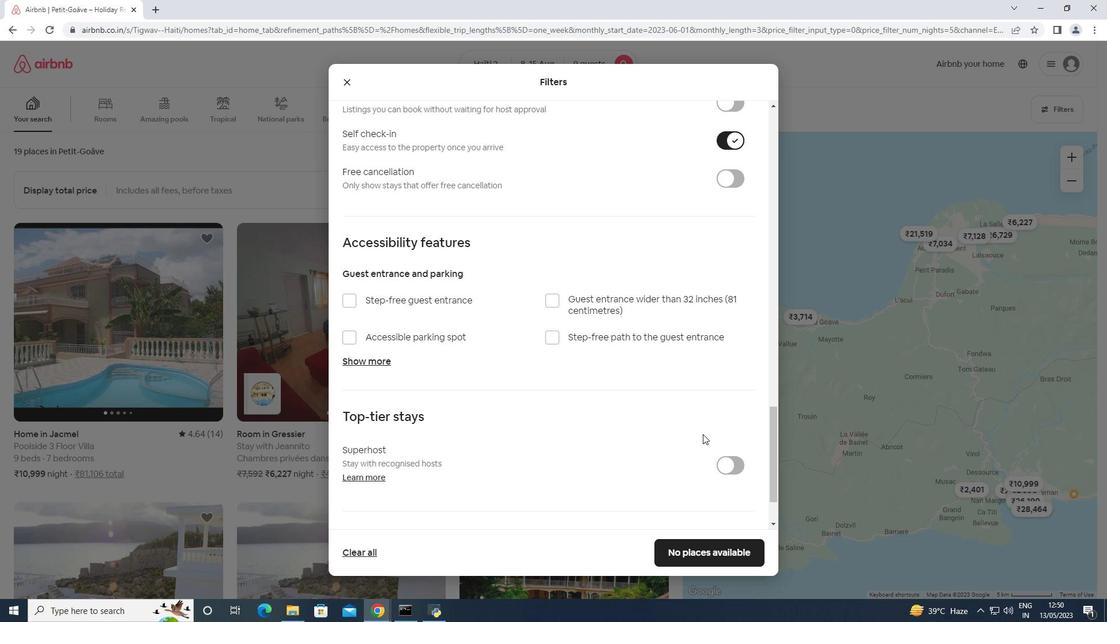
Action: Mouse scrolled (700, 435) with delta (0, 0)
Screenshot: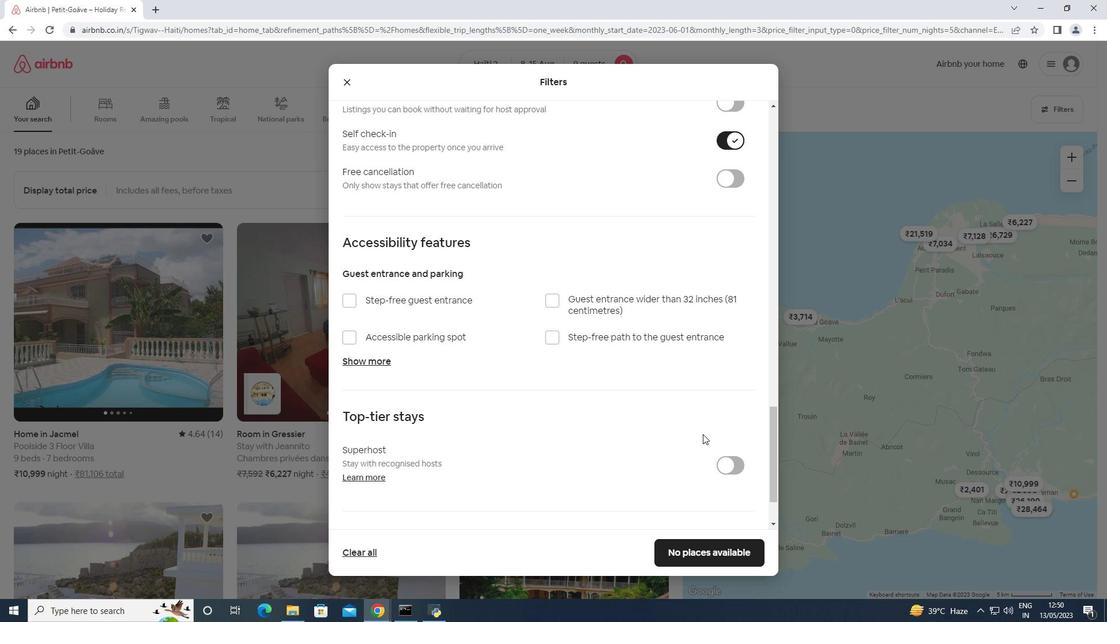 
Action: Mouse moved to (407, 497)
Screenshot: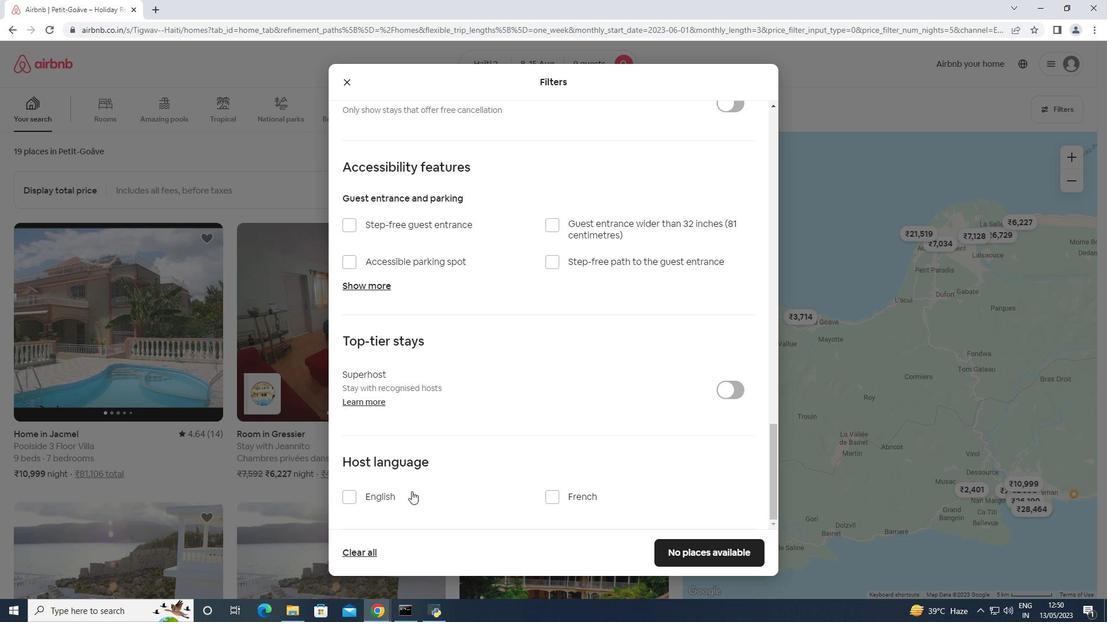 
Action: Mouse pressed left at (407, 497)
Screenshot: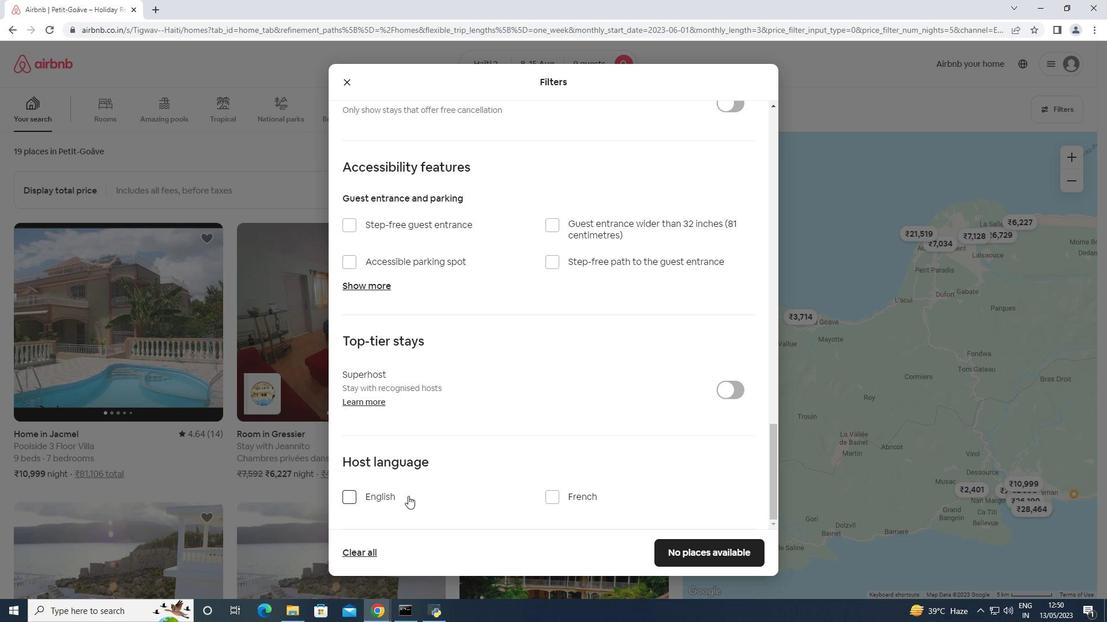 
Action: Mouse moved to (694, 555)
Screenshot: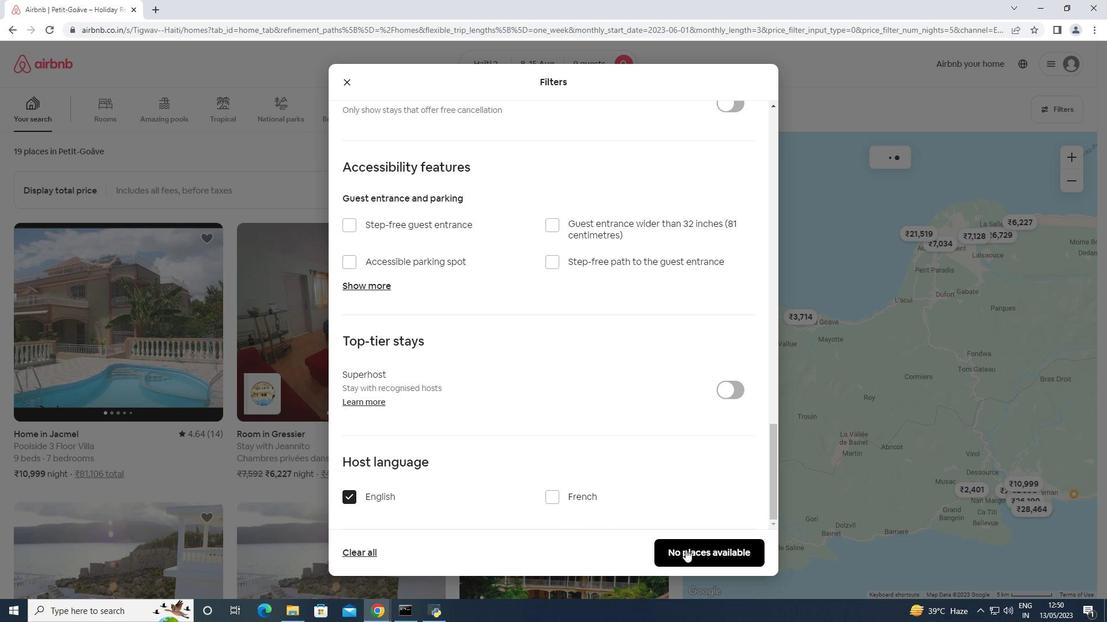 
Action: Mouse pressed left at (694, 555)
Screenshot: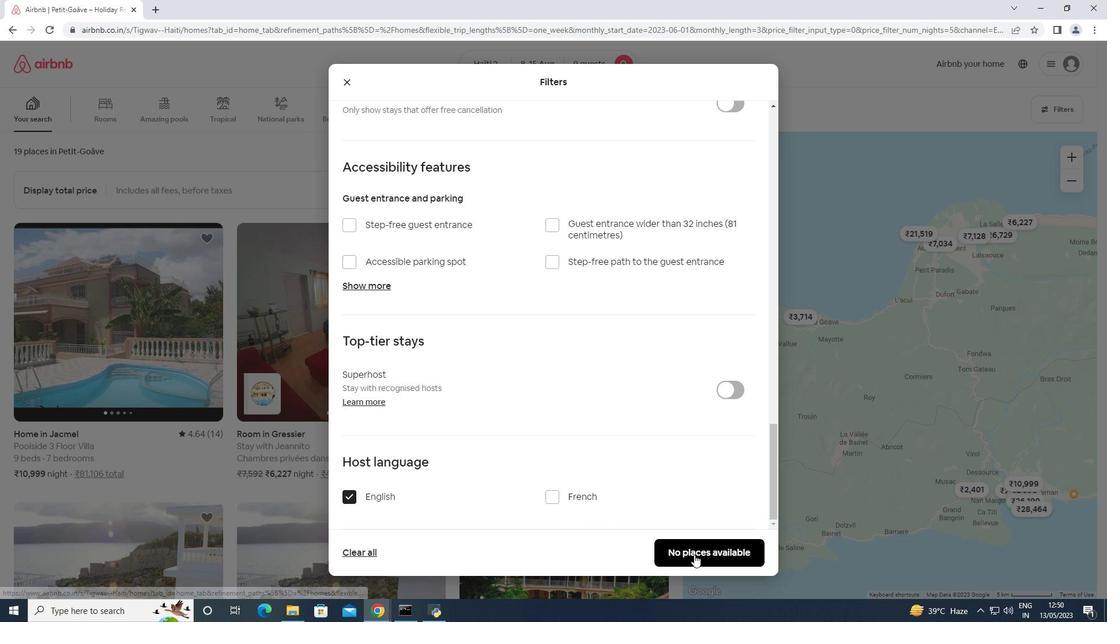 
Action: Mouse moved to (459, 287)
Screenshot: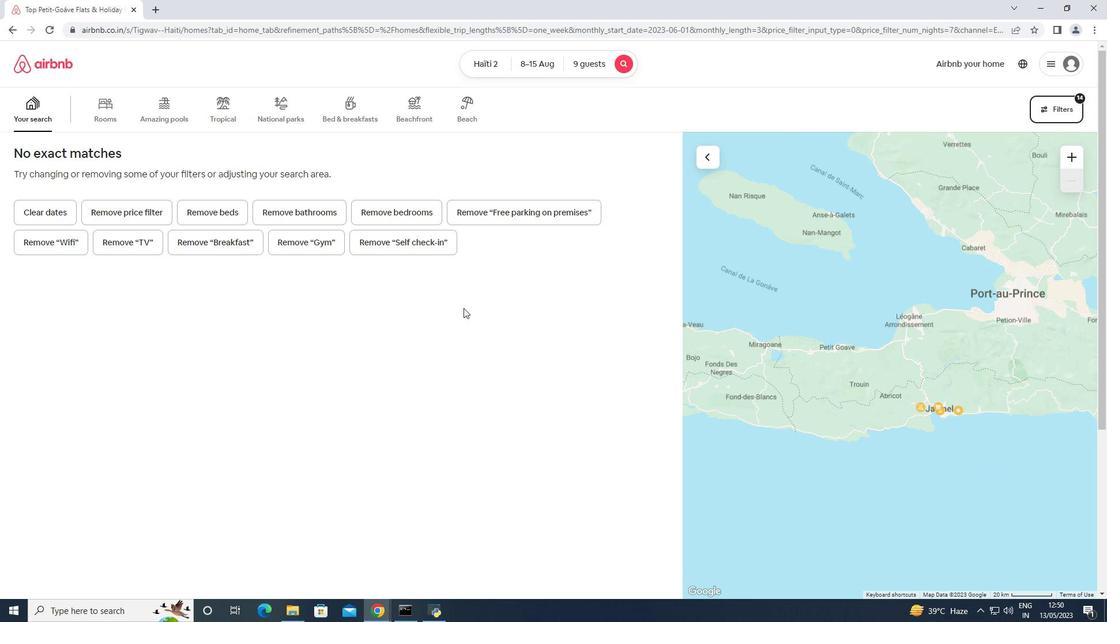 
